 Task: Find connections with filter location Les Pavillons-sous-Bois with filter topic #mentorshipwith filter profile language Potuguese with filter current company Universal Robots with filter school Christ The King Engineering College with filter industry Education with filter service category Content Strategy with filter keywords title Credit Counselor
Action: Mouse moved to (555, 89)
Screenshot: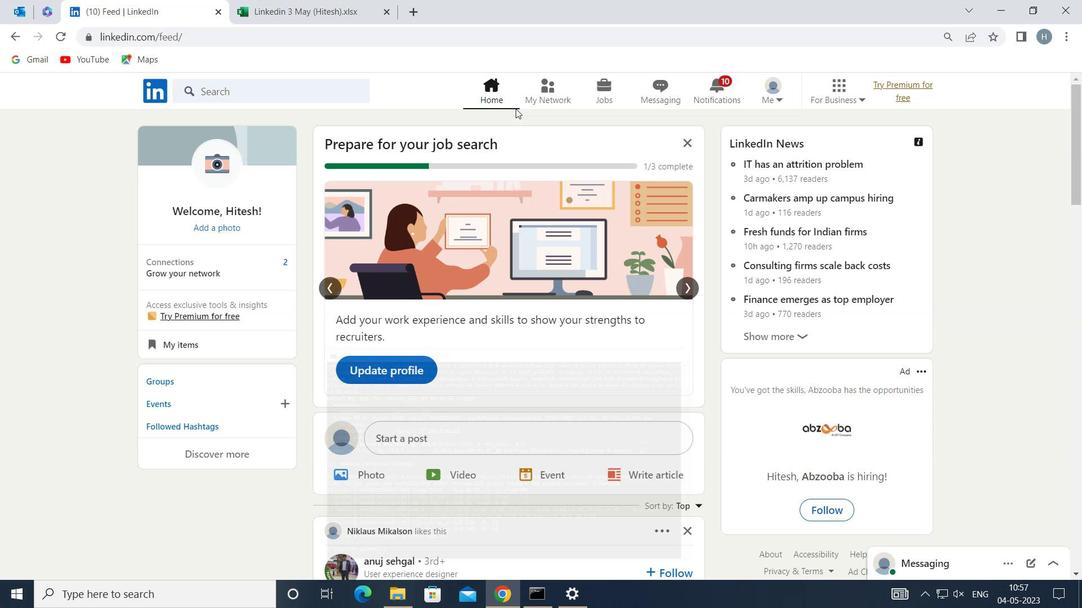
Action: Mouse pressed left at (555, 89)
Screenshot: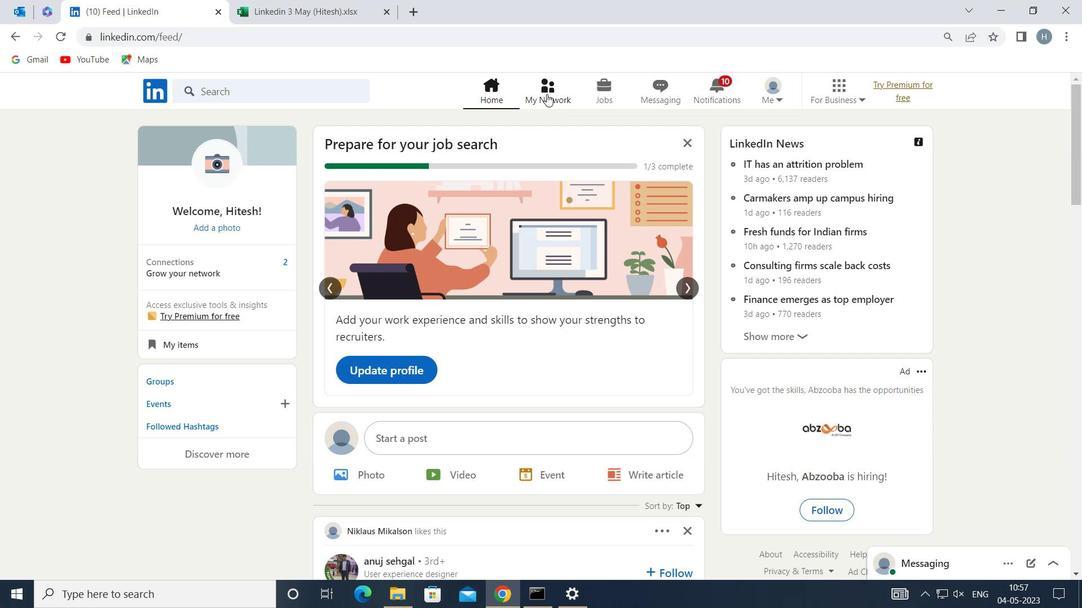 
Action: Mouse moved to (298, 169)
Screenshot: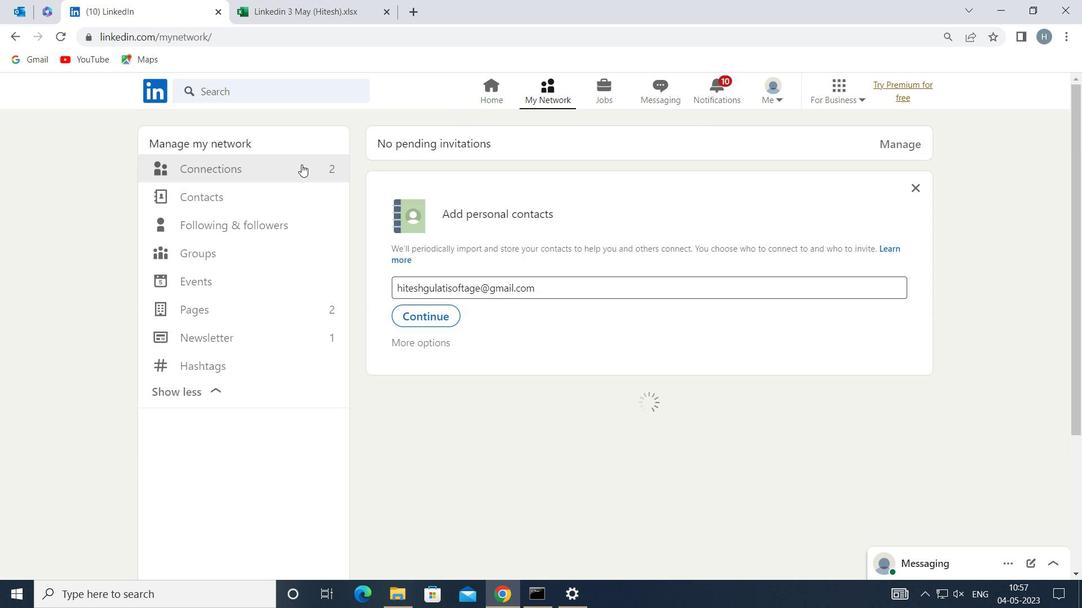 
Action: Mouse pressed left at (298, 169)
Screenshot: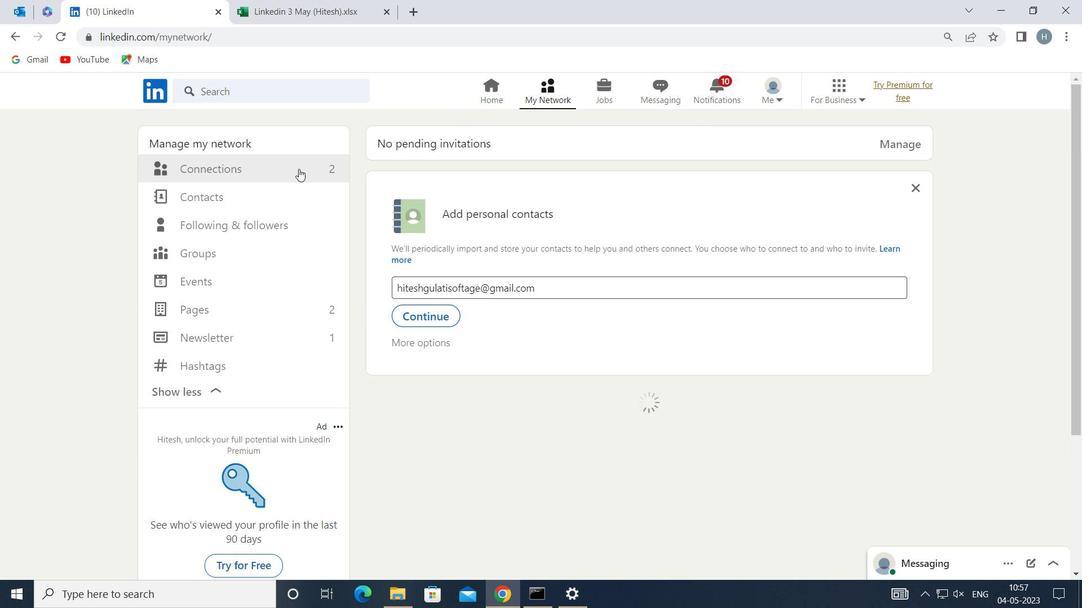 
Action: Mouse moved to (628, 166)
Screenshot: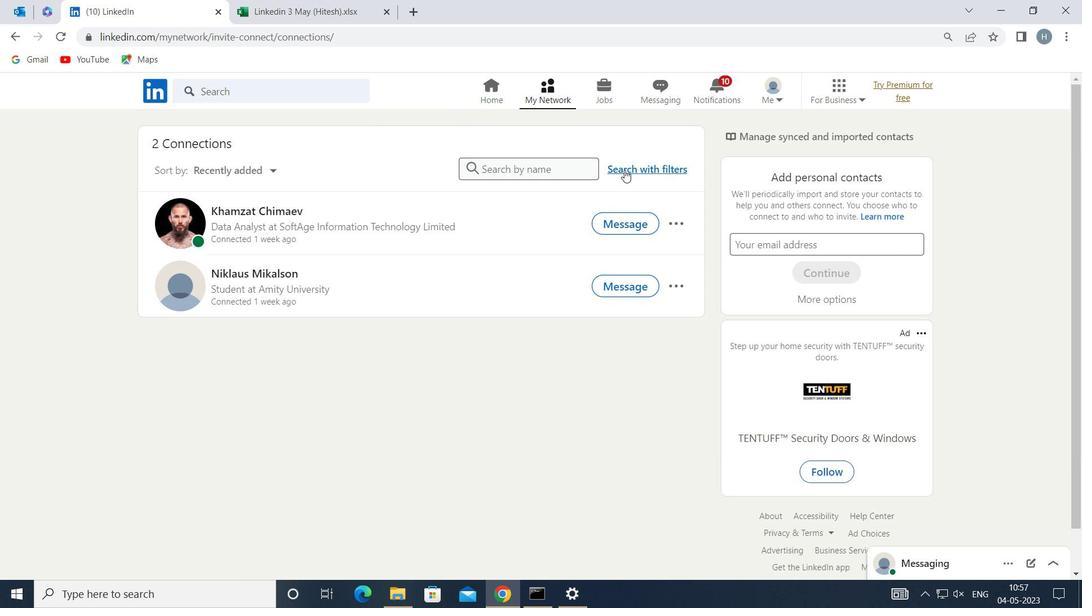 
Action: Mouse pressed left at (628, 166)
Screenshot: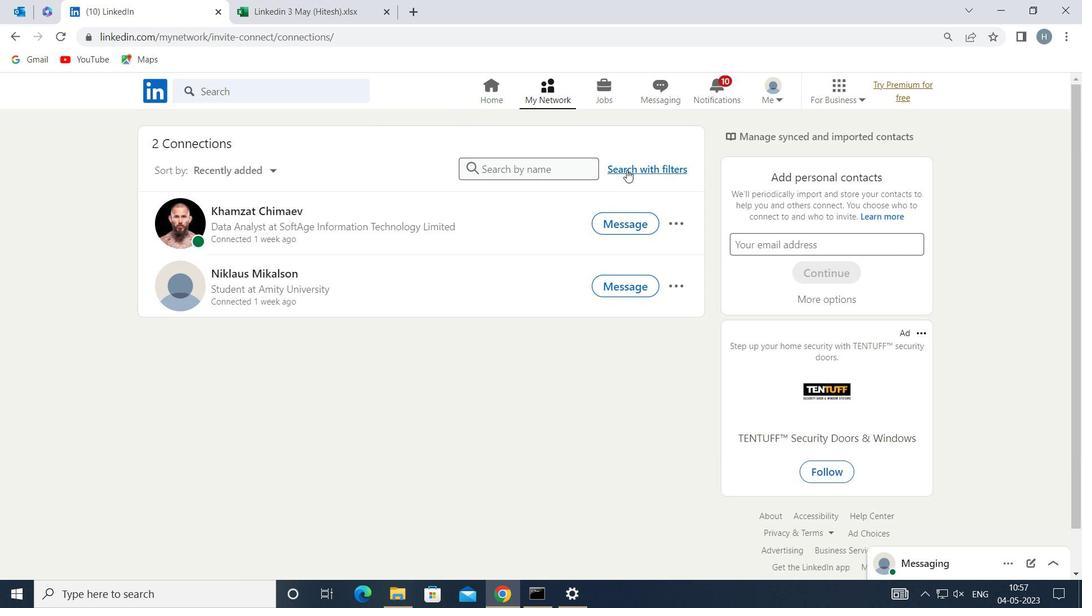 
Action: Mouse moved to (589, 129)
Screenshot: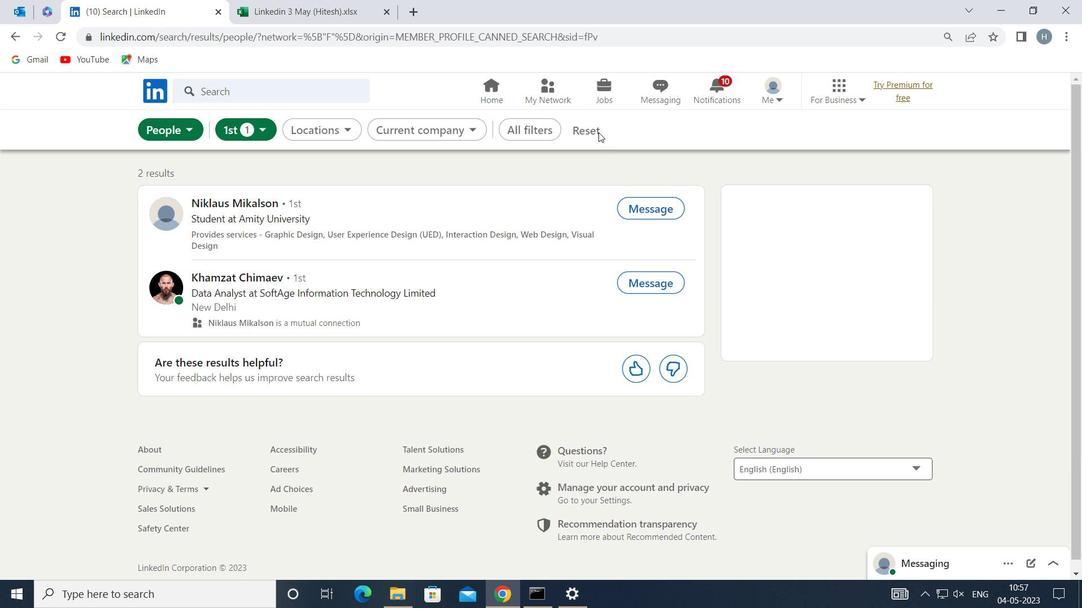 
Action: Mouse pressed left at (589, 129)
Screenshot: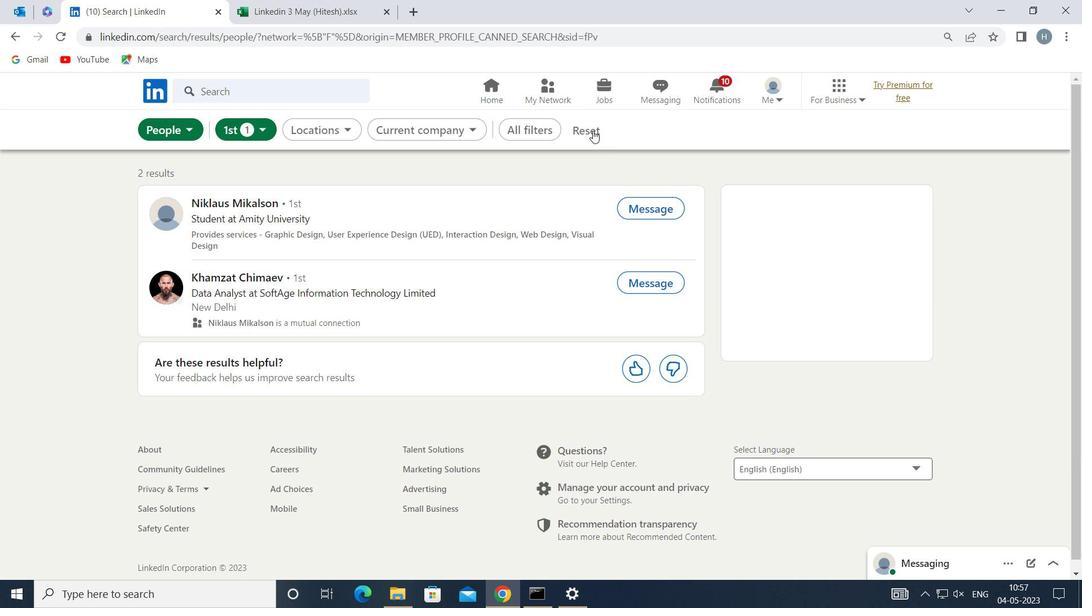
Action: Mouse moved to (542, 129)
Screenshot: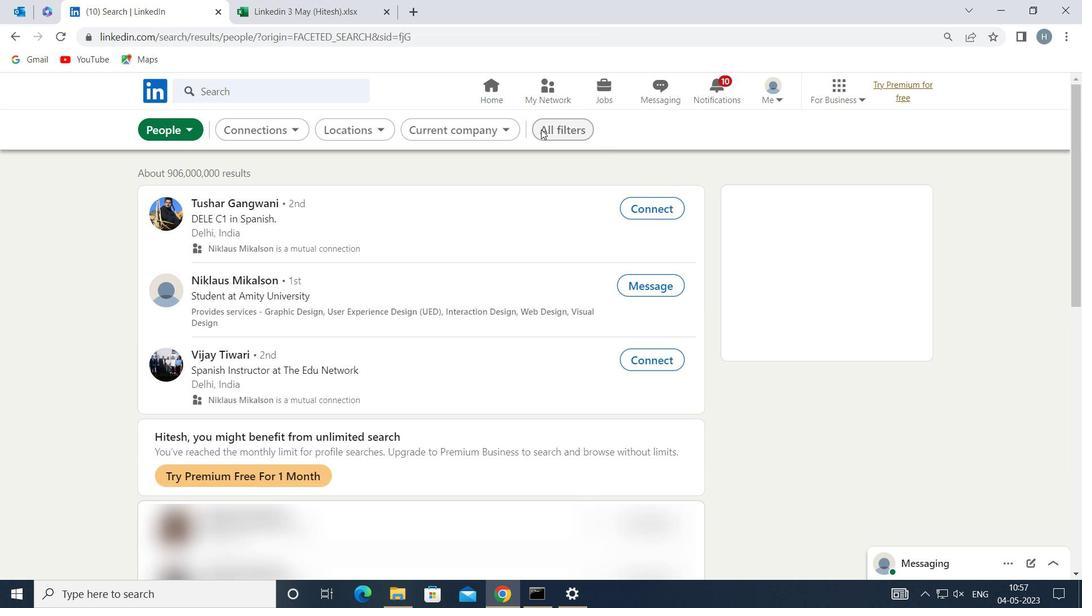 
Action: Mouse pressed left at (542, 129)
Screenshot: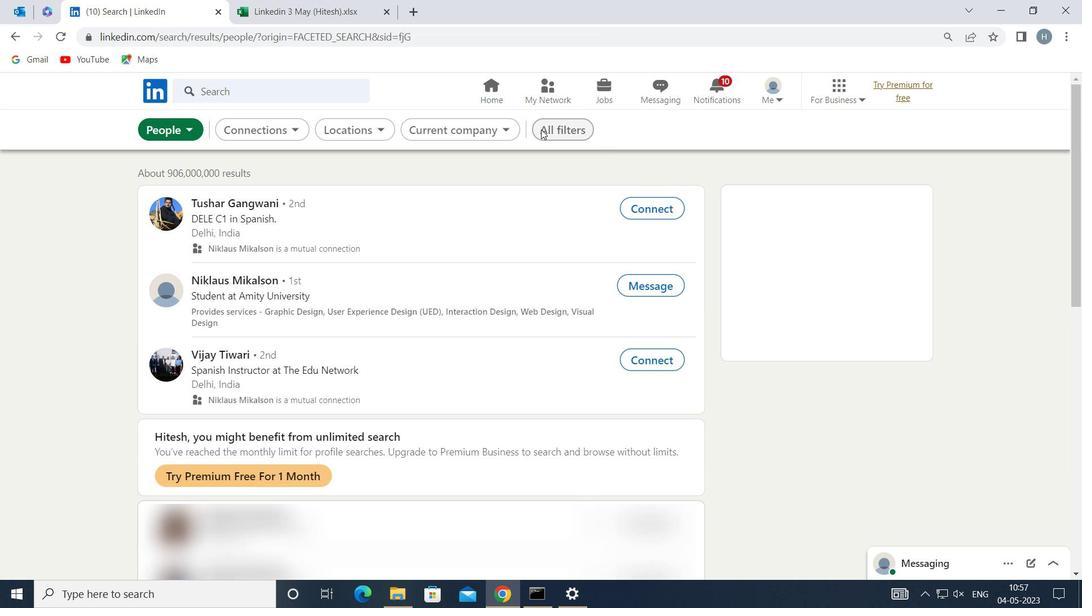 
Action: Mouse moved to (815, 249)
Screenshot: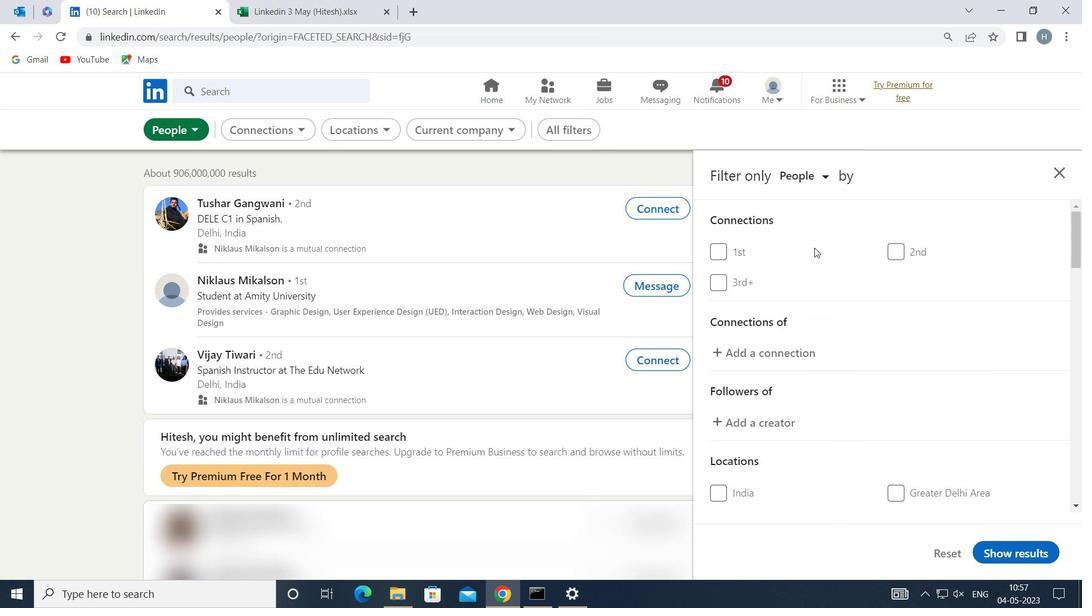 
Action: Mouse scrolled (815, 249) with delta (0, 0)
Screenshot: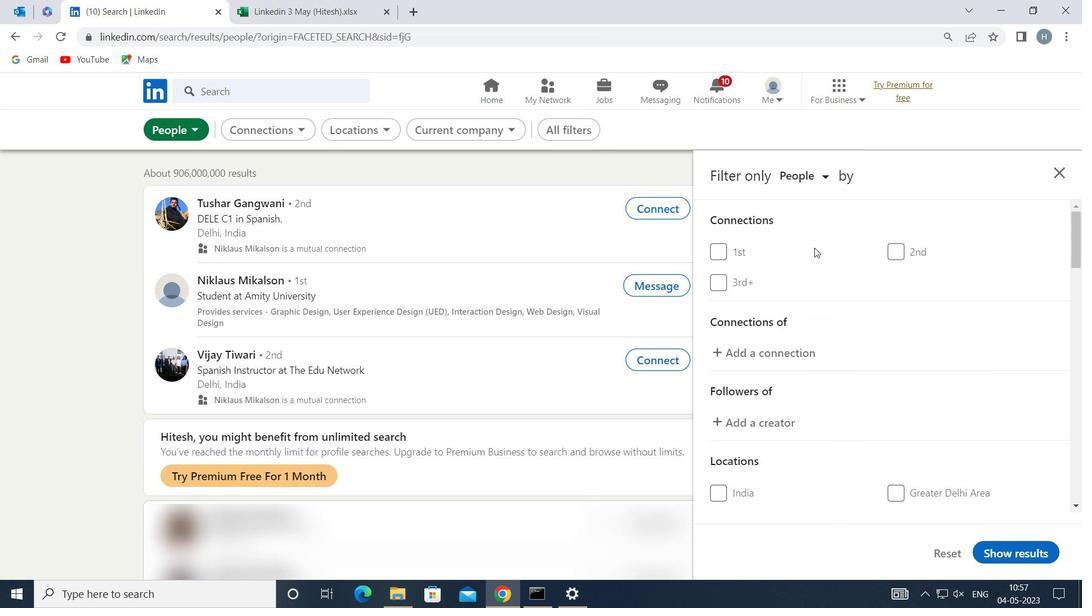 
Action: Mouse moved to (815, 251)
Screenshot: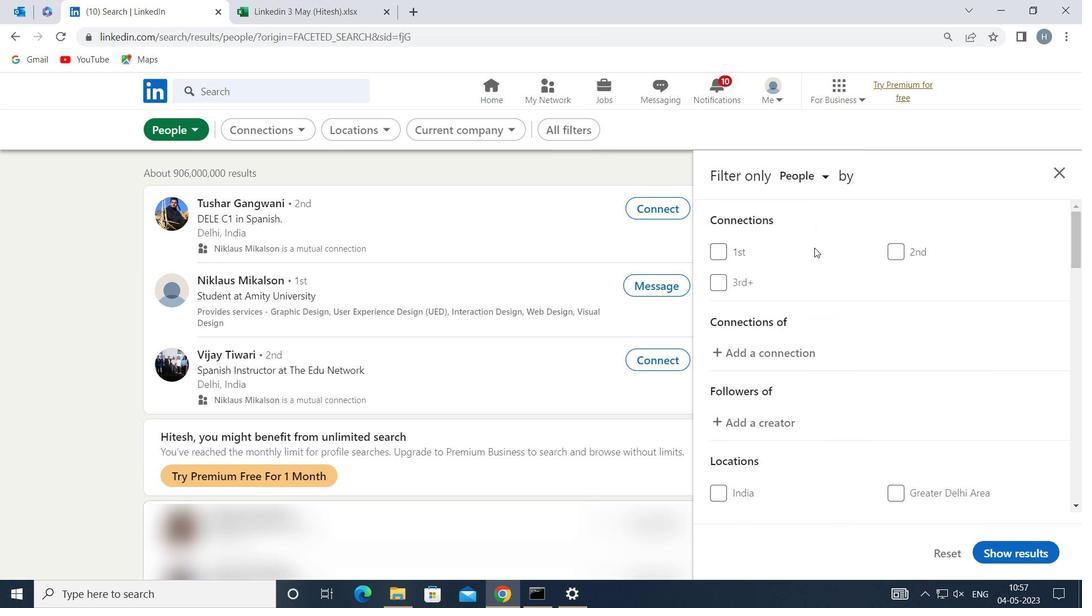 
Action: Mouse scrolled (815, 250) with delta (0, 0)
Screenshot: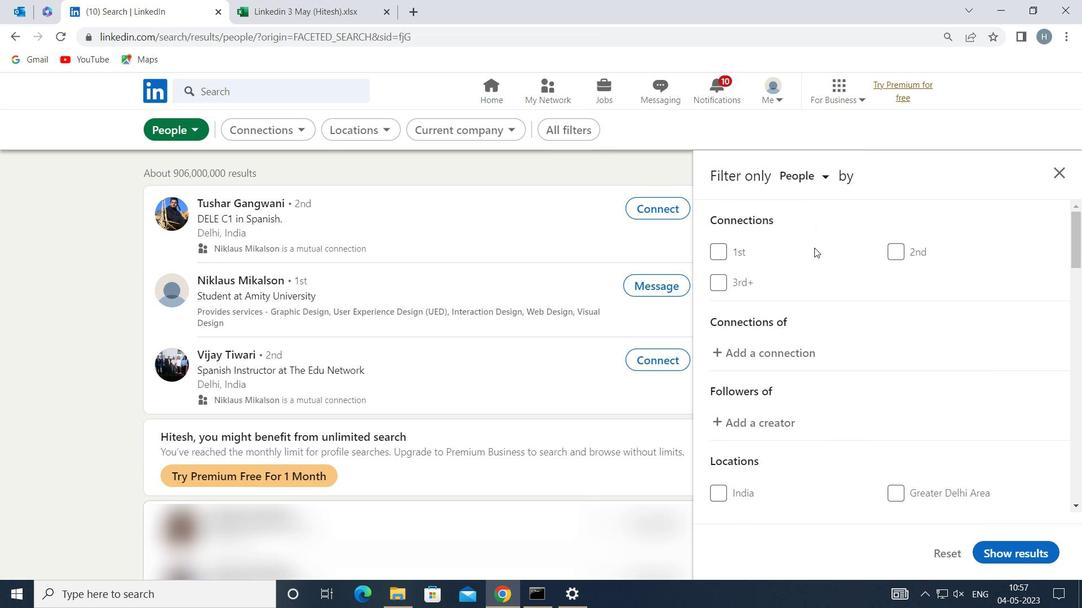 
Action: Mouse moved to (813, 273)
Screenshot: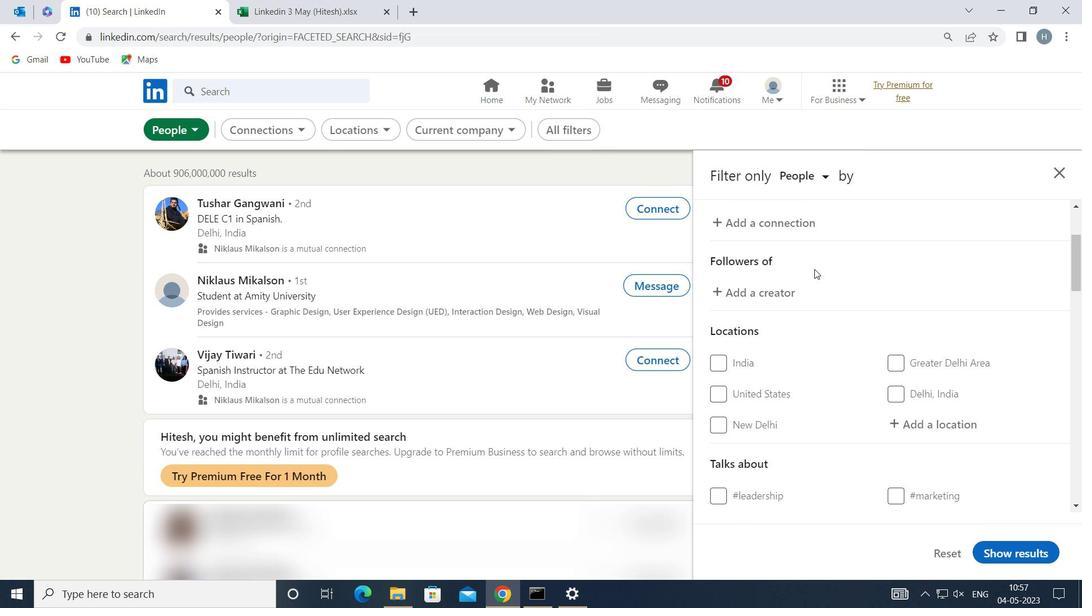 
Action: Mouse scrolled (813, 272) with delta (0, 0)
Screenshot: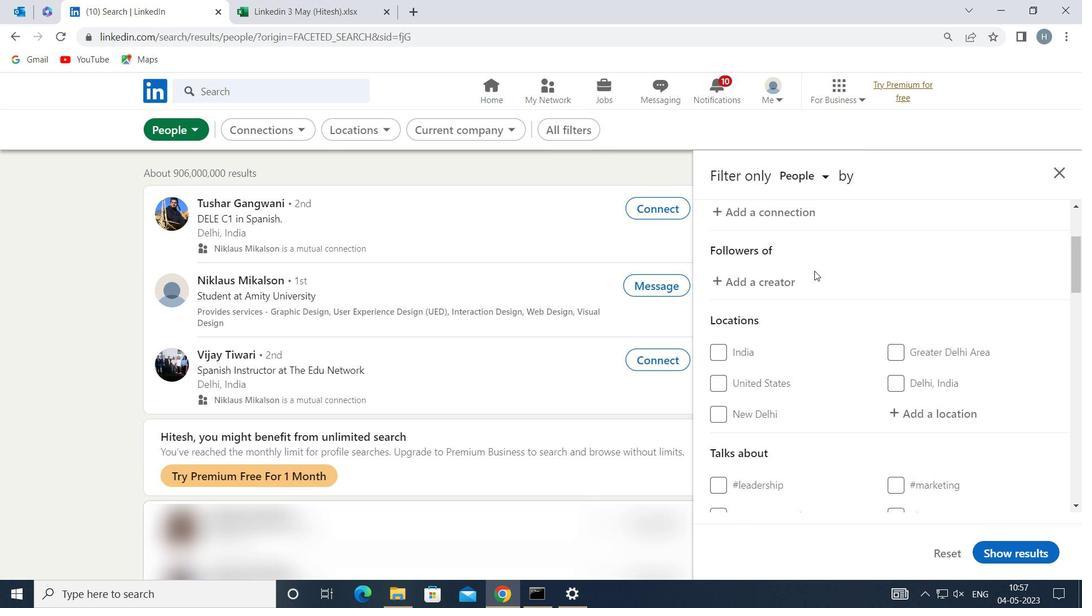 
Action: Mouse moved to (898, 345)
Screenshot: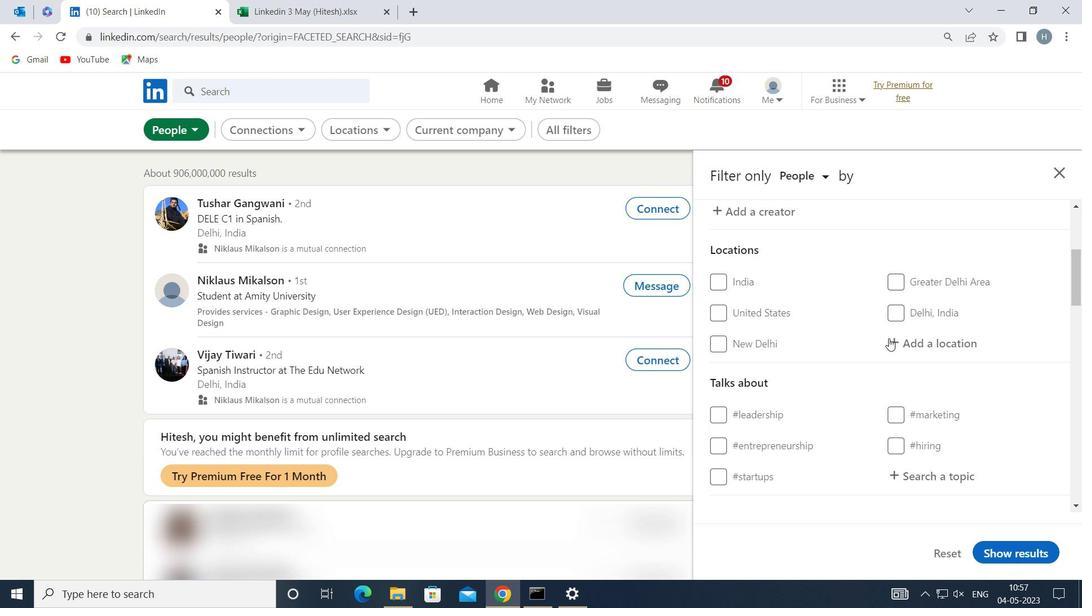 
Action: Mouse pressed left at (898, 345)
Screenshot: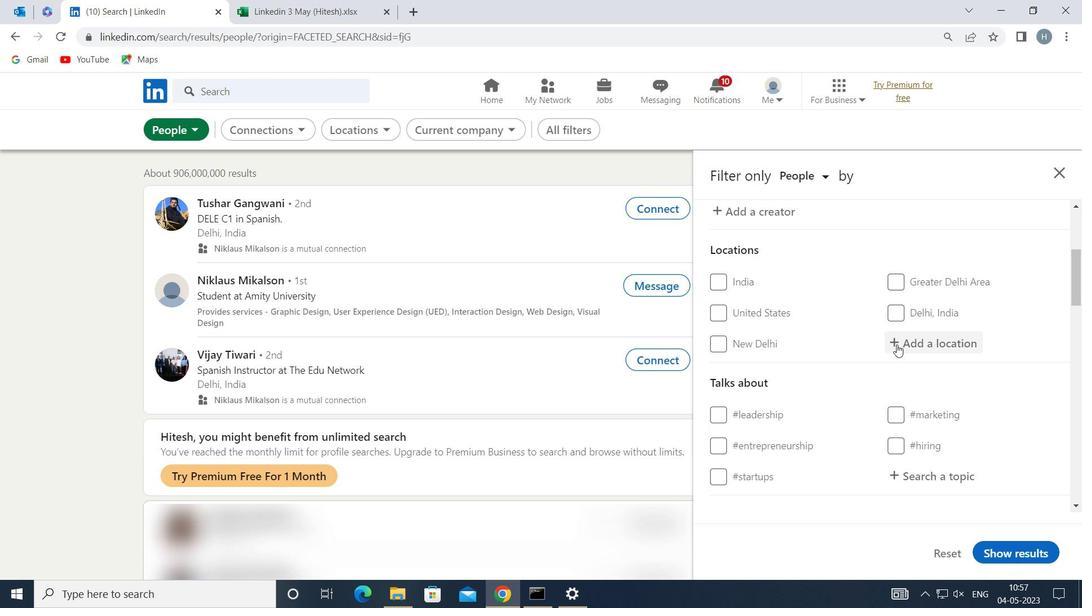 
Action: Mouse moved to (898, 345)
Screenshot: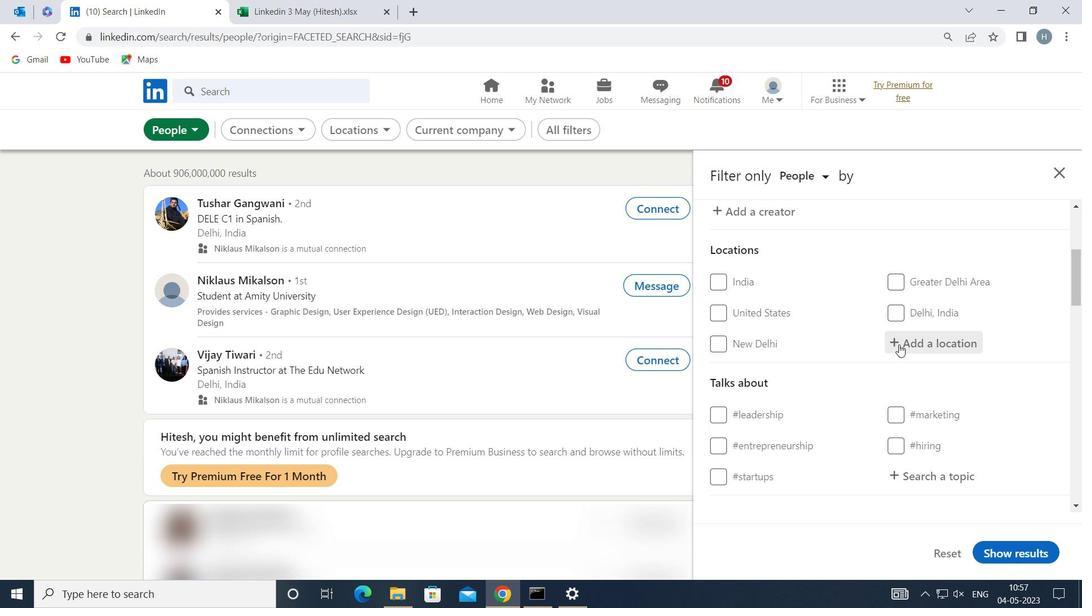 
Action: Key pressed <Key.shift>LES<Key.space><Key.shift>PAV
Screenshot: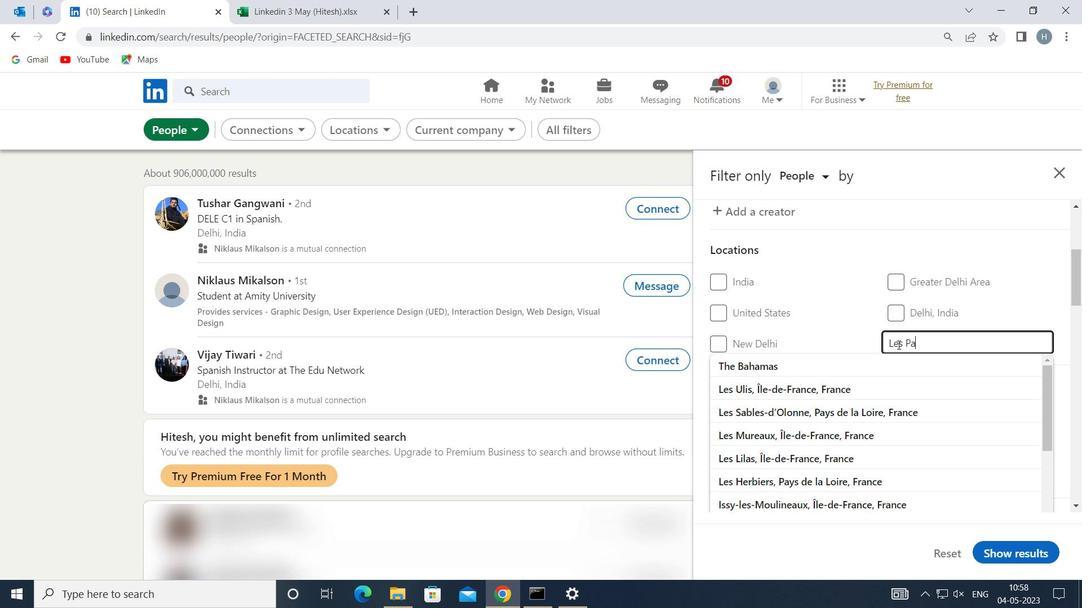 
Action: Mouse moved to (850, 364)
Screenshot: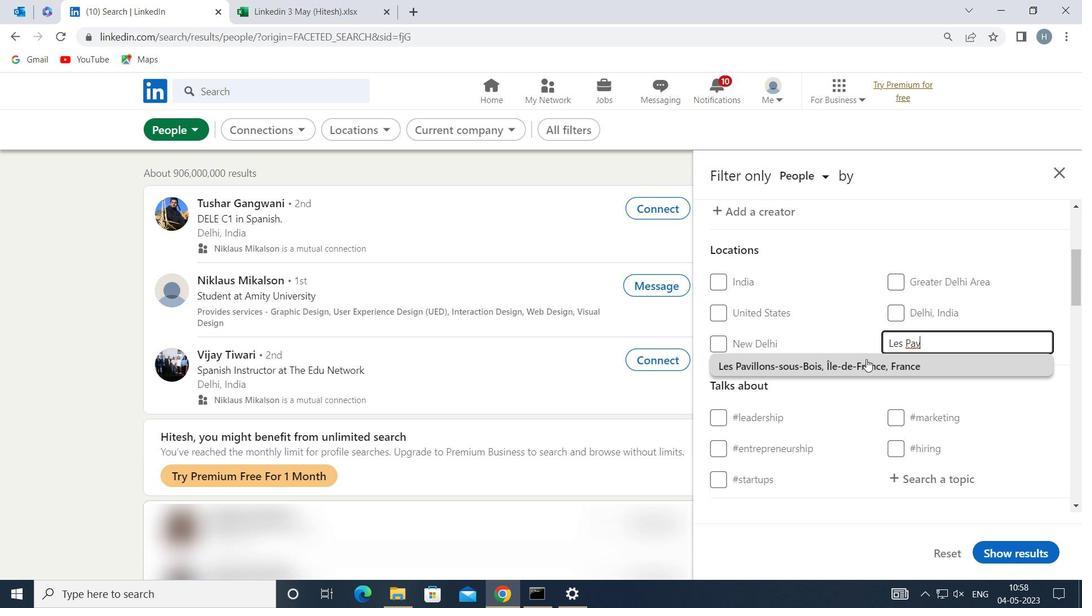 
Action: Mouse pressed left at (850, 364)
Screenshot: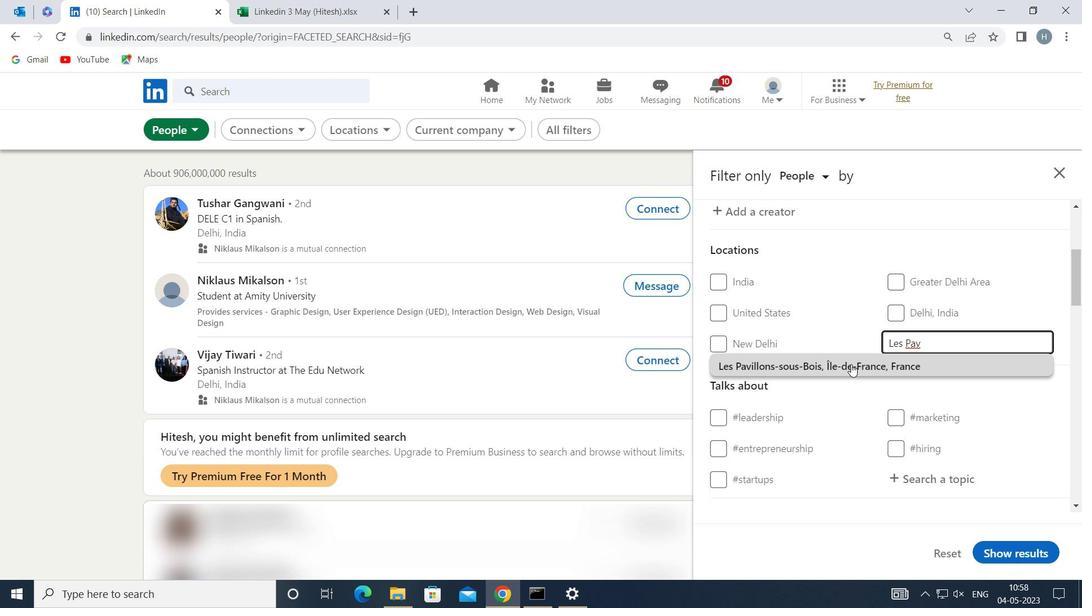 
Action: Mouse moved to (850, 365)
Screenshot: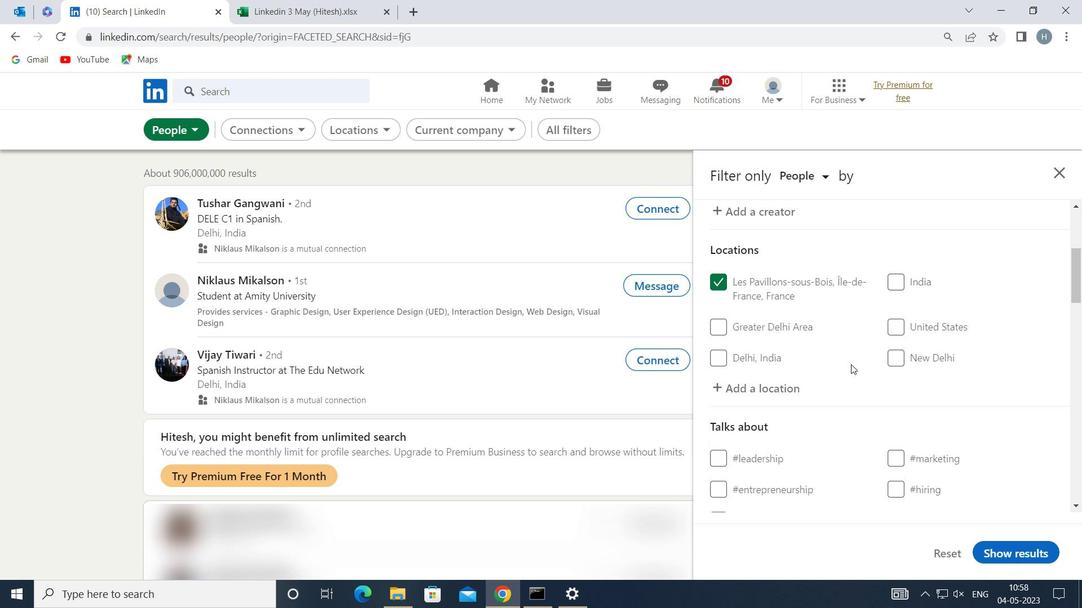 
Action: Mouse scrolled (850, 365) with delta (0, 0)
Screenshot: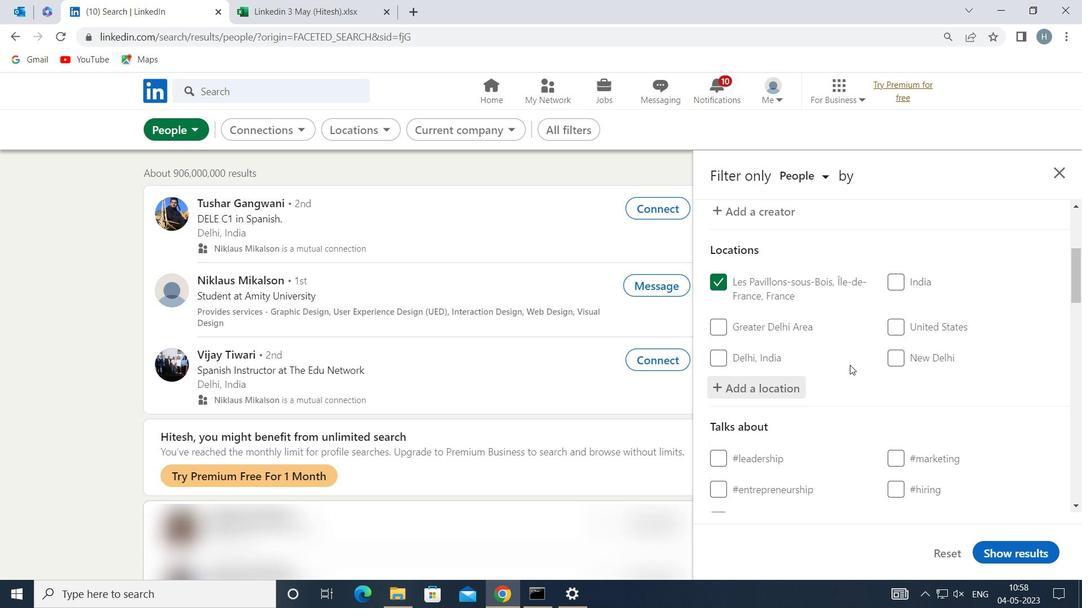 
Action: Mouse moved to (848, 364)
Screenshot: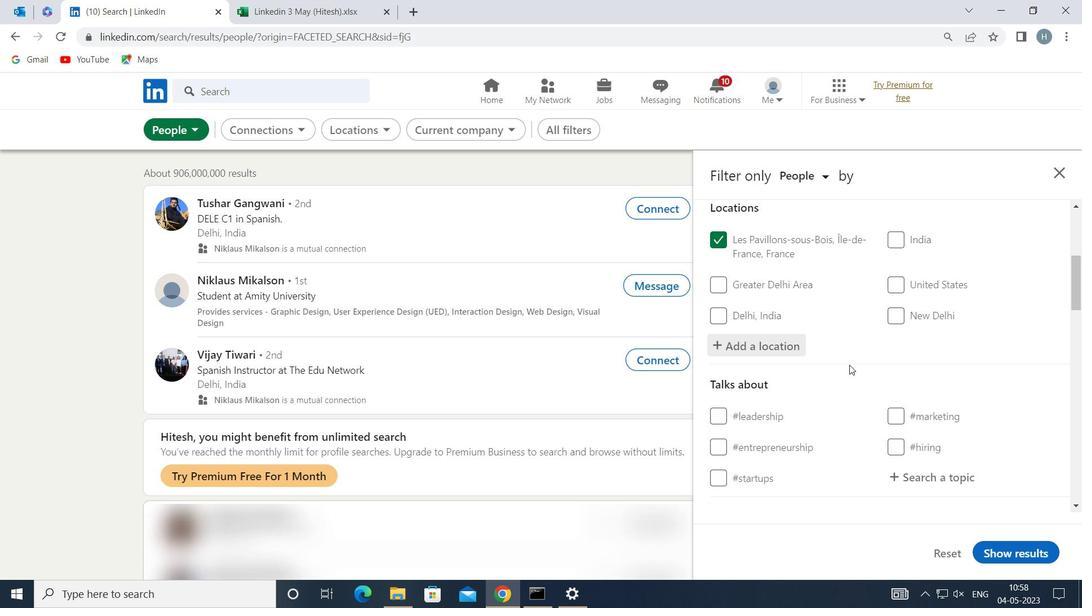 
Action: Mouse scrolled (848, 364) with delta (0, 0)
Screenshot: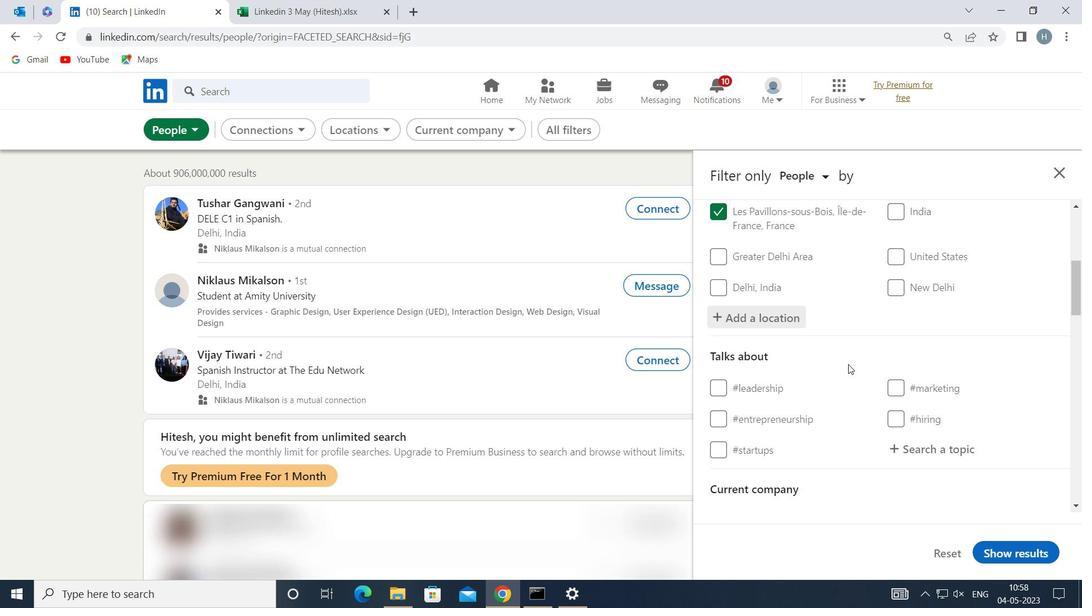 
Action: Mouse moved to (918, 373)
Screenshot: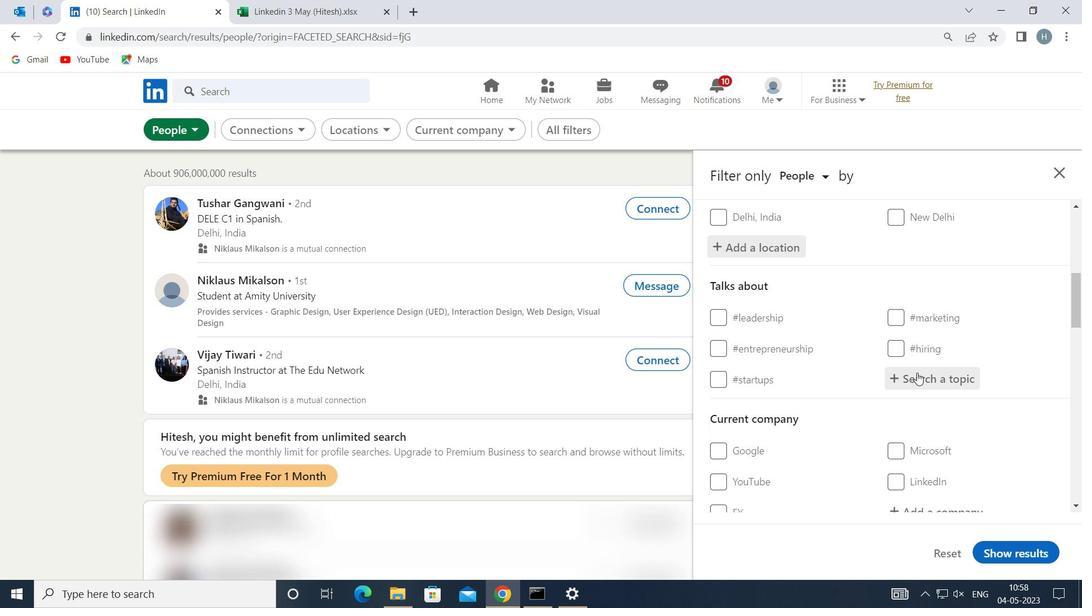 
Action: Mouse pressed left at (918, 373)
Screenshot: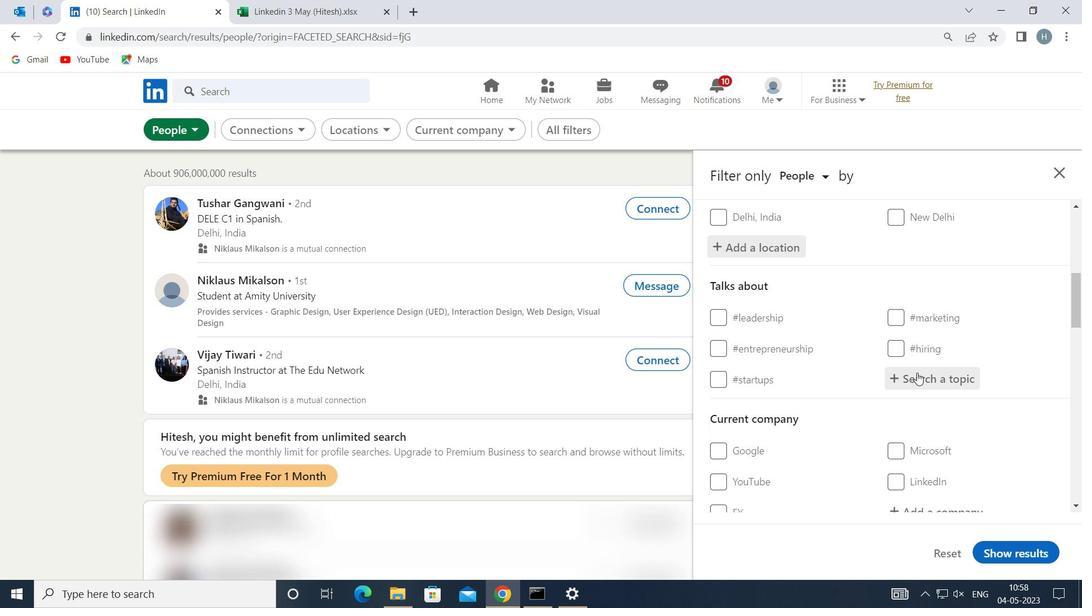
Action: Key pressed <Key.shift>MENTORSHIP
Screenshot: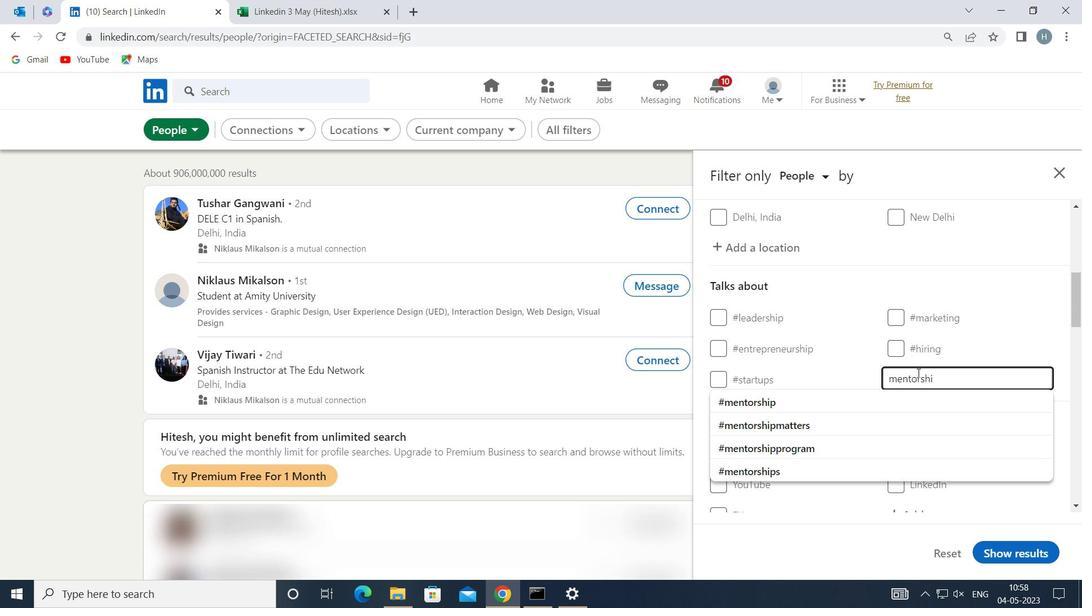 
Action: Mouse moved to (874, 397)
Screenshot: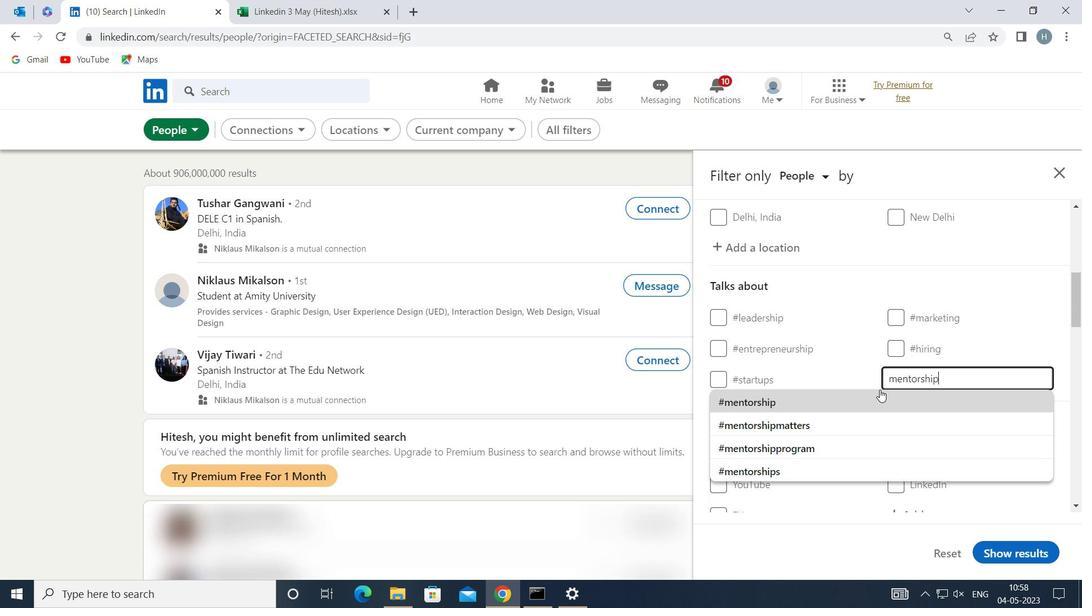 
Action: Mouse pressed left at (874, 397)
Screenshot: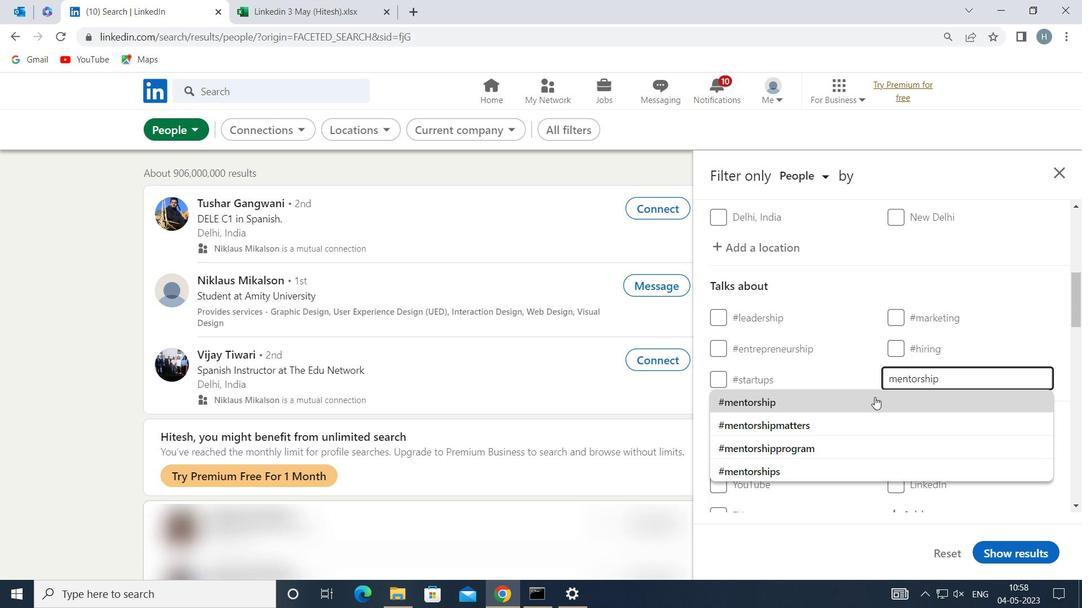 
Action: Mouse moved to (840, 371)
Screenshot: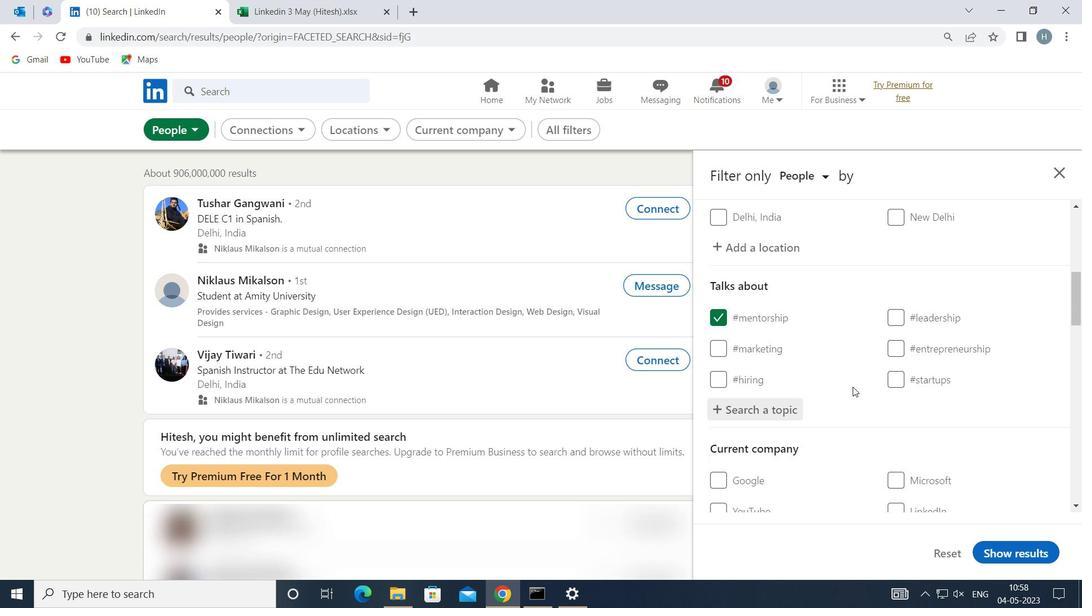 
Action: Mouse scrolled (840, 371) with delta (0, 0)
Screenshot: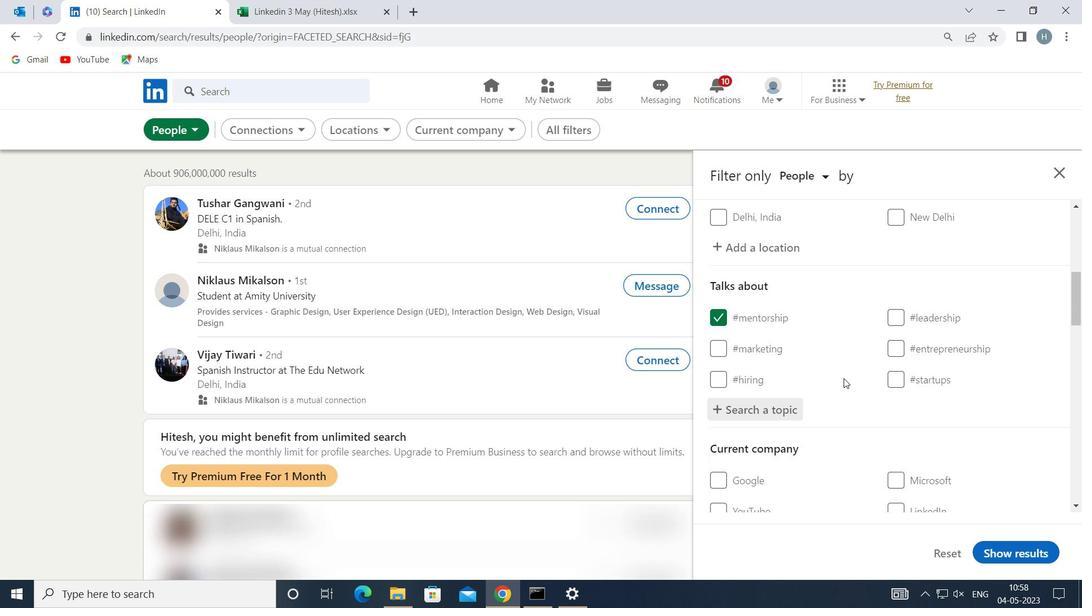 
Action: Mouse moved to (839, 370)
Screenshot: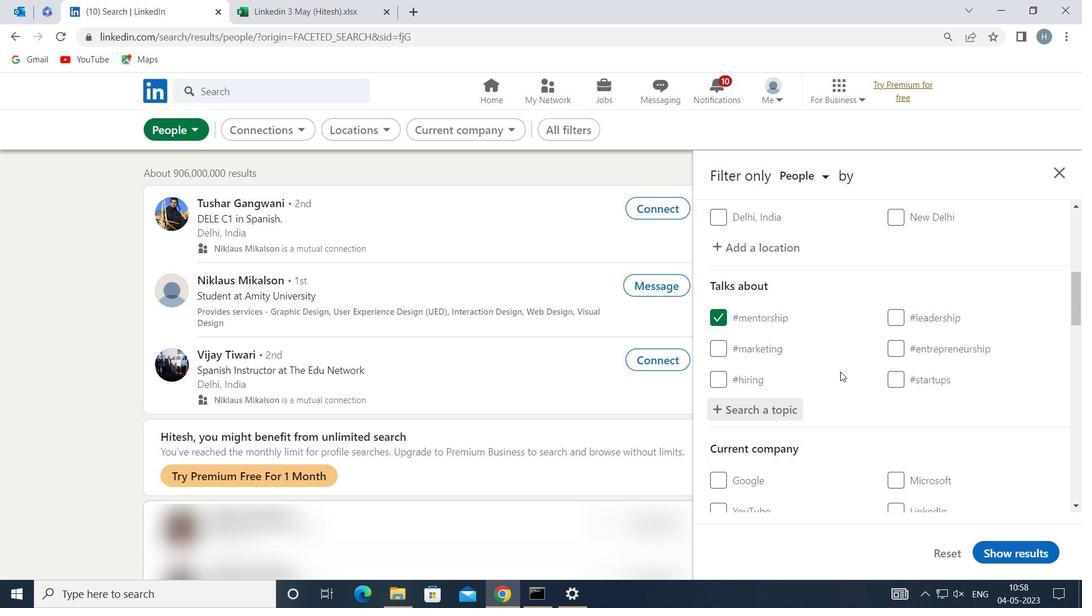 
Action: Mouse scrolled (839, 370) with delta (0, 0)
Screenshot: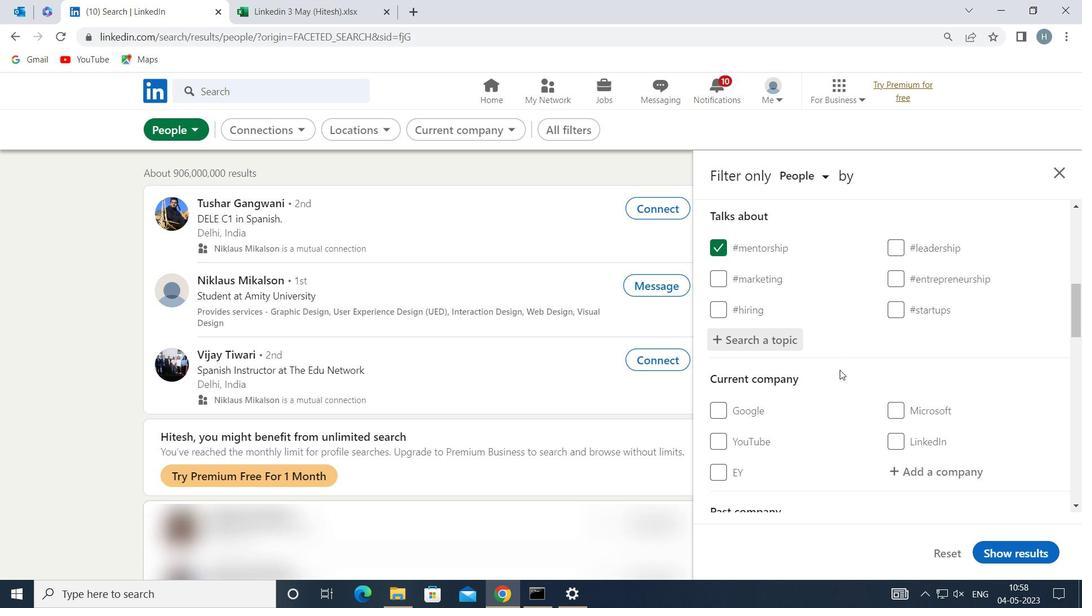 
Action: Mouse scrolled (839, 370) with delta (0, 0)
Screenshot: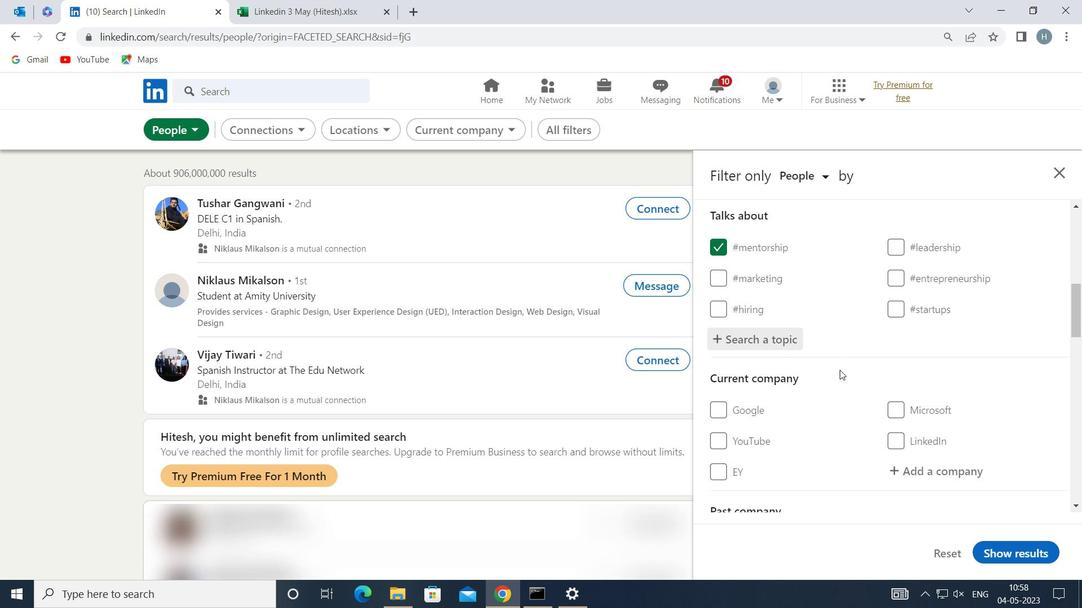 
Action: Mouse moved to (839, 370)
Screenshot: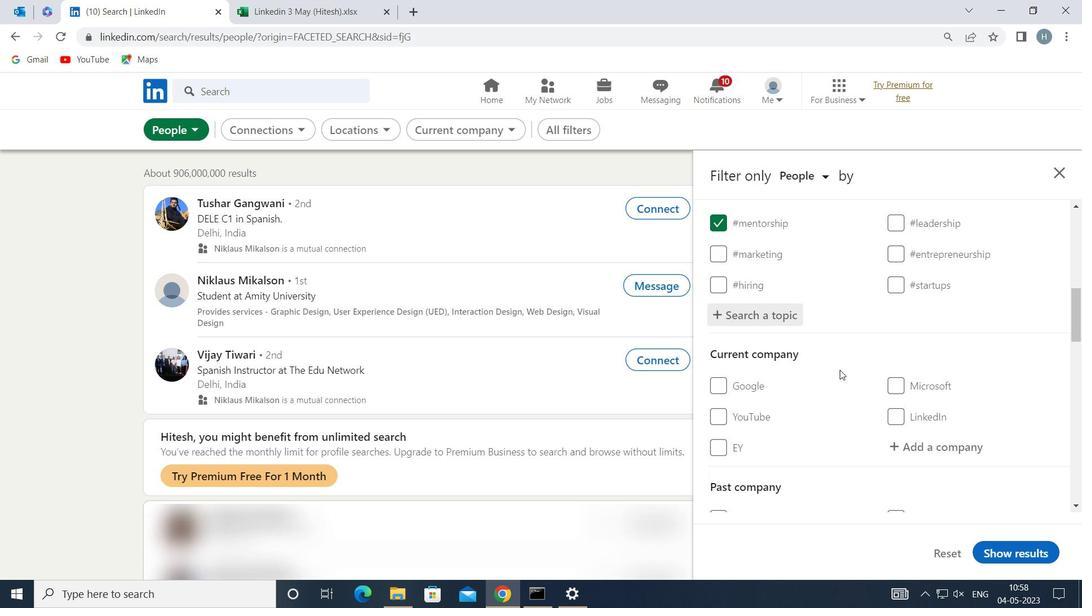 
Action: Mouse scrolled (839, 369) with delta (0, 0)
Screenshot: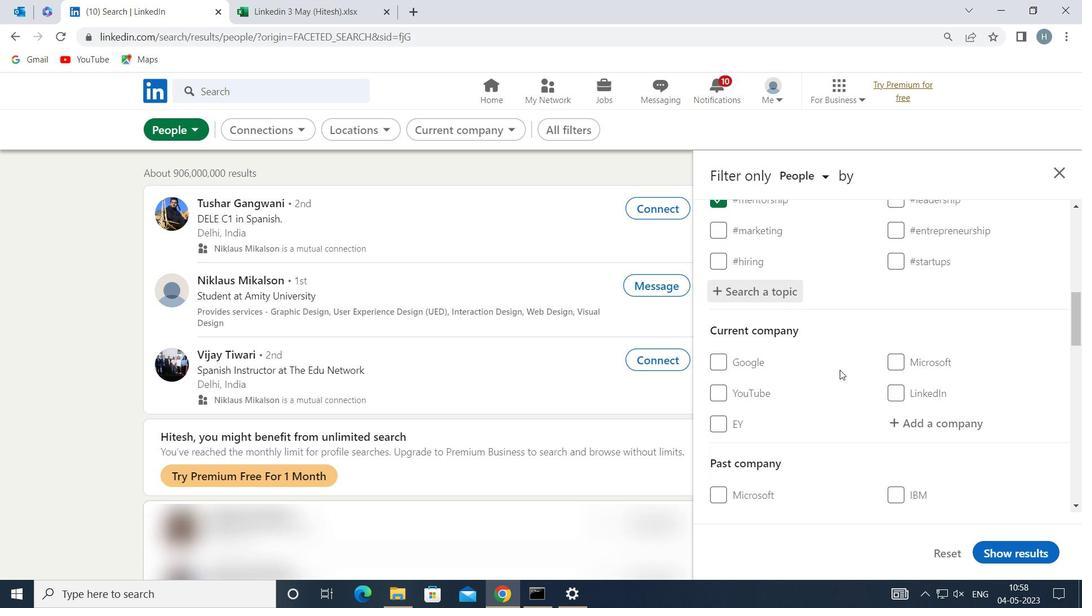 
Action: Mouse moved to (839, 369)
Screenshot: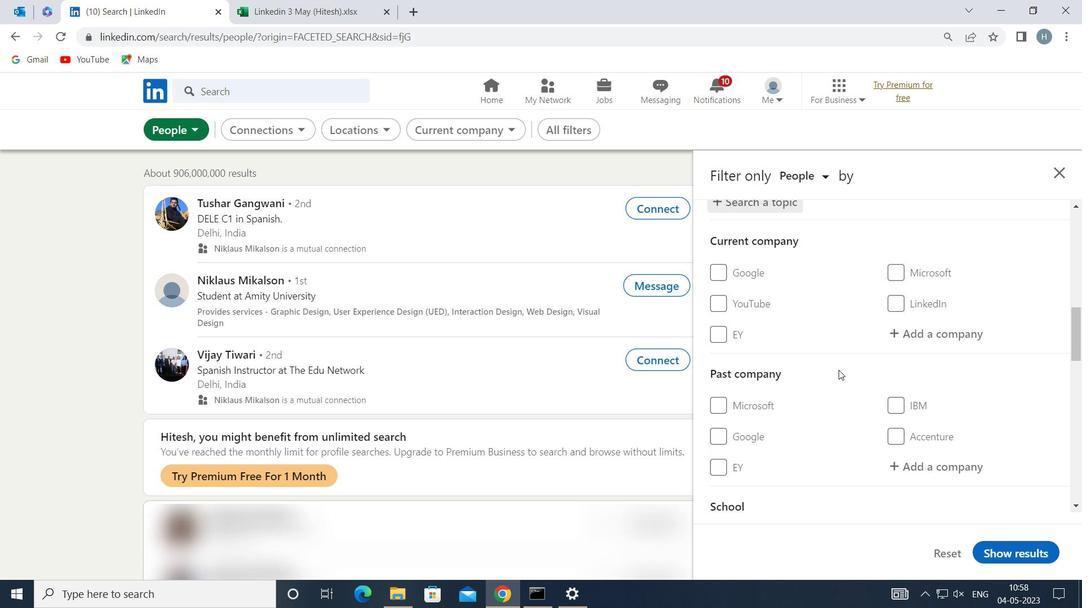 
Action: Mouse scrolled (839, 368) with delta (0, 0)
Screenshot: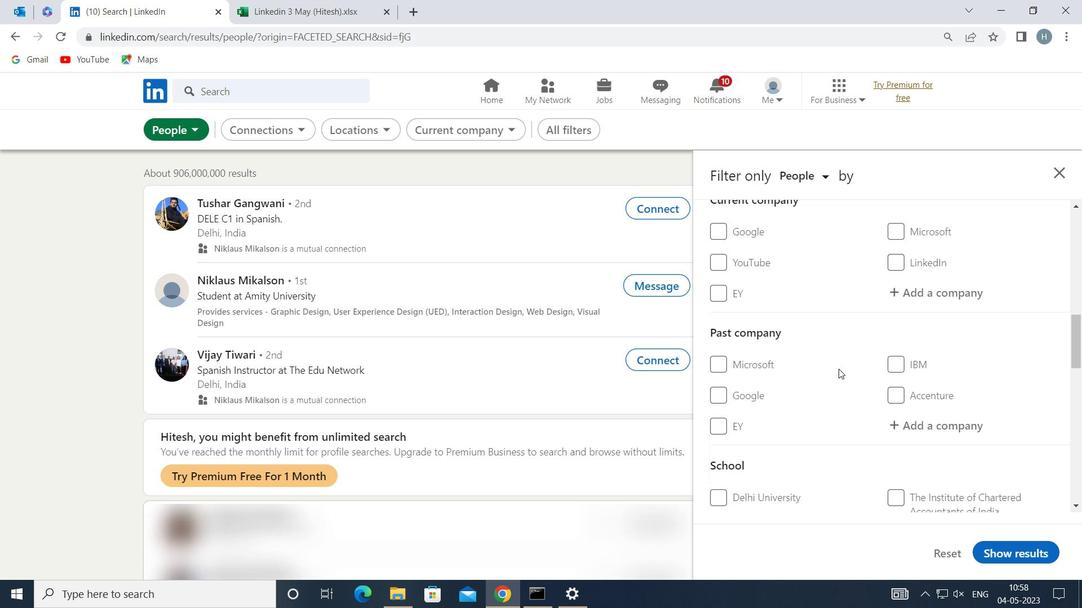 
Action: Mouse moved to (839, 368)
Screenshot: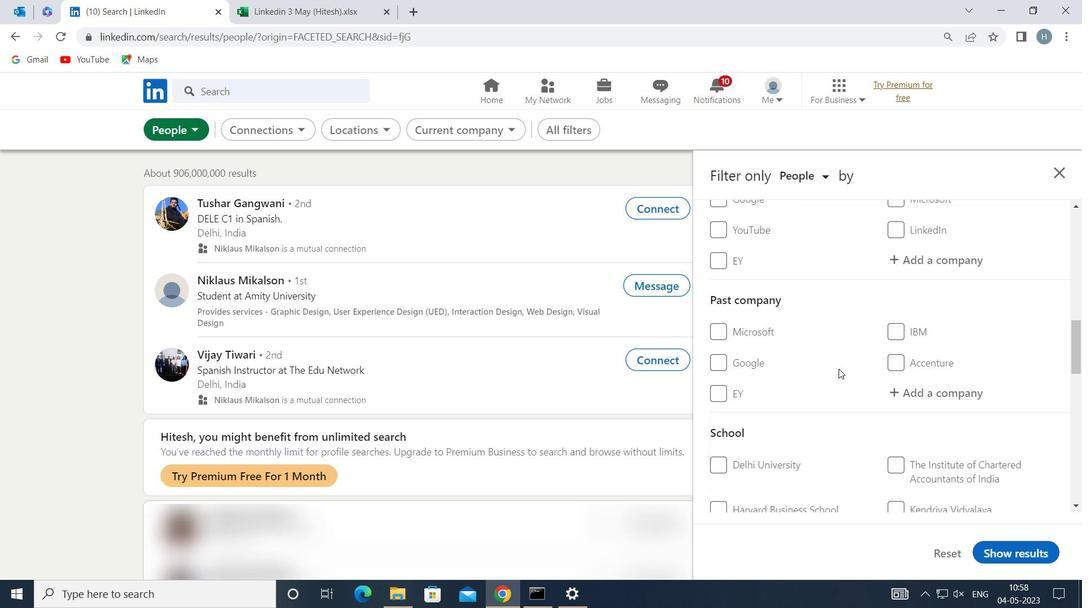 
Action: Mouse scrolled (839, 368) with delta (0, 0)
Screenshot: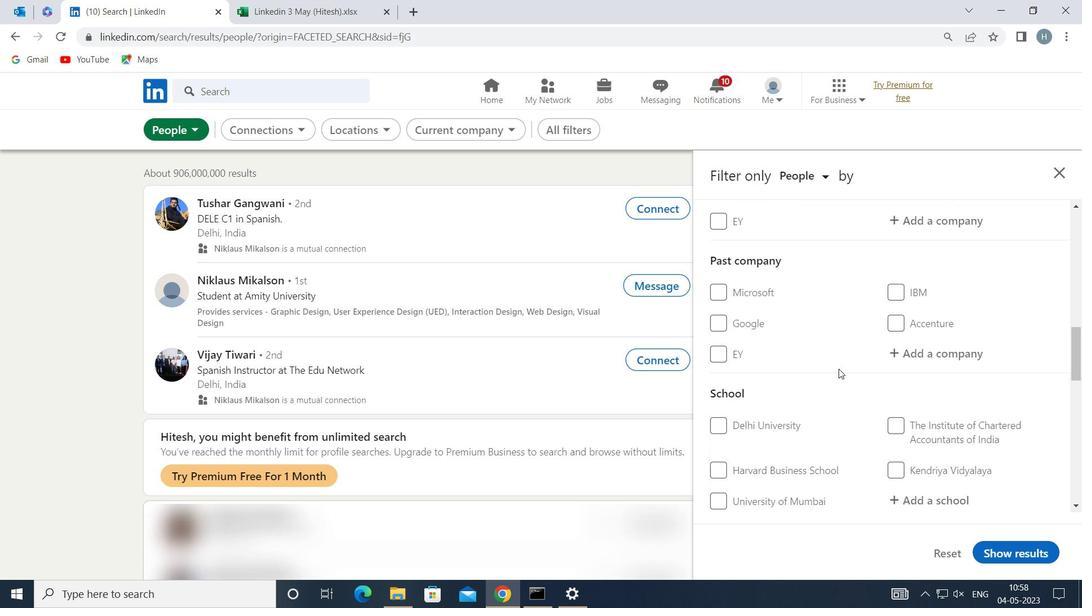
Action: Mouse scrolled (839, 368) with delta (0, 0)
Screenshot: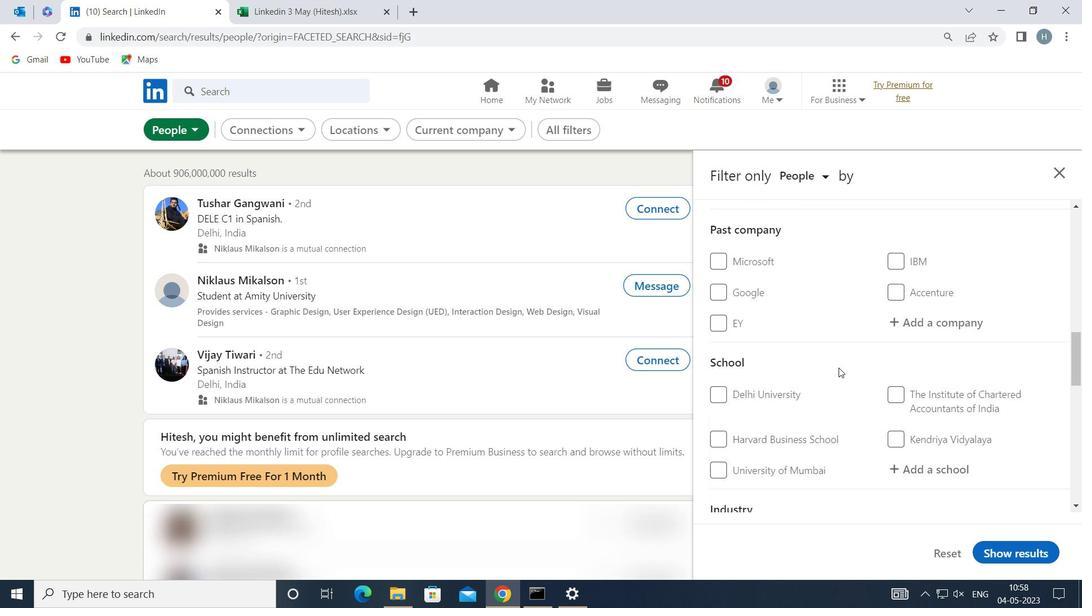 
Action: Mouse scrolled (839, 368) with delta (0, 0)
Screenshot: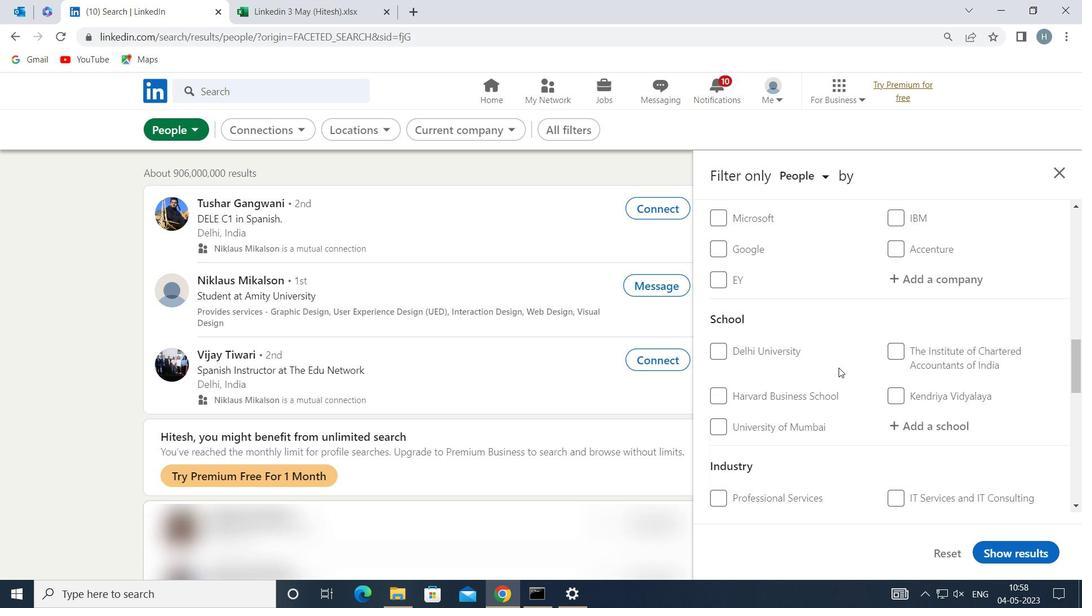 
Action: Mouse scrolled (839, 368) with delta (0, 0)
Screenshot: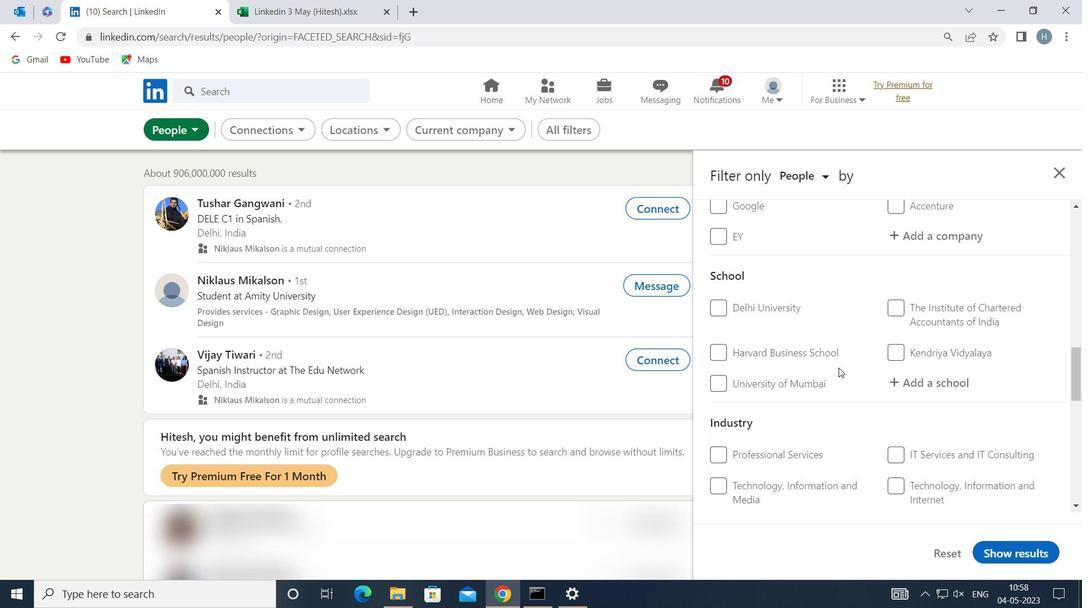 
Action: Mouse scrolled (839, 368) with delta (0, 0)
Screenshot: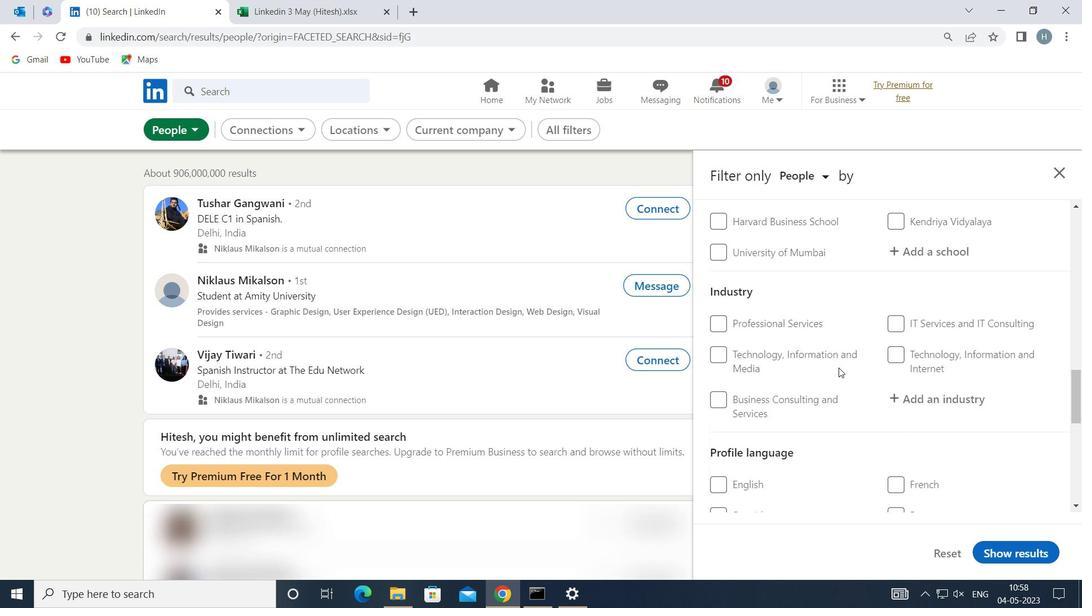 
Action: Mouse moved to (904, 372)
Screenshot: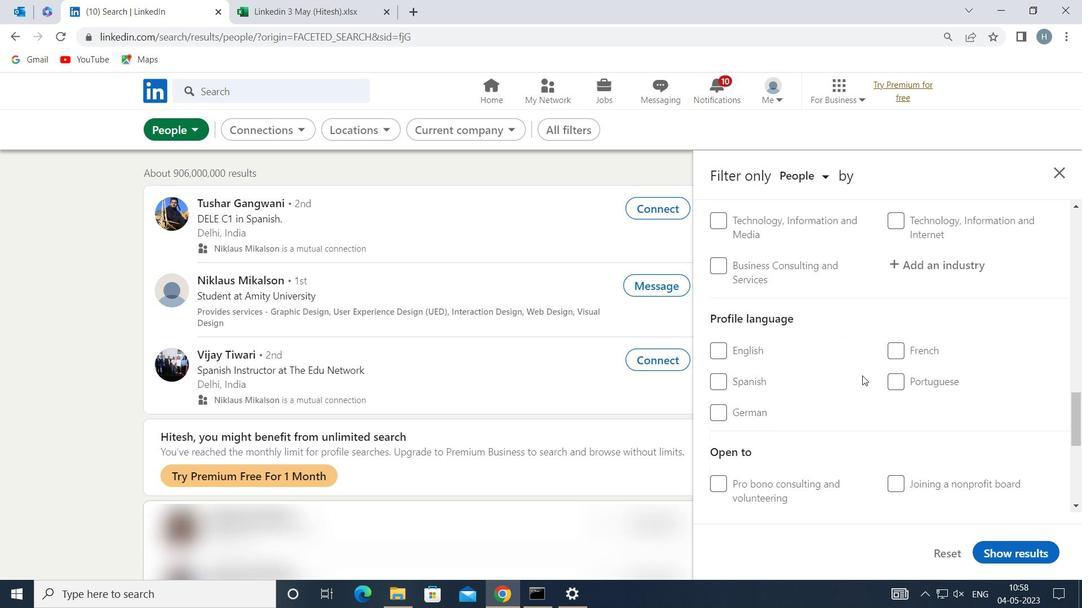 
Action: Mouse pressed left at (904, 372)
Screenshot: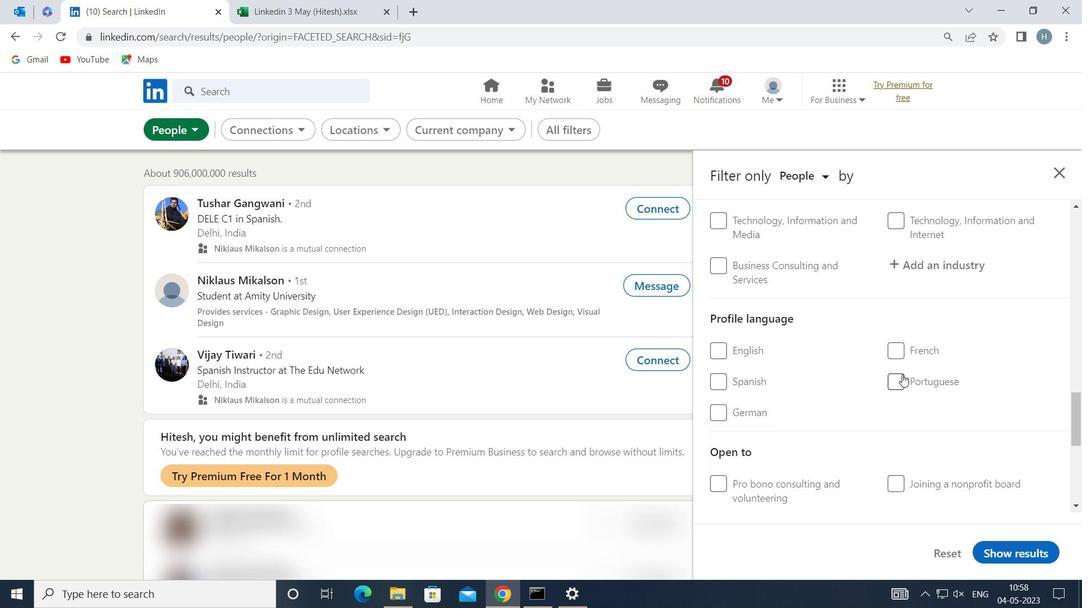
Action: Mouse moved to (896, 377)
Screenshot: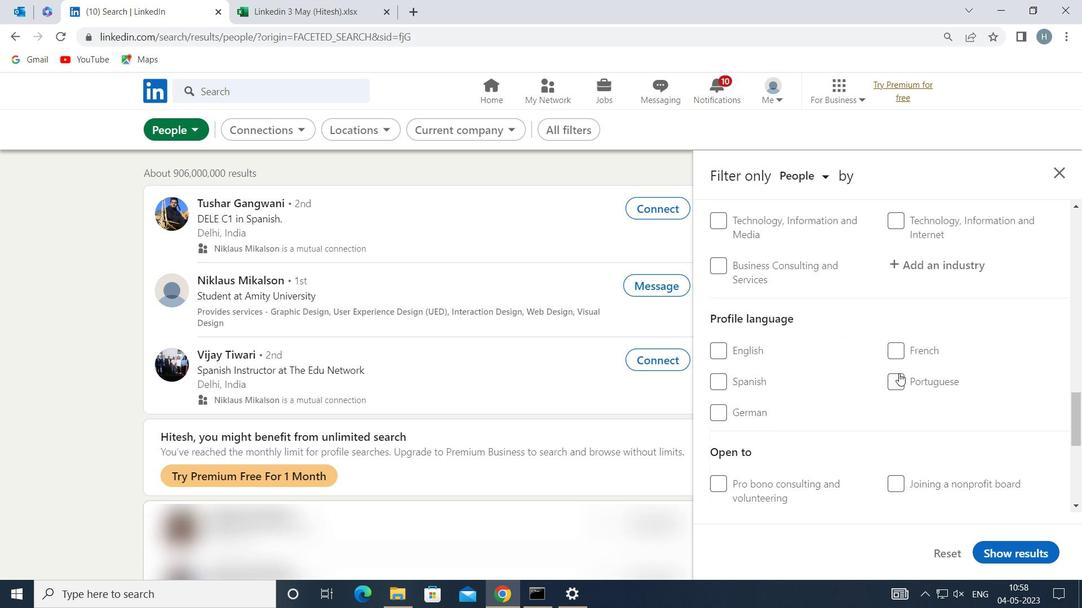 
Action: Mouse pressed left at (896, 377)
Screenshot: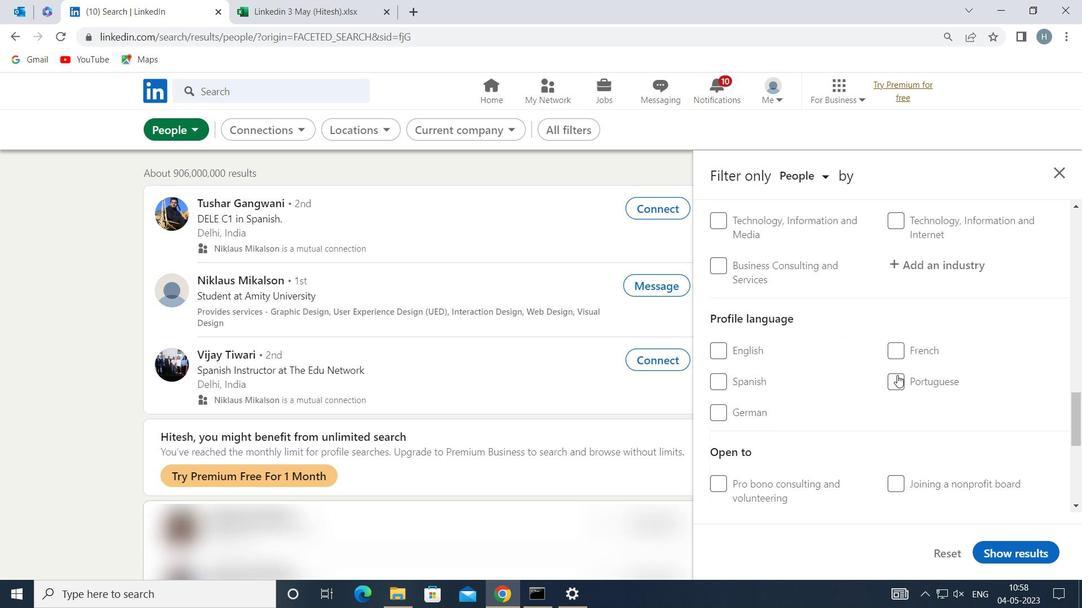 
Action: Mouse moved to (868, 383)
Screenshot: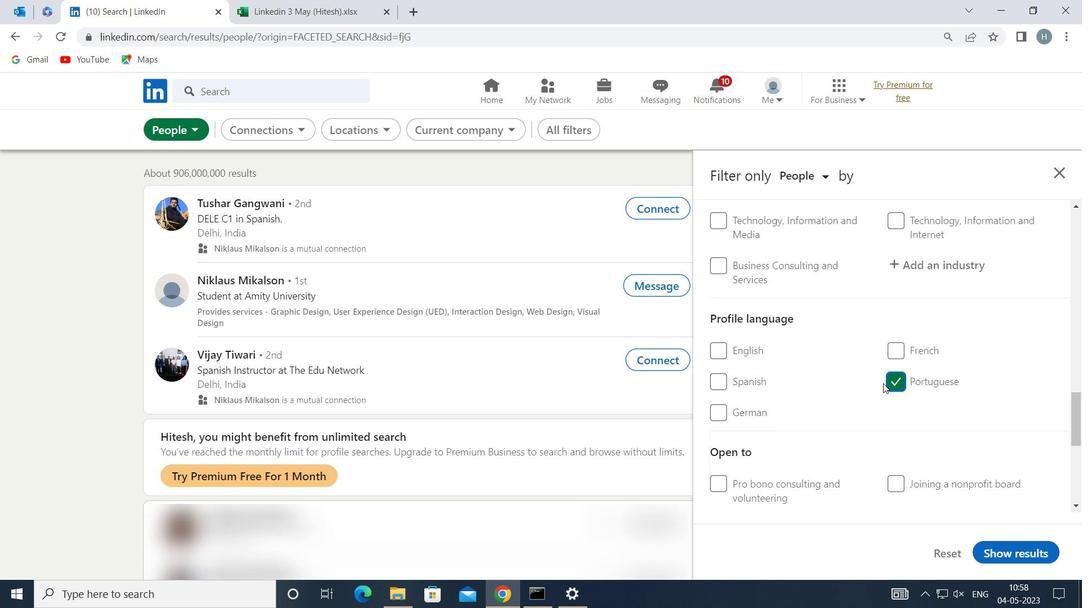 
Action: Mouse scrolled (868, 384) with delta (0, 0)
Screenshot: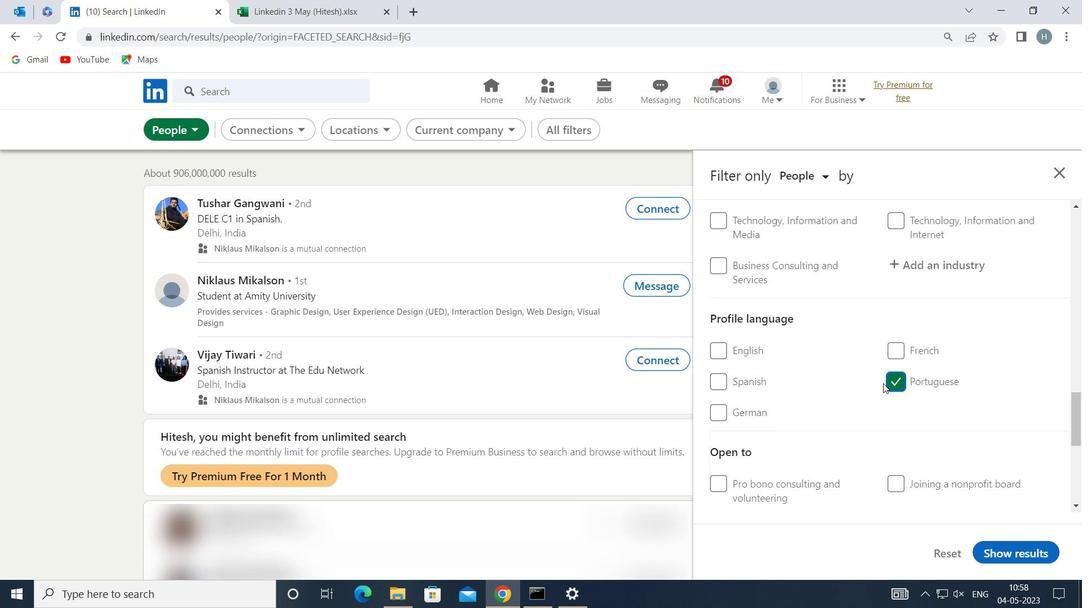 
Action: Mouse scrolled (868, 384) with delta (0, 0)
Screenshot: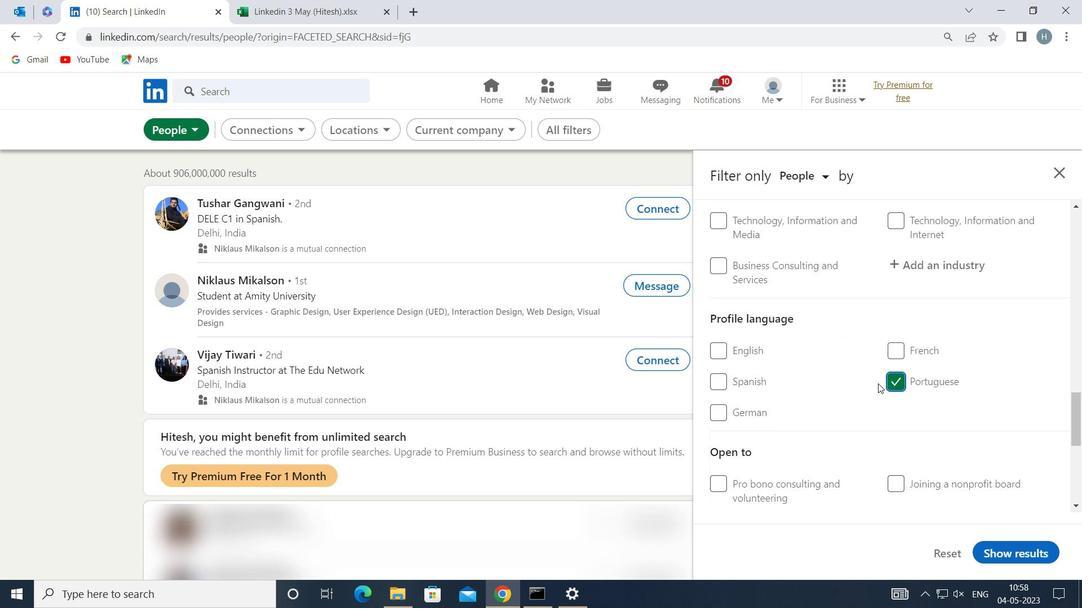 
Action: Mouse moved to (865, 381)
Screenshot: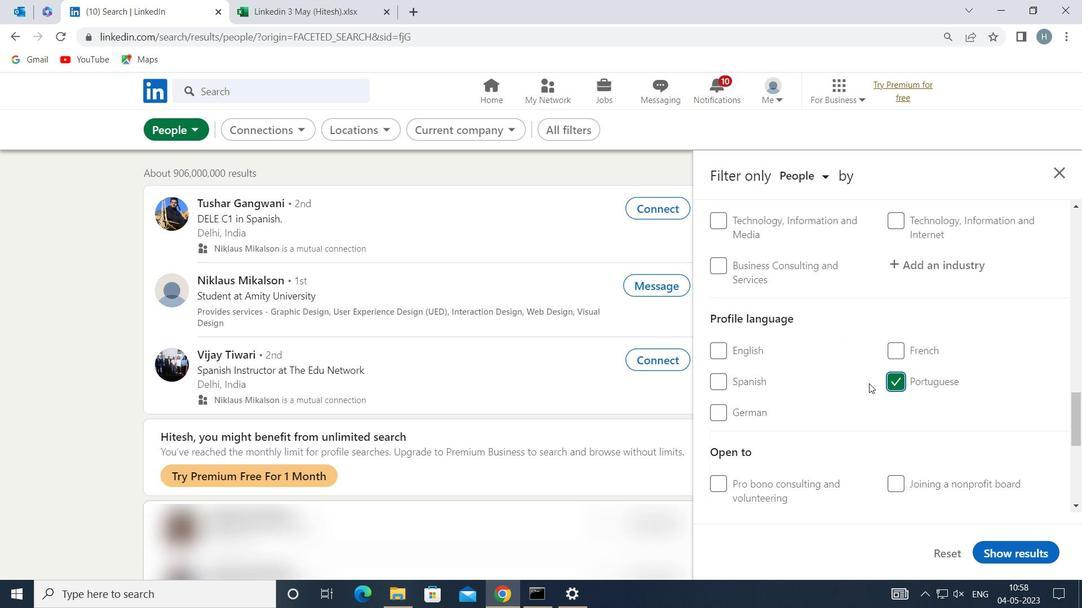 
Action: Mouse scrolled (865, 382) with delta (0, 0)
Screenshot: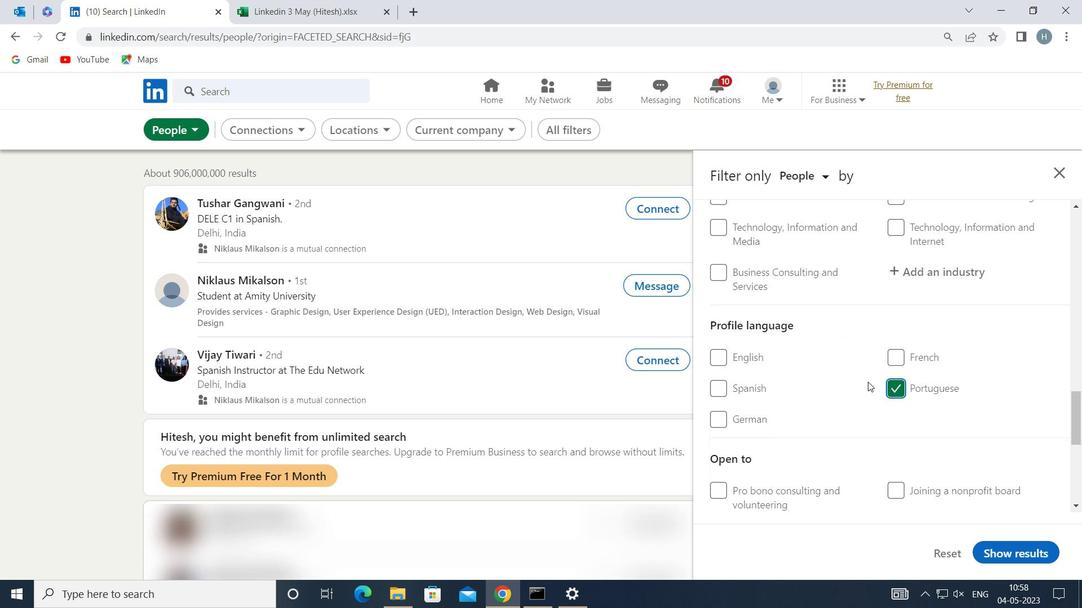 
Action: Mouse scrolled (865, 382) with delta (0, 0)
Screenshot: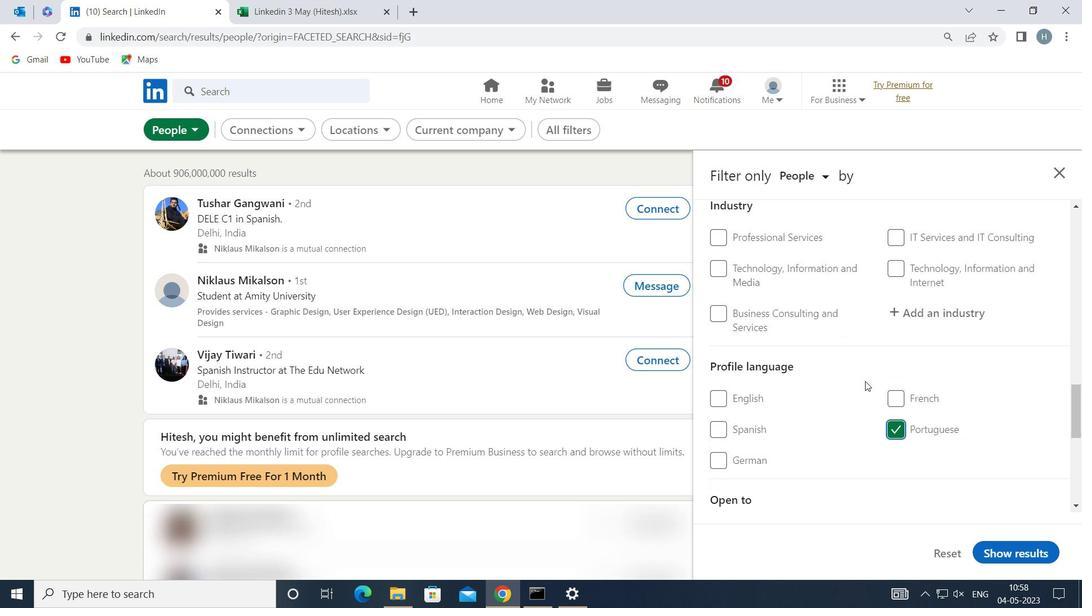 
Action: Mouse scrolled (865, 382) with delta (0, 0)
Screenshot: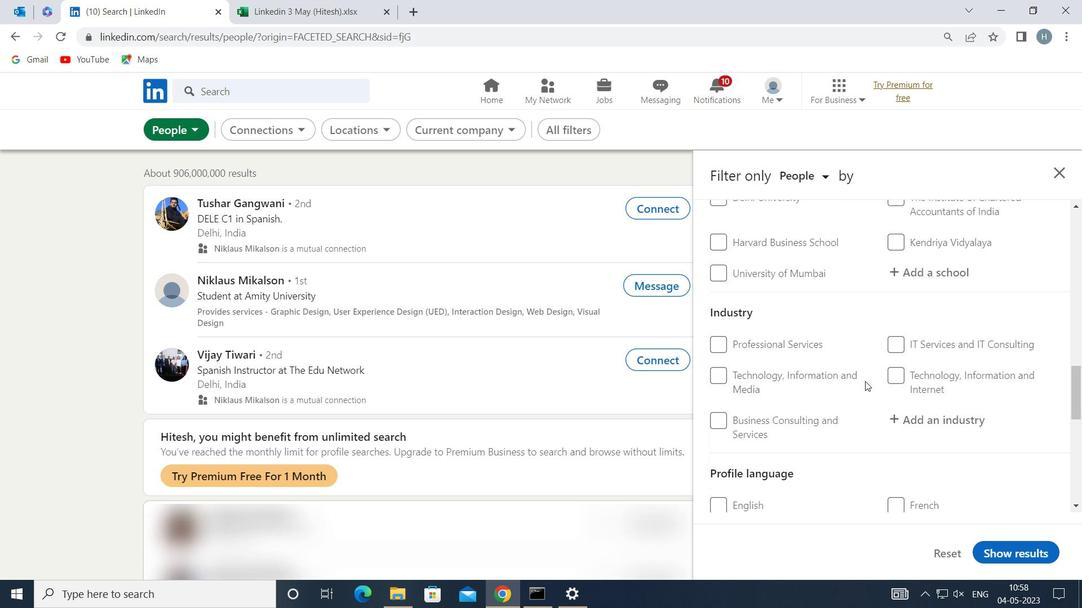 
Action: Mouse scrolled (865, 382) with delta (0, 0)
Screenshot: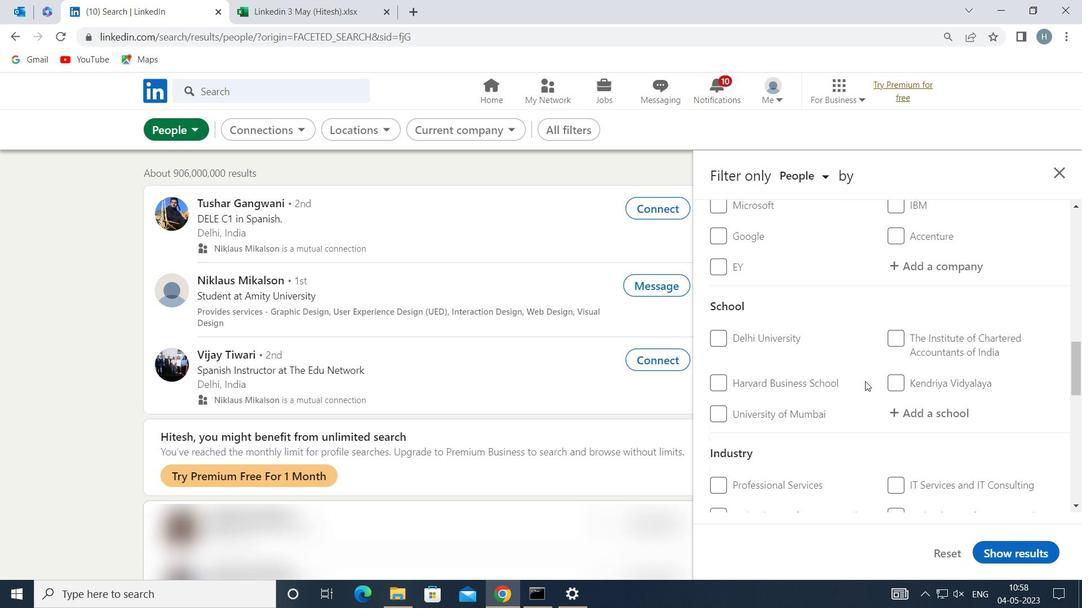 
Action: Mouse scrolled (865, 382) with delta (0, 0)
Screenshot: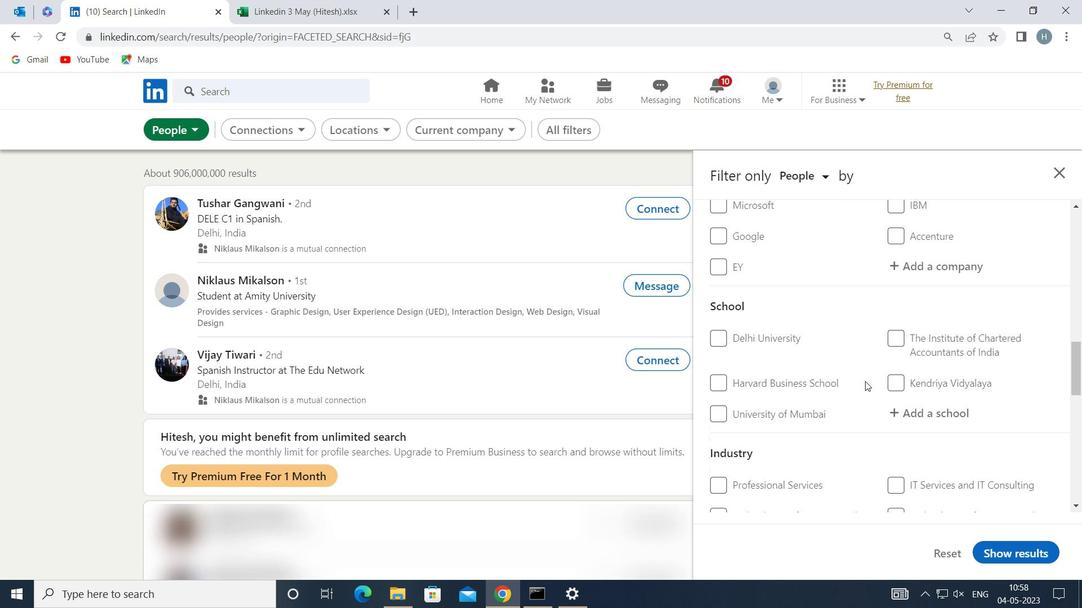 
Action: Mouse moved to (933, 326)
Screenshot: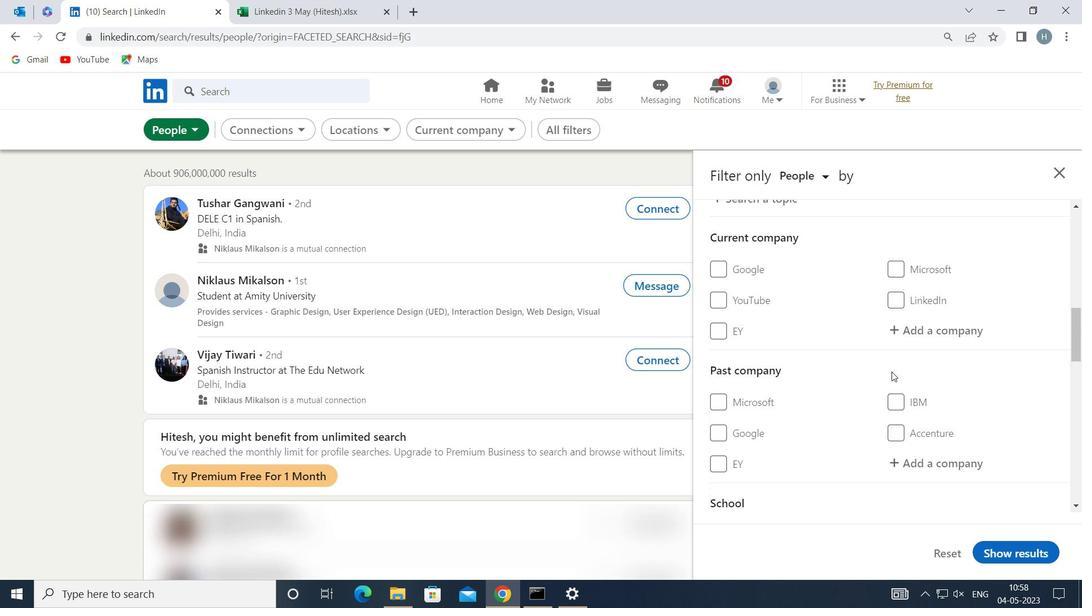 
Action: Mouse pressed left at (933, 326)
Screenshot: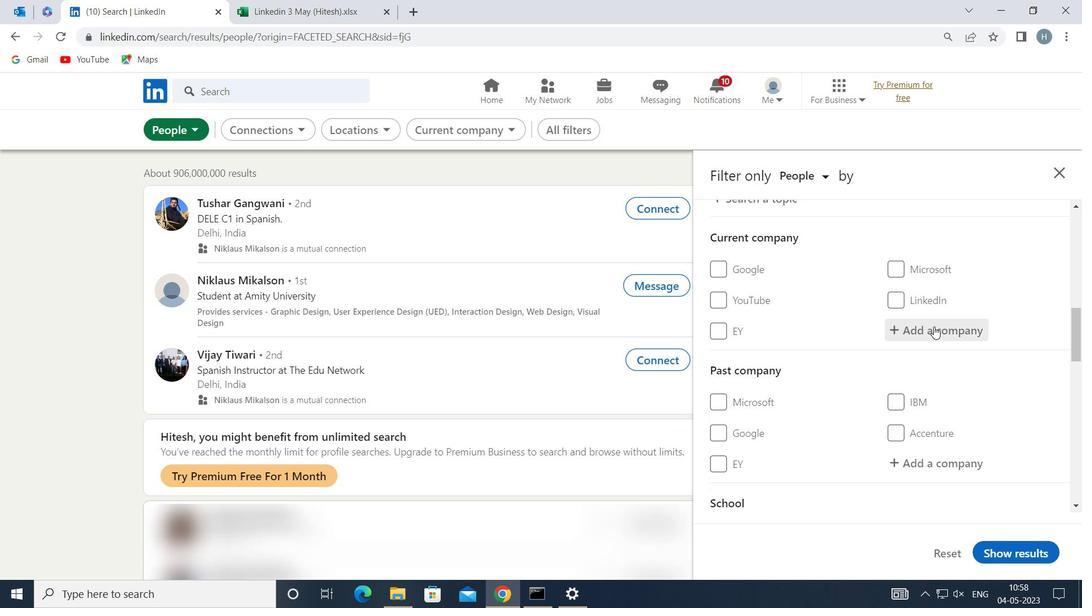 
Action: Mouse moved to (934, 326)
Screenshot: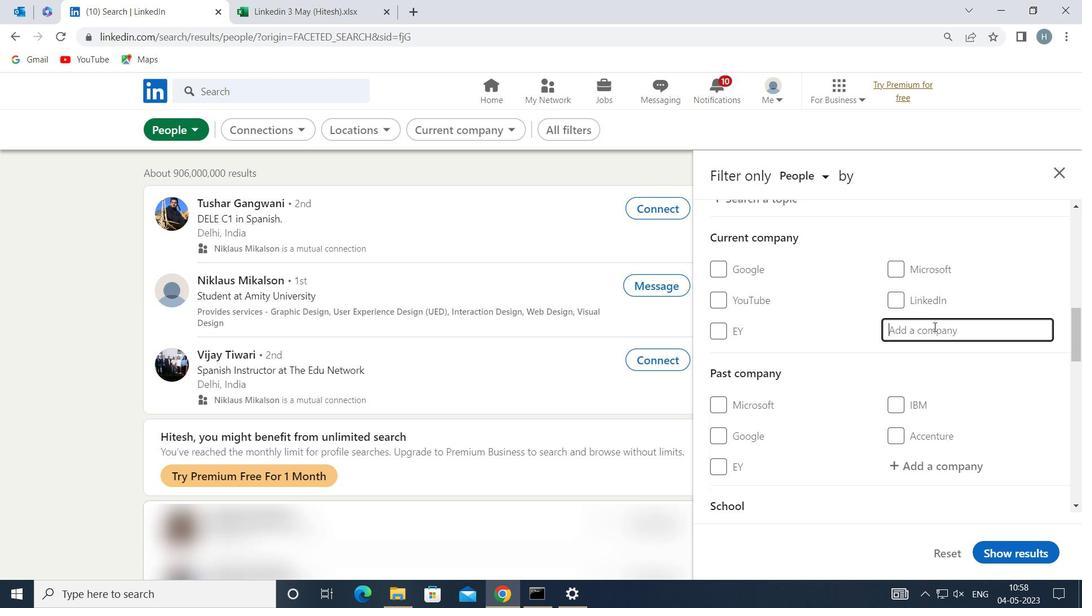 
Action: Key pressed <Key.shift>UNIVERSAL<Key.space><Key.shift><Key.shift><Key.shift><Key.shift><Key.shift><Key.shift><Key.shift><Key.shift>ROBOTS
Screenshot: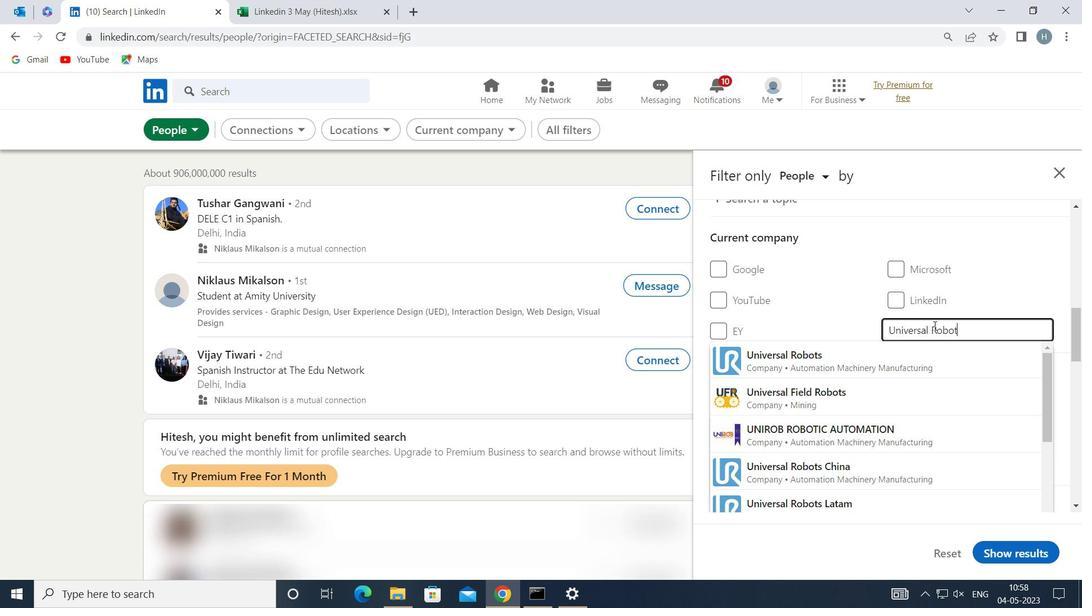 
Action: Mouse moved to (886, 354)
Screenshot: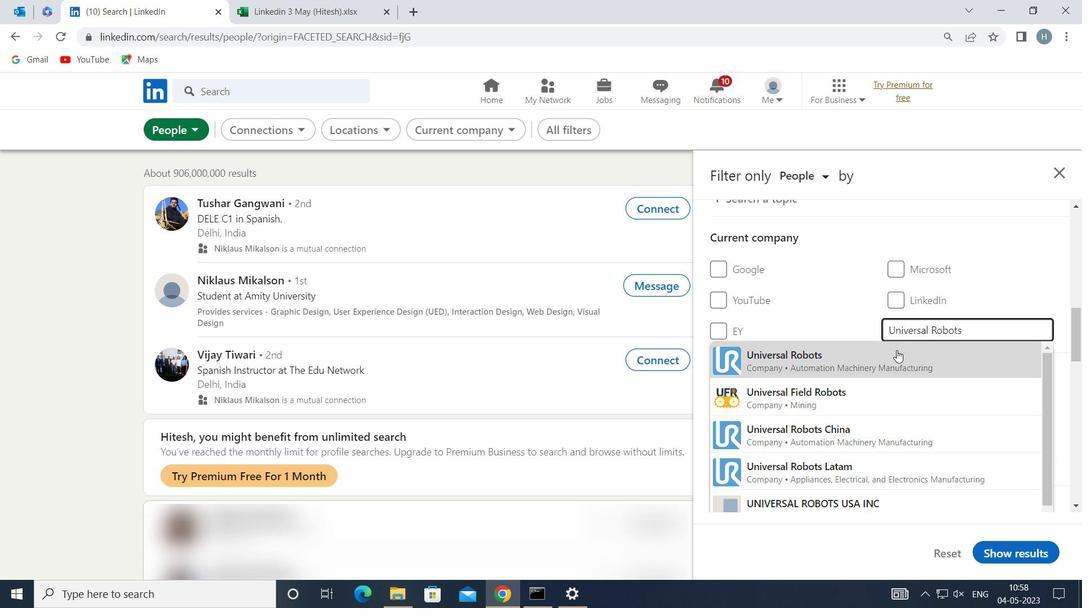 
Action: Mouse pressed left at (886, 354)
Screenshot: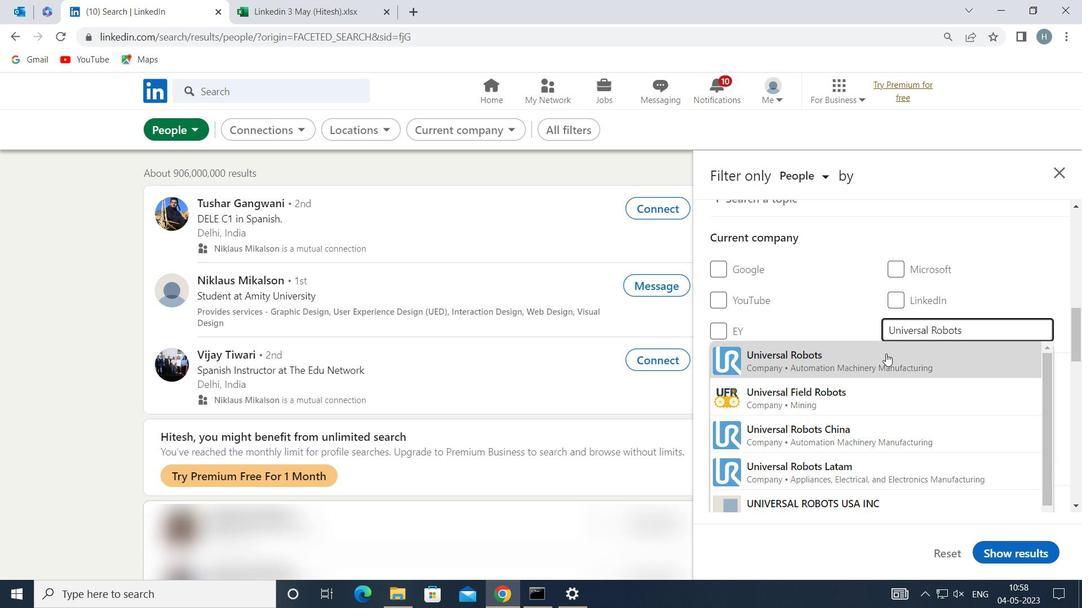 
Action: Mouse moved to (865, 352)
Screenshot: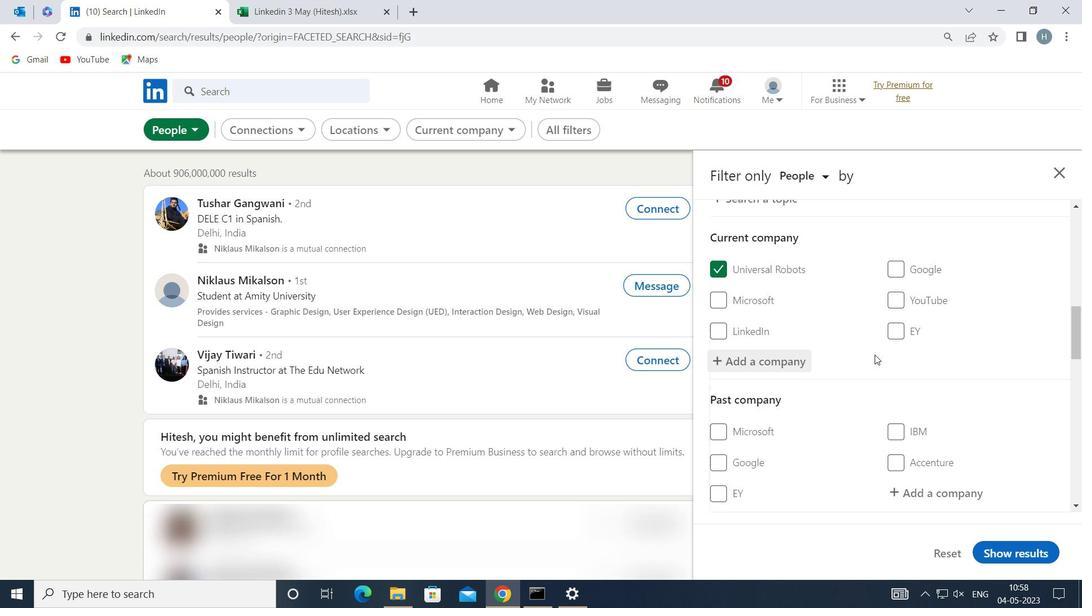 
Action: Mouse scrolled (865, 351) with delta (0, 0)
Screenshot: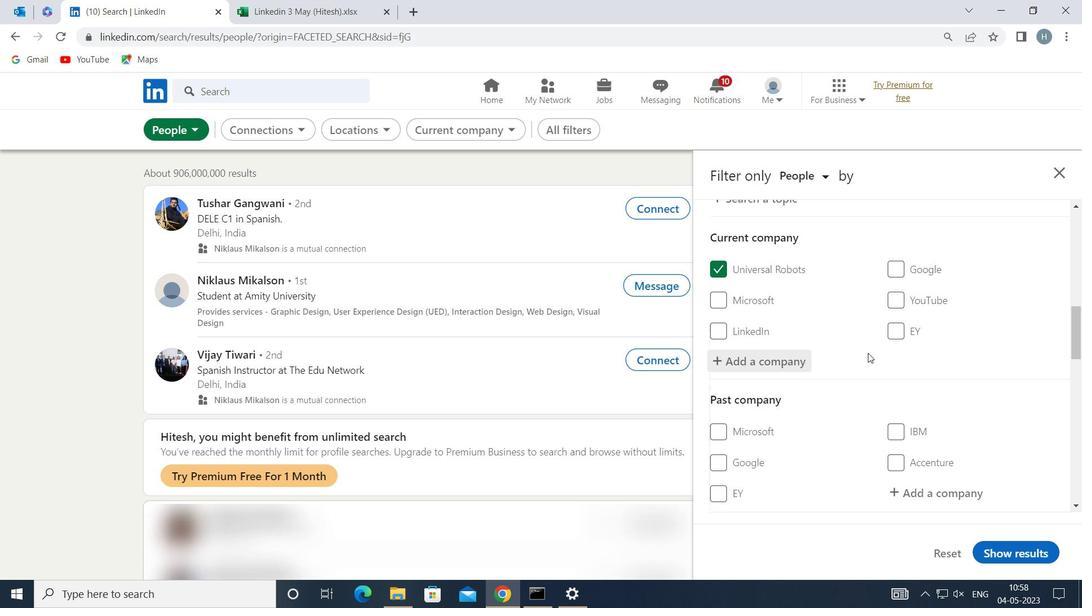 
Action: Mouse moved to (863, 351)
Screenshot: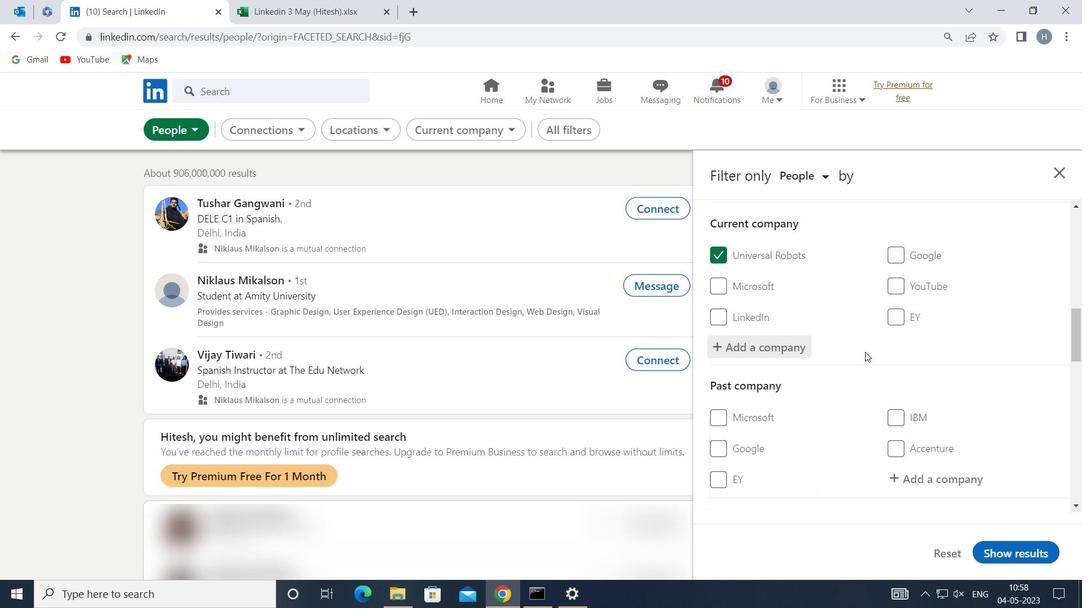 
Action: Mouse scrolled (863, 350) with delta (0, 0)
Screenshot: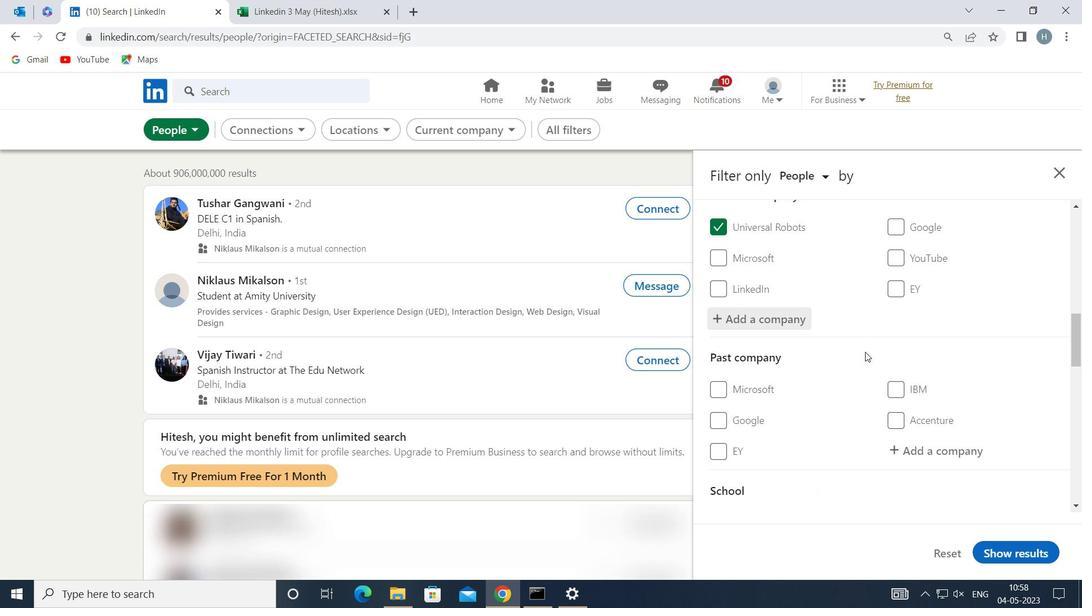 
Action: Mouse scrolled (863, 350) with delta (0, 0)
Screenshot: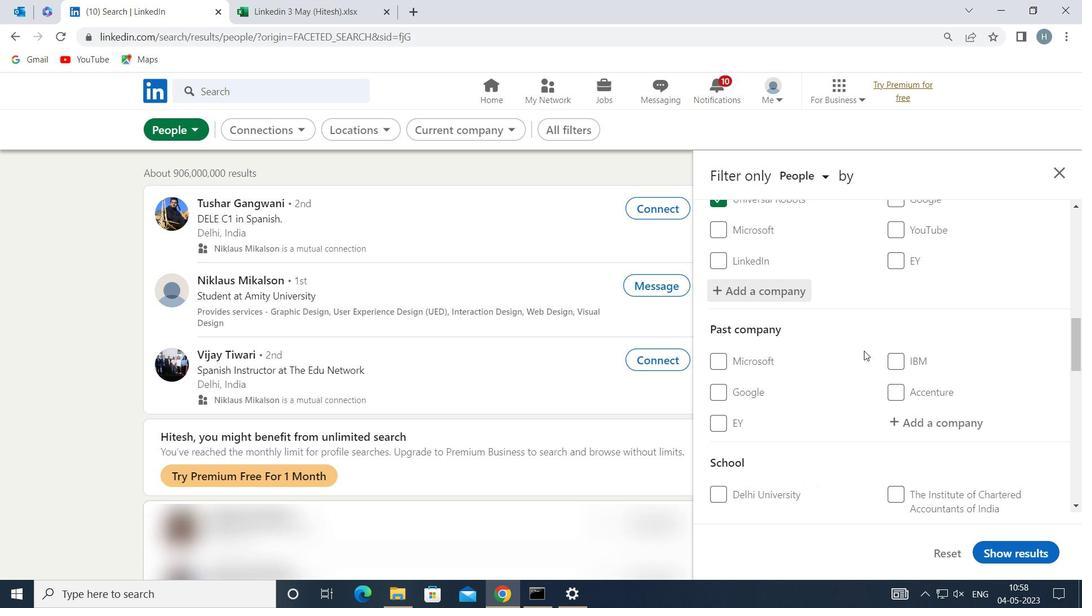 
Action: Mouse moved to (863, 350)
Screenshot: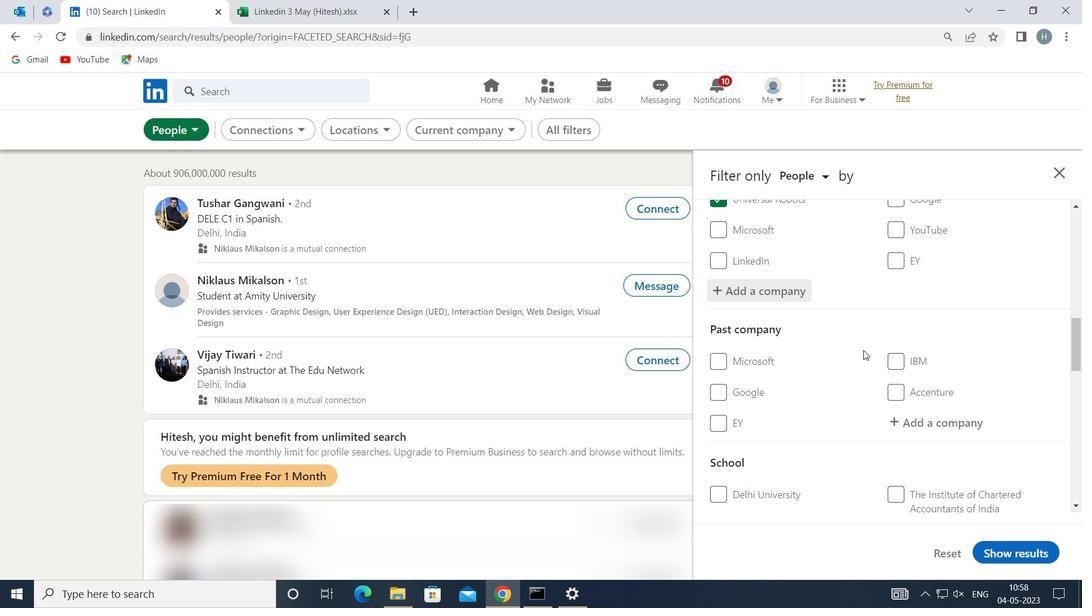 
Action: Mouse scrolled (863, 349) with delta (0, 0)
Screenshot: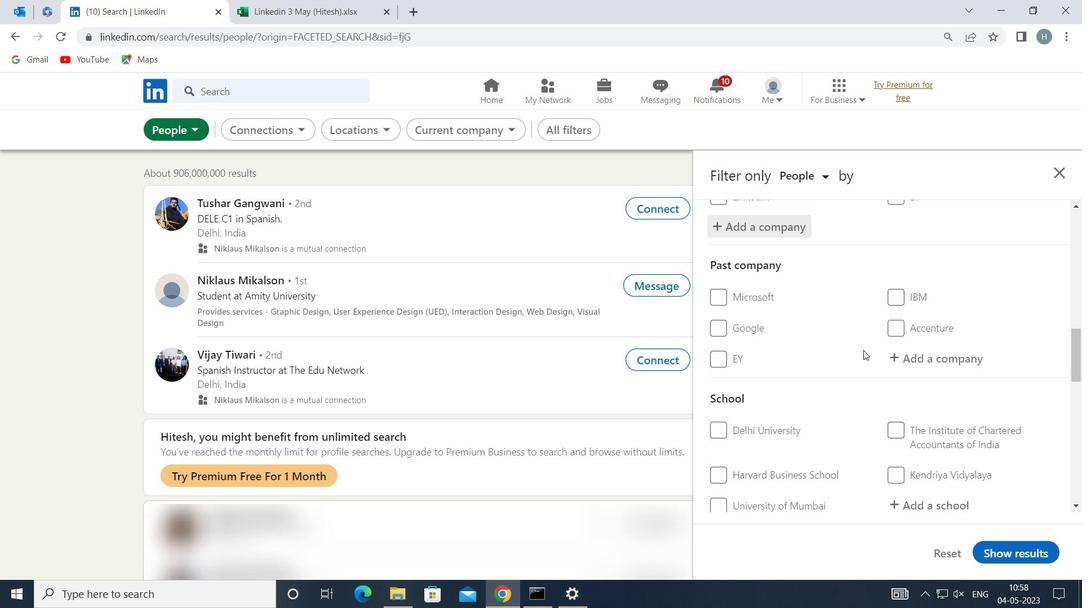 
Action: Mouse moved to (896, 353)
Screenshot: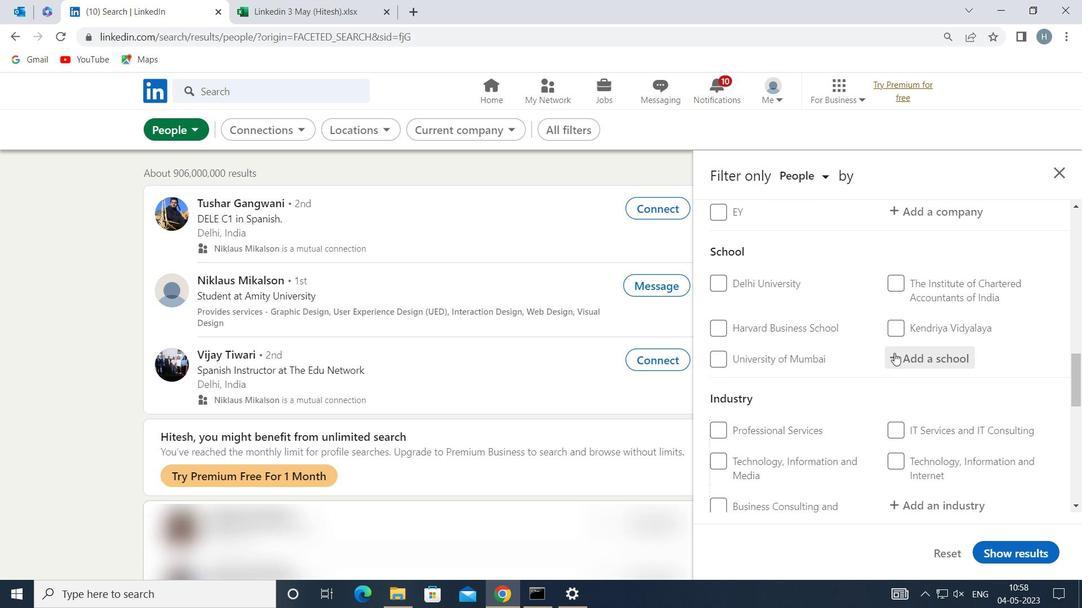 
Action: Mouse pressed left at (896, 353)
Screenshot: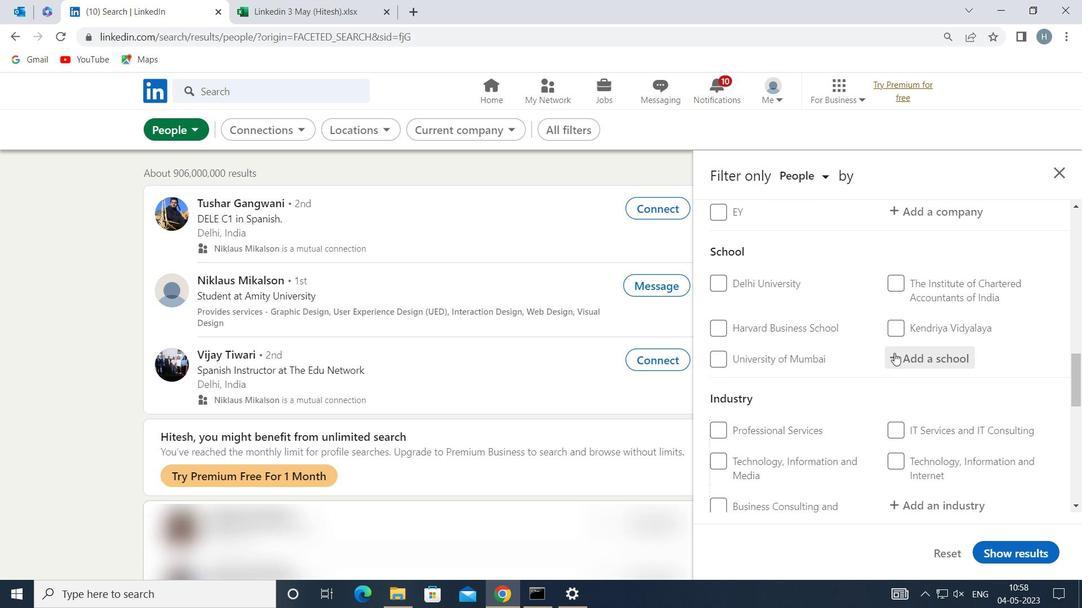 
Action: Key pressed <Key.shift>CHRIST
Screenshot: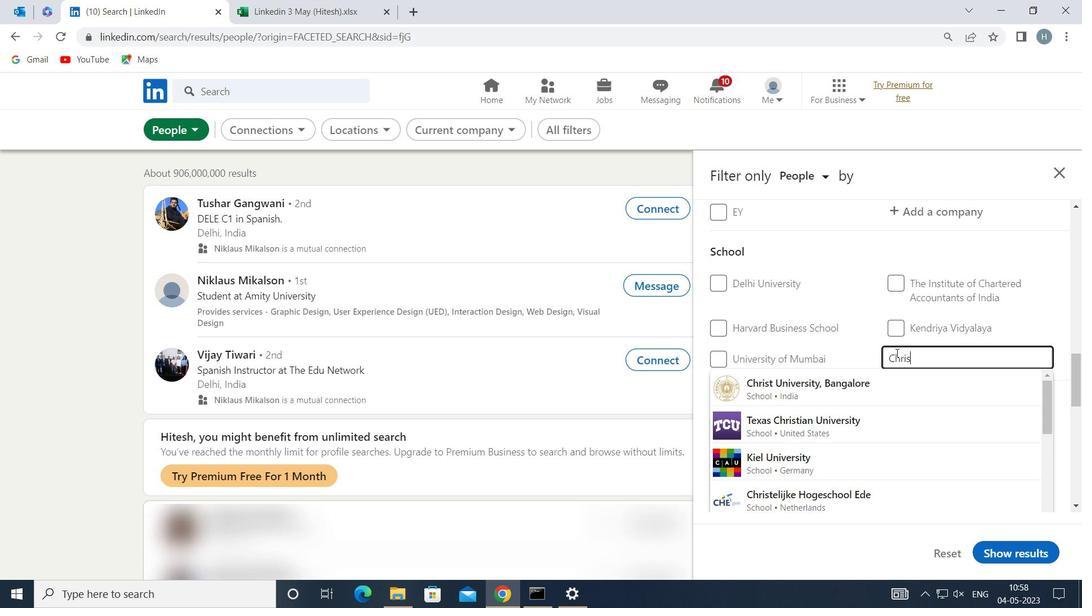 
Action: Mouse moved to (894, 353)
Screenshot: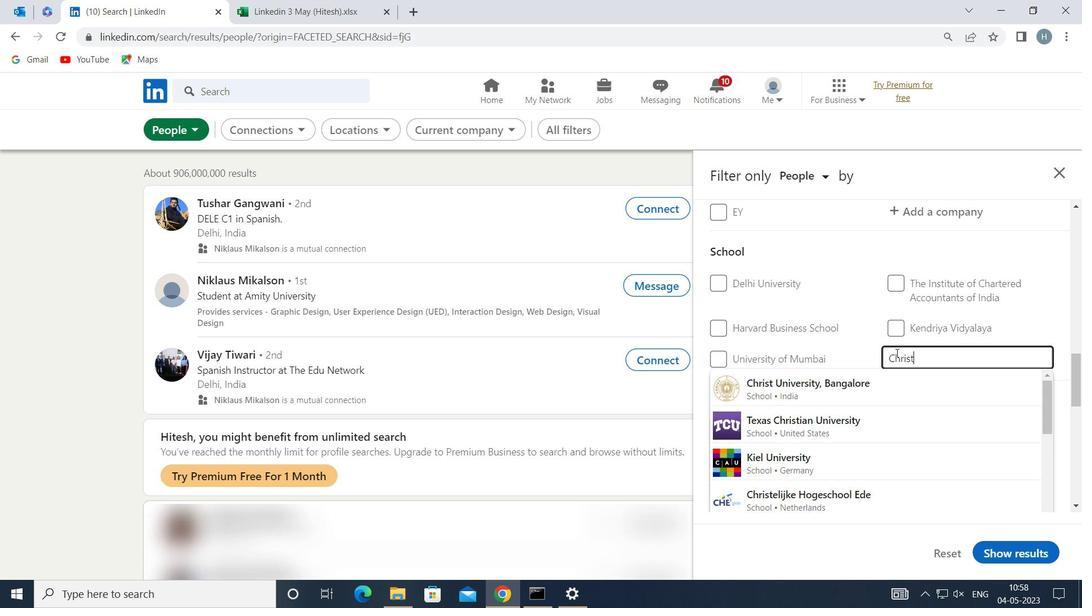 
Action: Key pressed <Key.space><Key.shift>THE<Key.space><Key.shift>KING<Key.space><Key.shift>EN
Screenshot: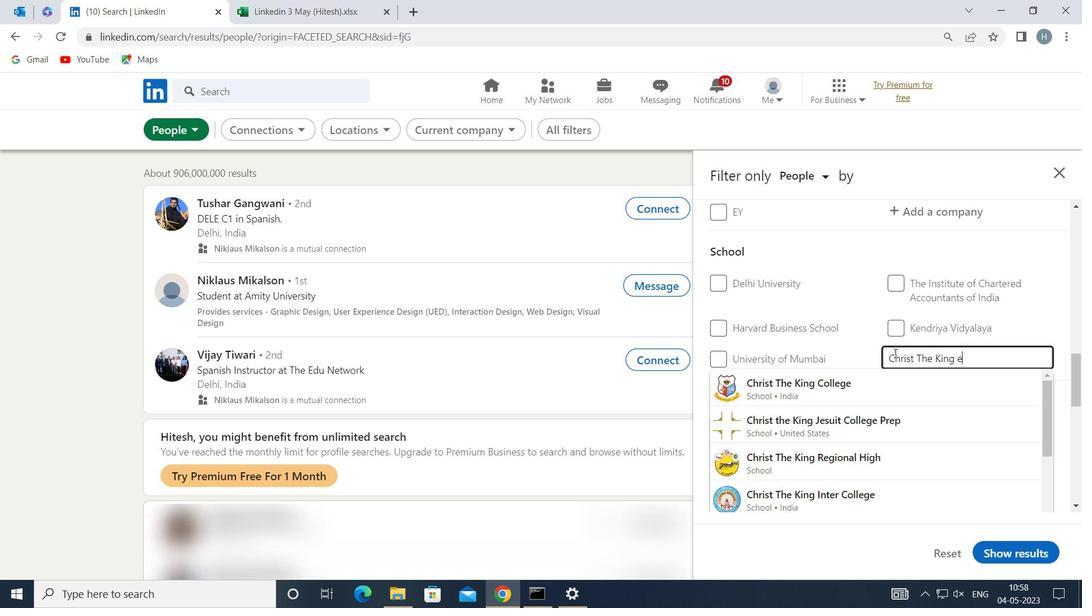 
Action: Mouse moved to (901, 410)
Screenshot: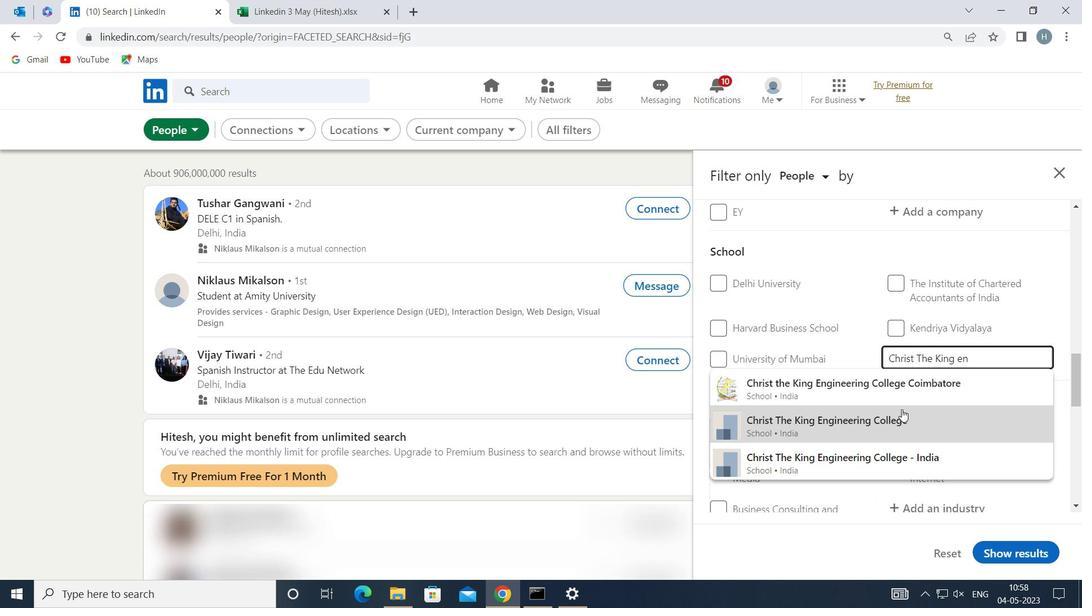 
Action: Mouse pressed left at (901, 410)
Screenshot: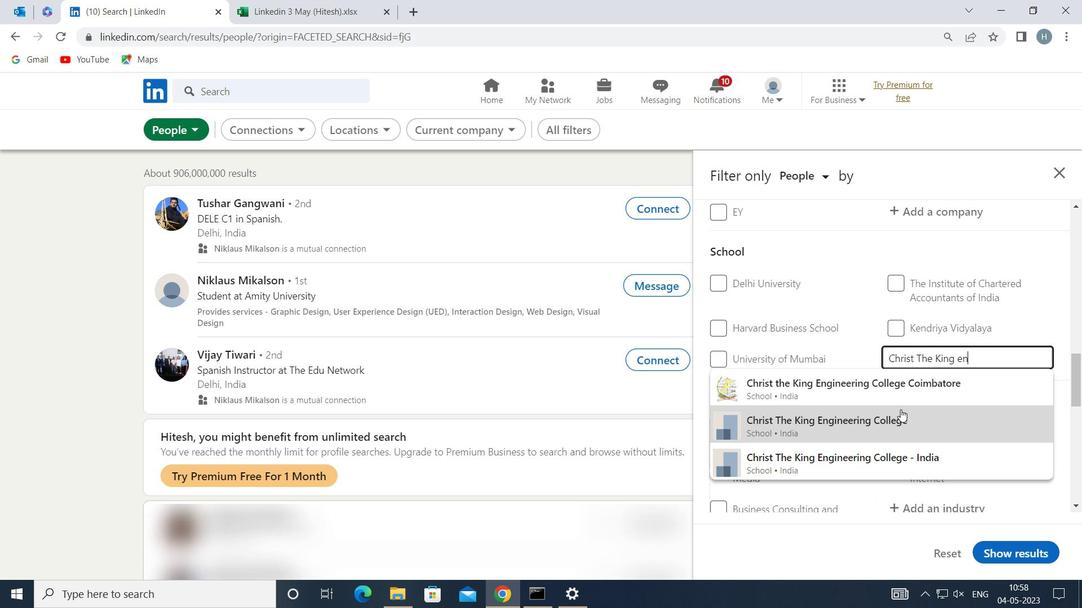 
Action: Mouse moved to (845, 356)
Screenshot: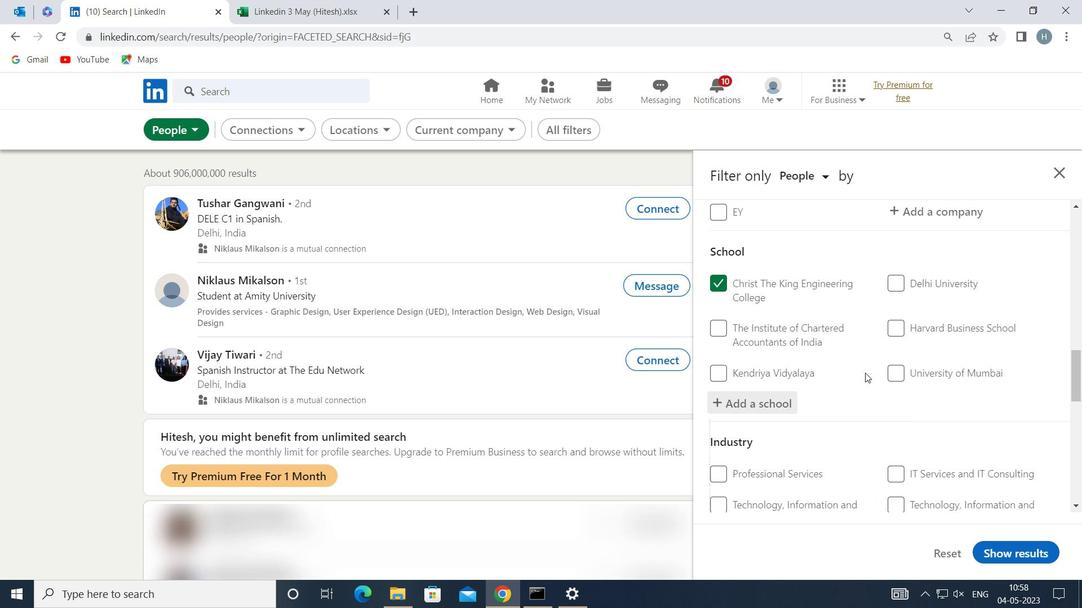 
Action: Mouse scrolled (845, 355) with delta (0, 0)
Screenshot: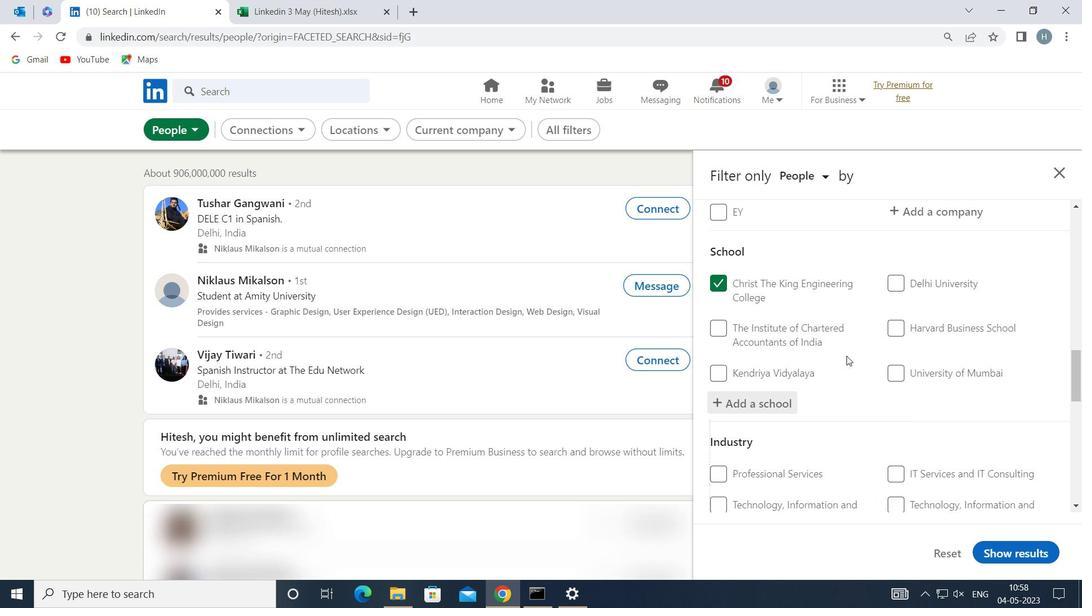 
Action: Mouse scrolled (845, 355) with delta (0, 0)
Screenshot: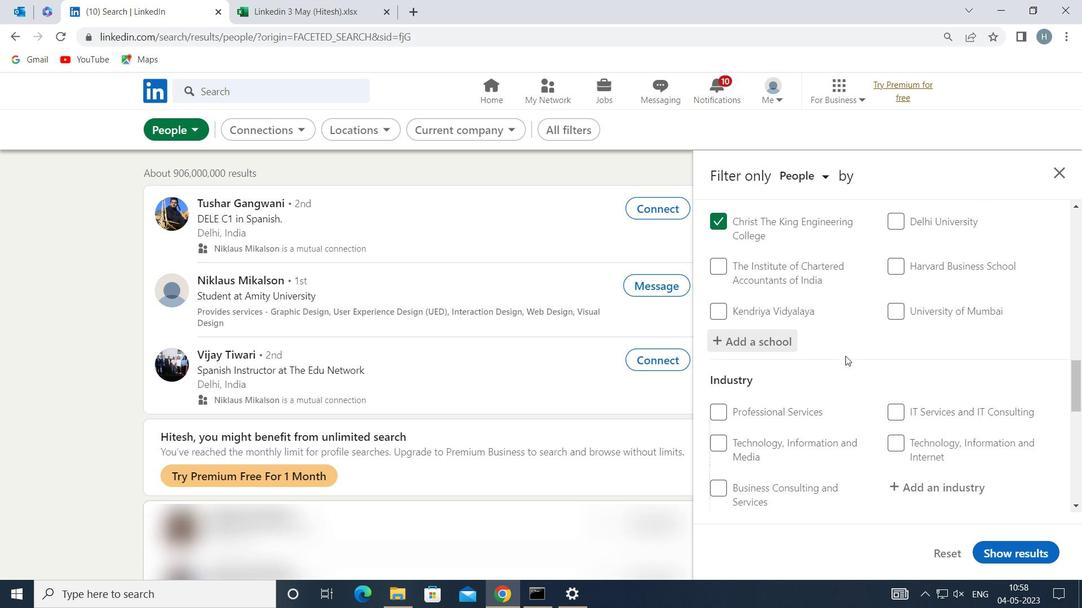 
Action: Mouse moved to (939, 406)
Screenshot: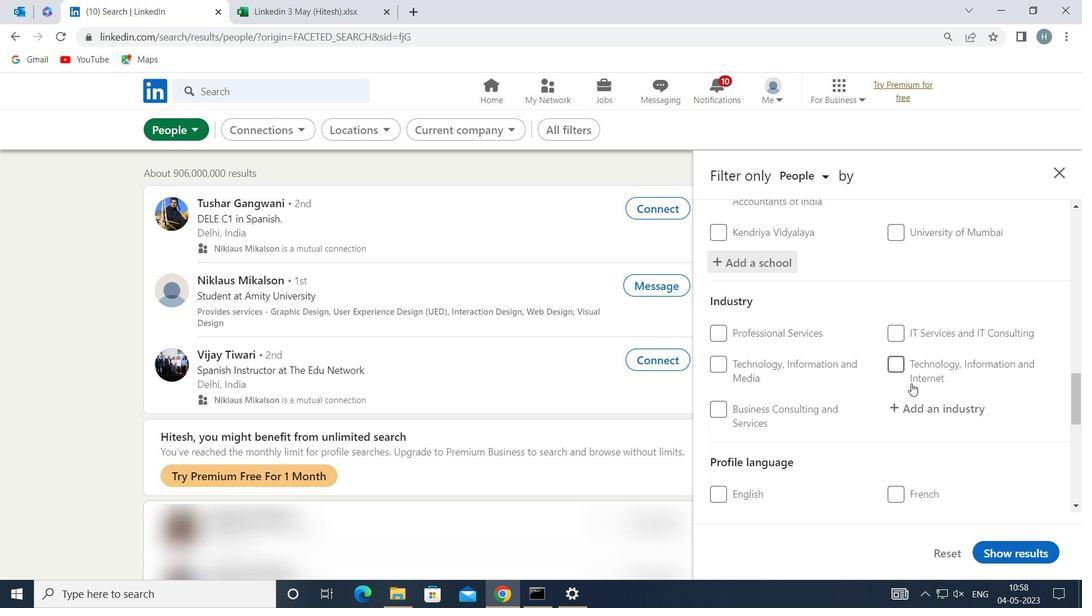 
Action: Mouse pressed left at (939, 406)
Screenshot: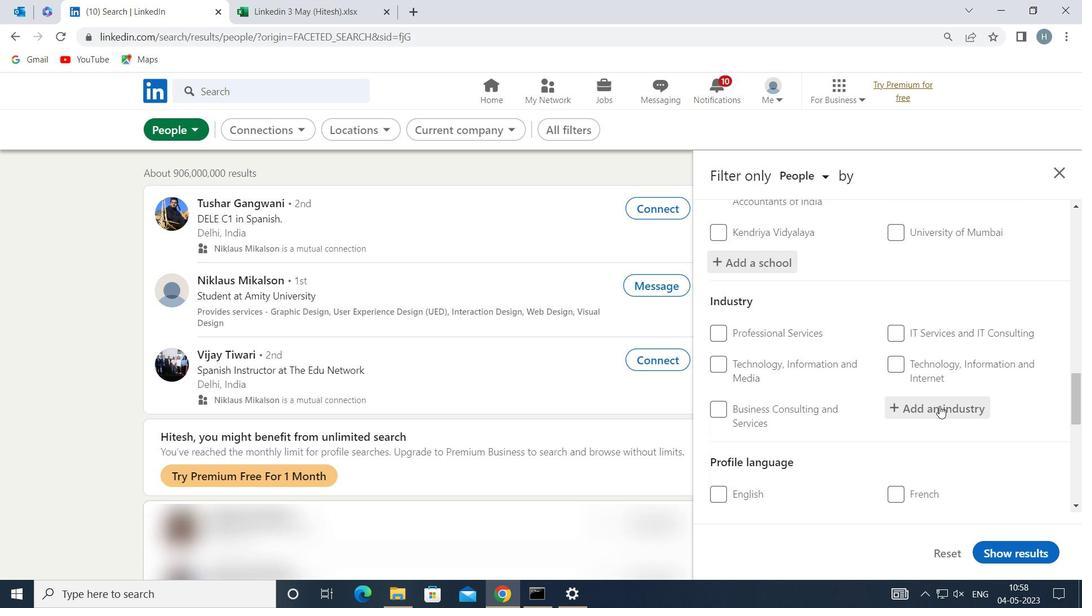 
Action: Mouse moved to (938, 406)
Screenshot: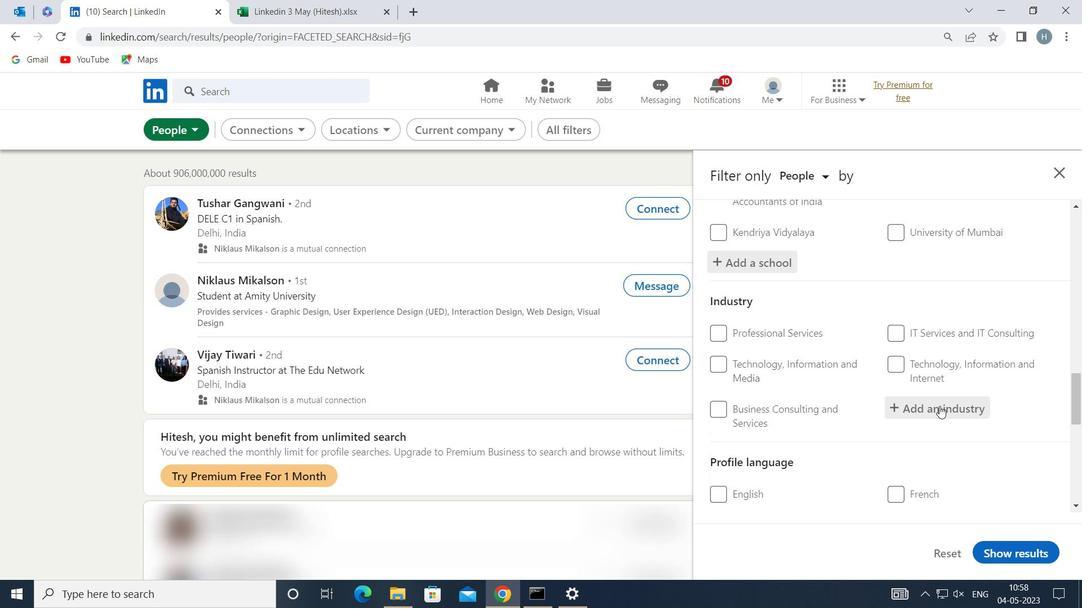
Action: Key pressed <Key.shift>EDUCATION
Screenshot: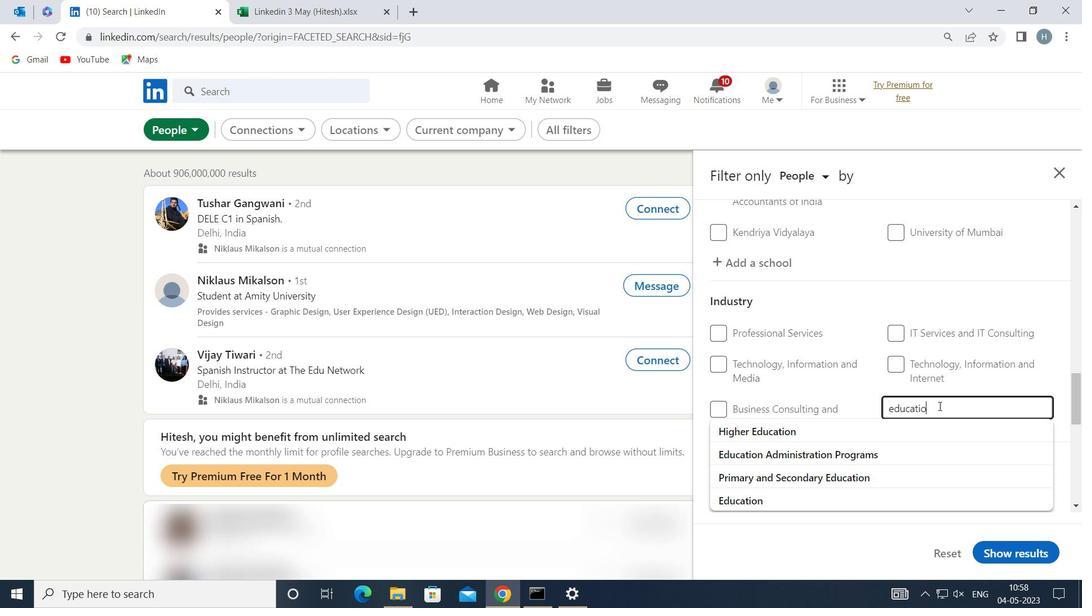 
Action: Mouse moved to (797, 497)
Screenshot: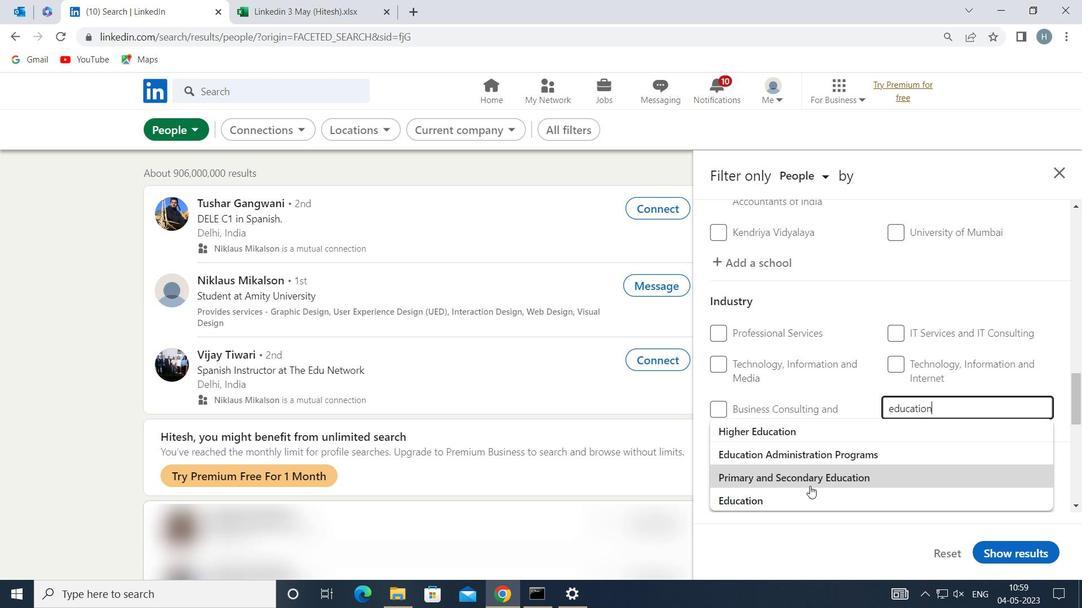 
Action: Mouse pressed left at (797, 497)
Screenshot: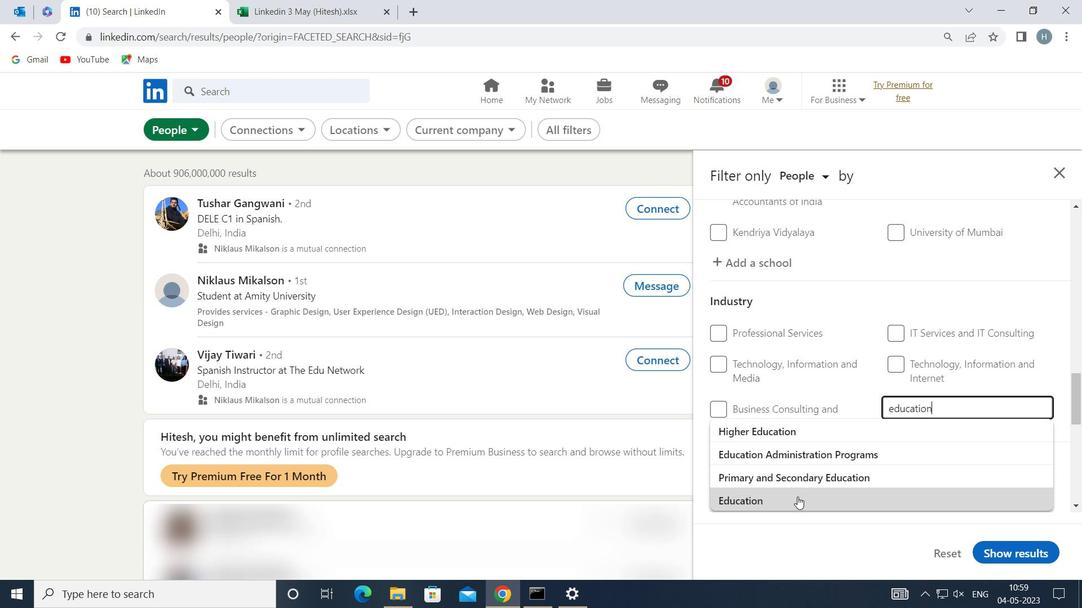 
Action: Mouse moved to (821, 436)
Screenshot: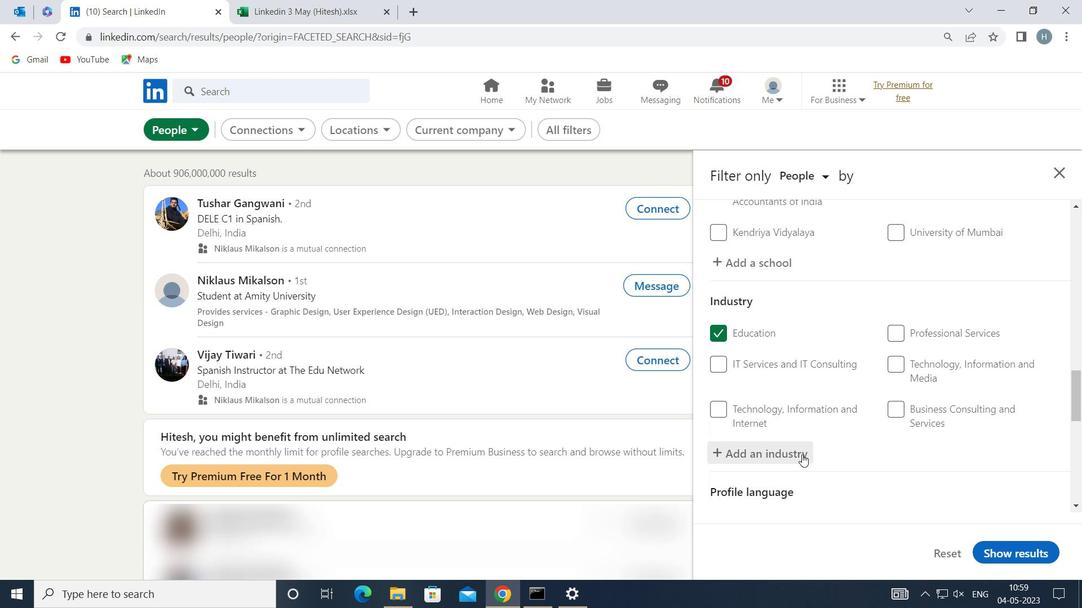 
Action: Mouse scrolled (821, 435) with delta (0, 0)
Screenshot: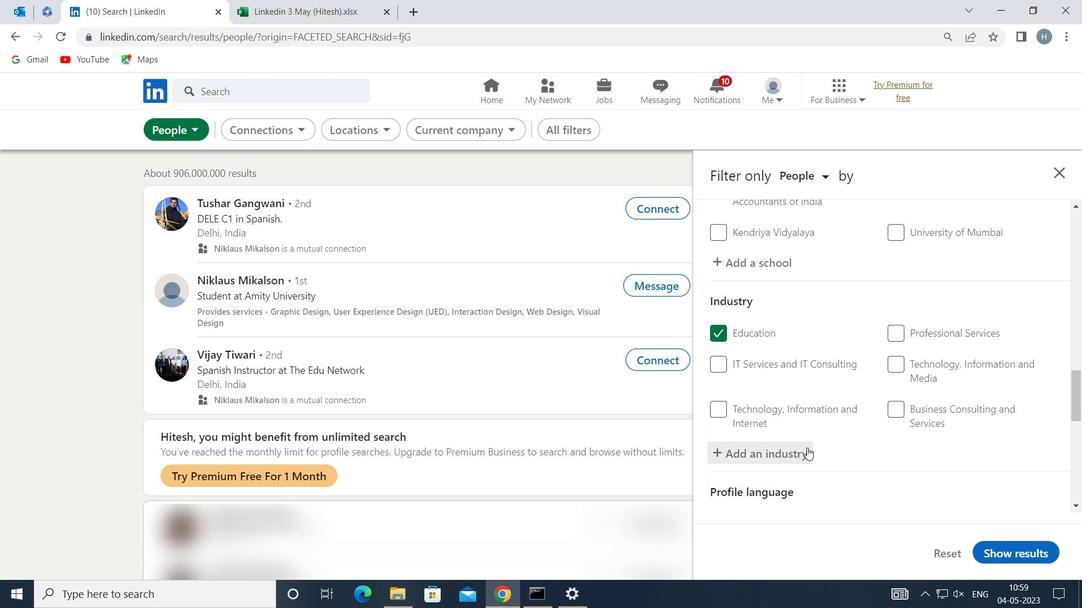 
Action: Mouse moved to (836, 422)
Screenshot: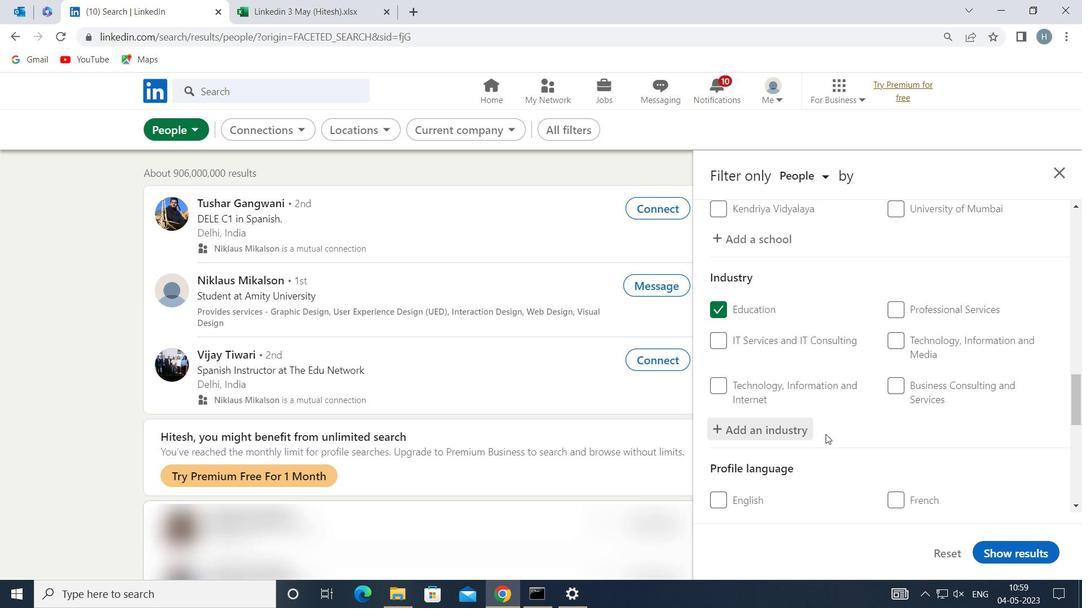 
Action: Mouse scrolled (836, 421) with delta (0, 0)
Screenshot: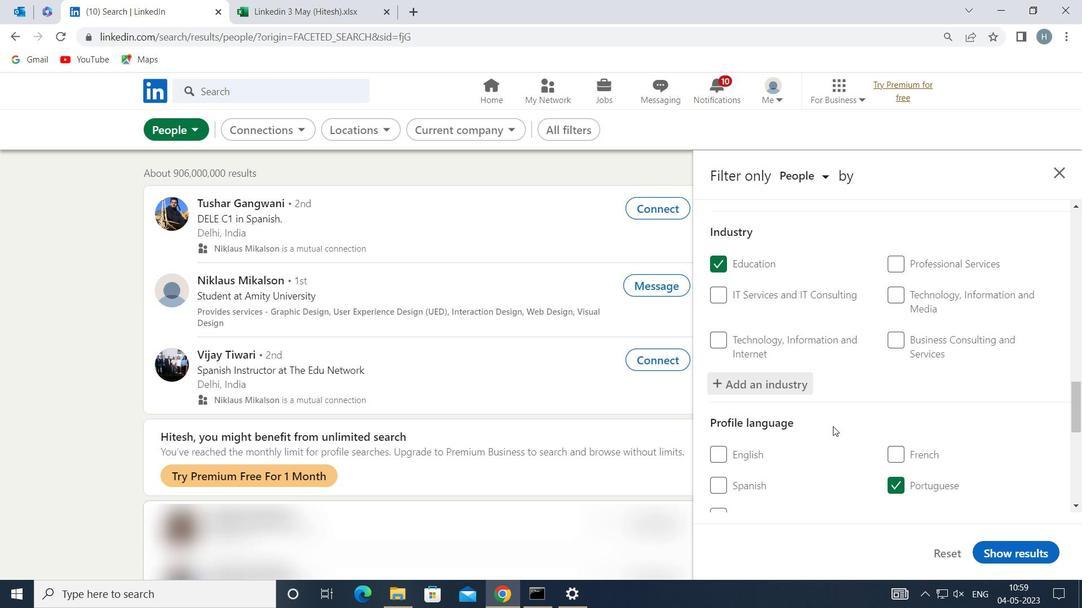 
Action: Mouse scrolled (836, 421) with delta (0, 0)
Screenshot: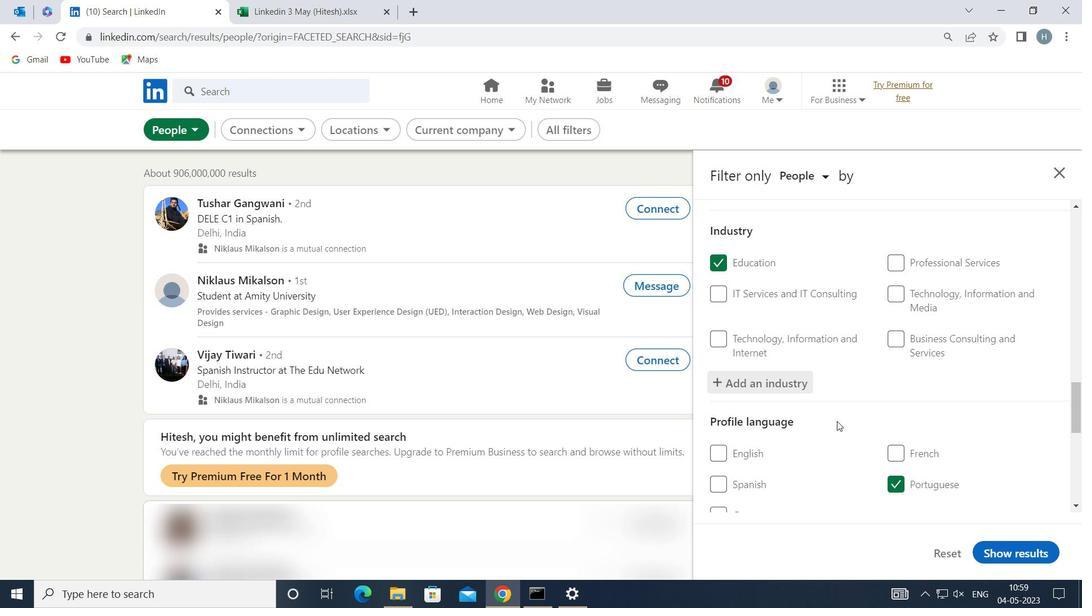 
Action: Mouse moved to (838, 420)
Screenshot: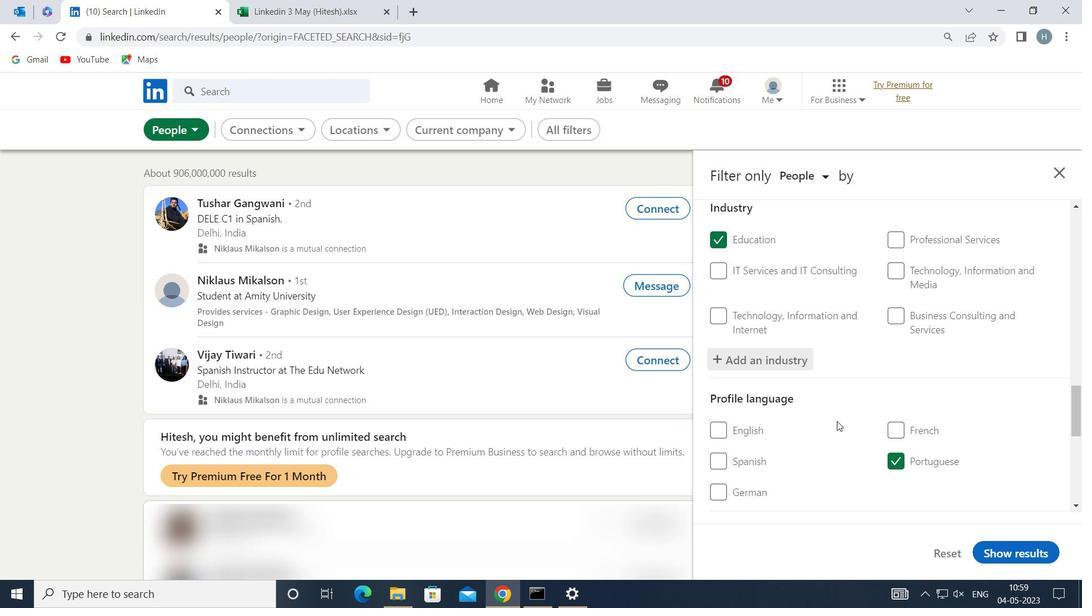 
Action: Mouse scrolled (838, 420) with delta (0, 0)
Screenshot: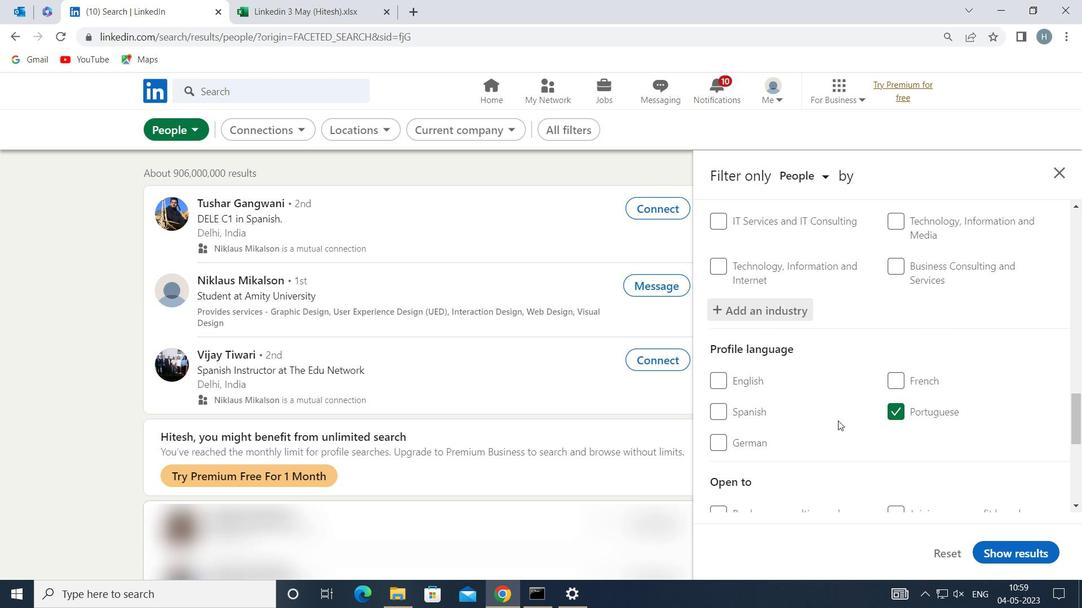 
Action: Mouse moved to (839, 417)
Screenshot: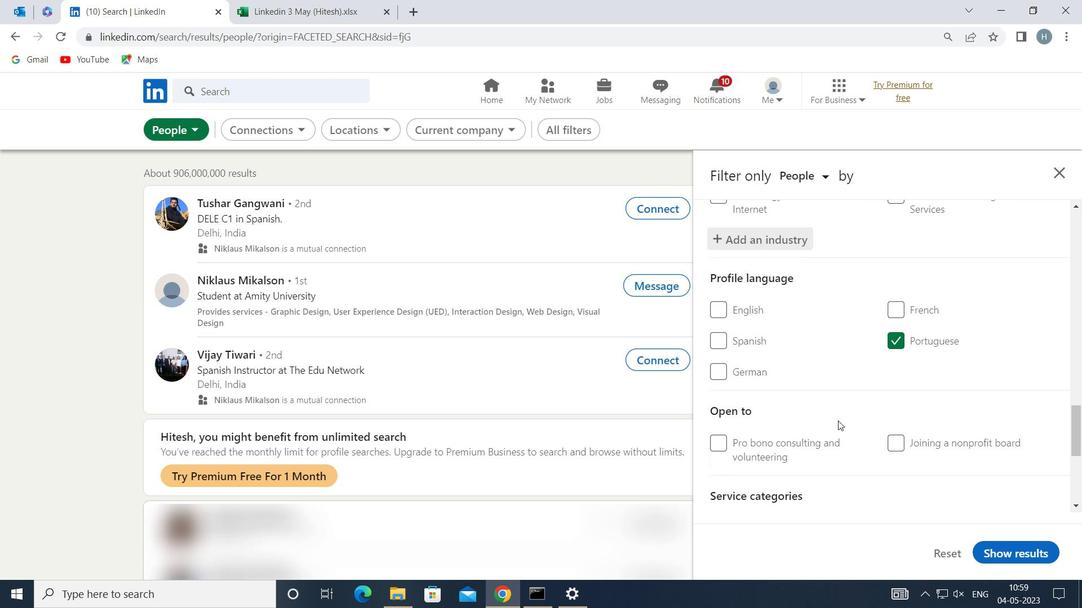 
Action: Mouse scrolled (839, 417) with delta (0, 0)
Screenshot: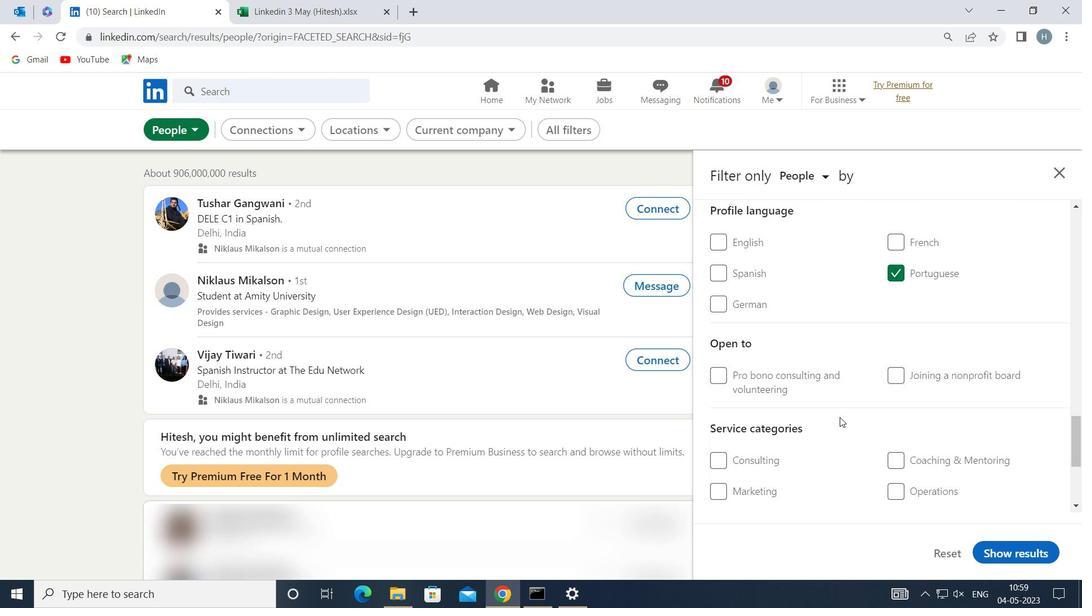 
Action: Mouse moved to (839, 417)
Screenshot: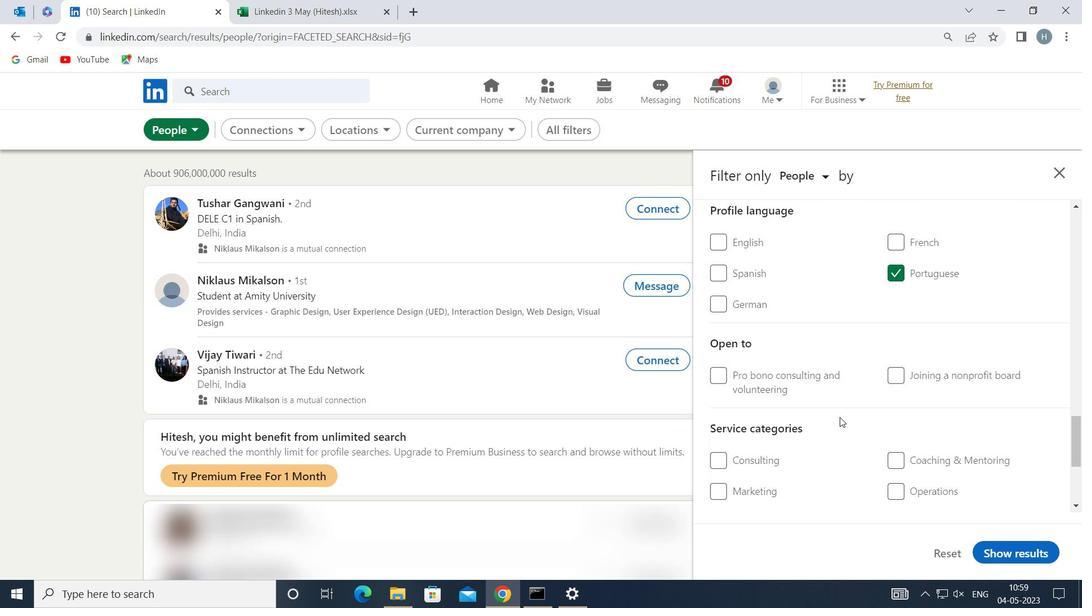 
Action: Mouse scrolled (839, 417) with delta (0, 0)
Screenshot: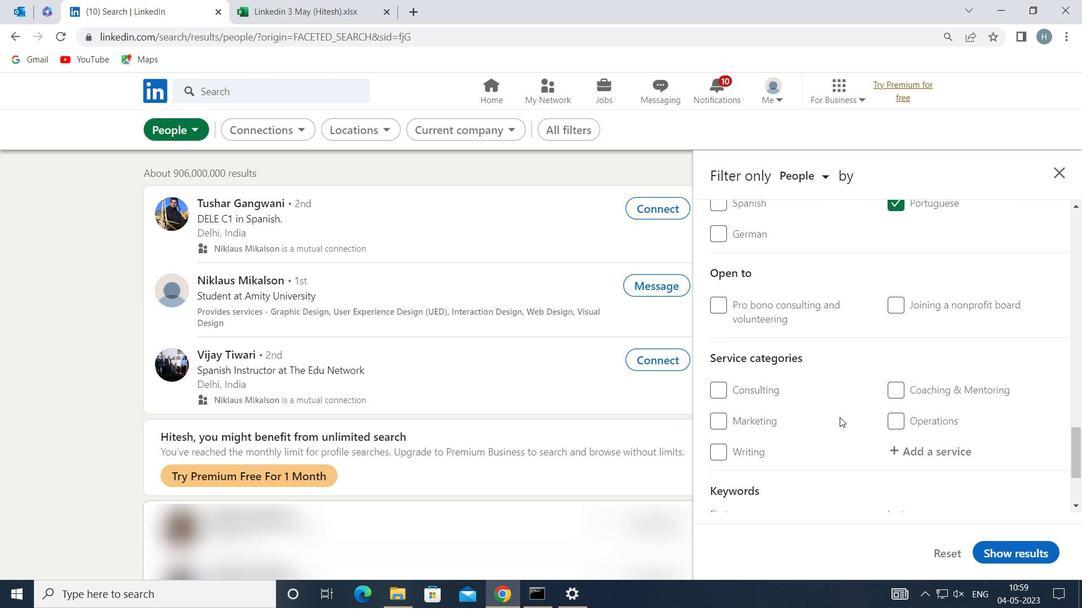 
Action: Mouse moved to (949, 383)
Screenshot: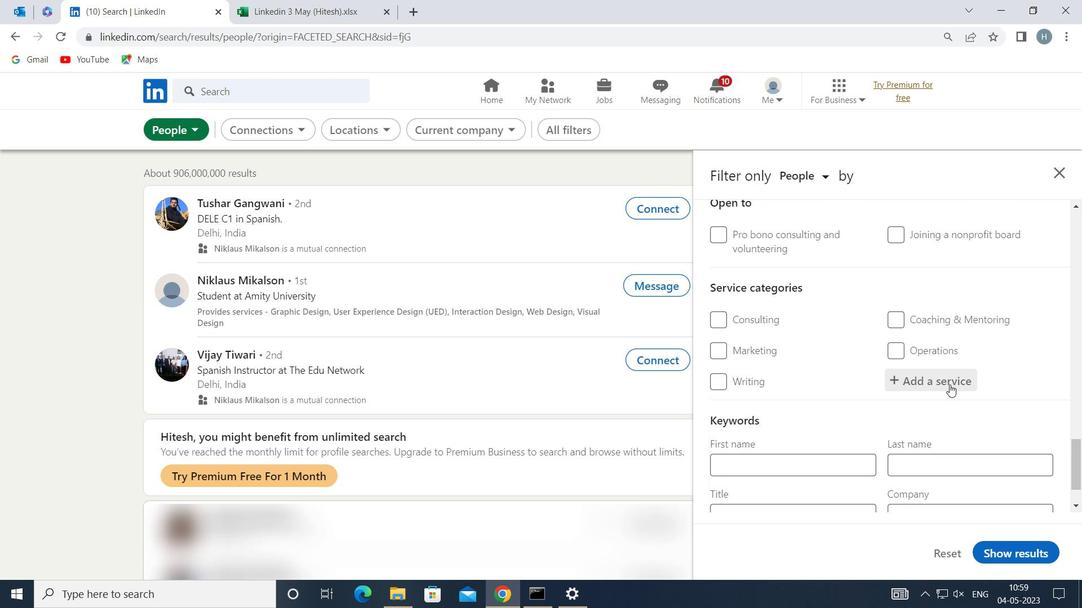 
Action: Mouse pressed left at (949, 383)
Screenshot: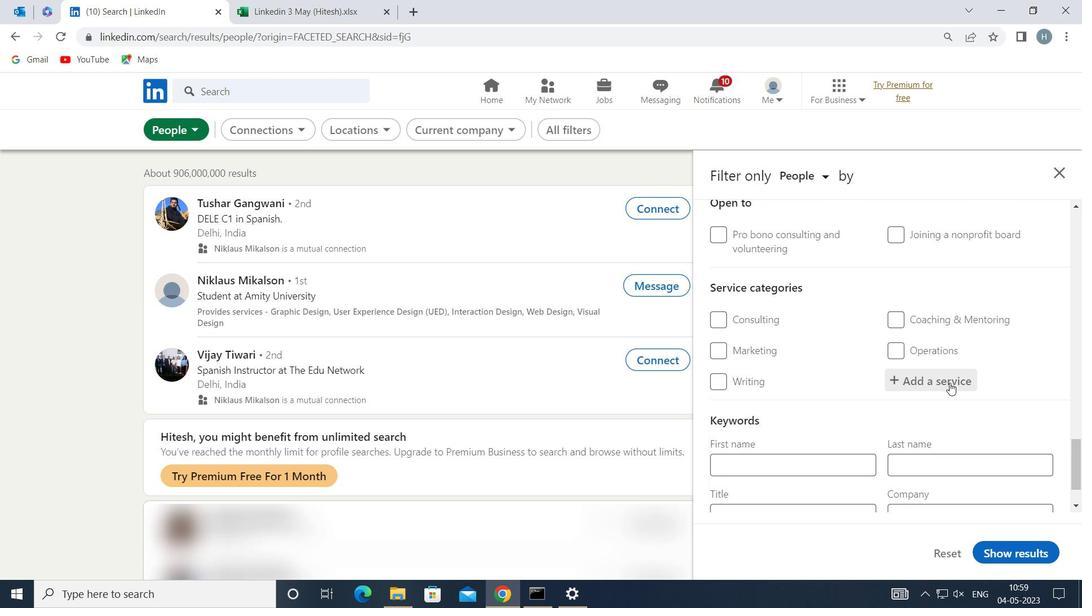 
Action: Key pressed <Key.shift>CONTENT<Key.space><Key.shift>ST
Screenshot: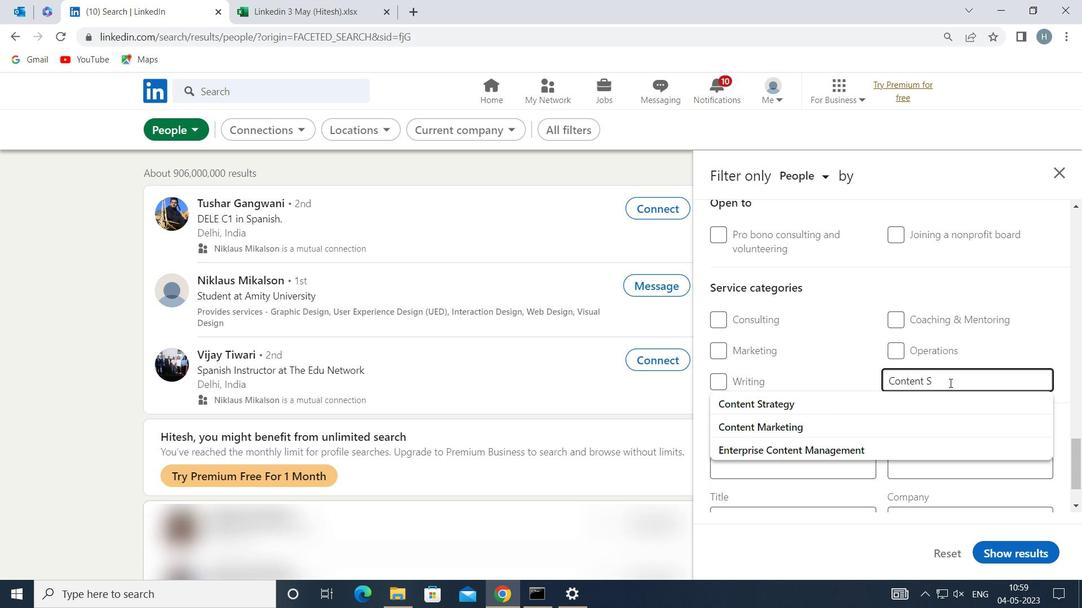 
Action: Mouse moved to (830, 403)
Screenshot: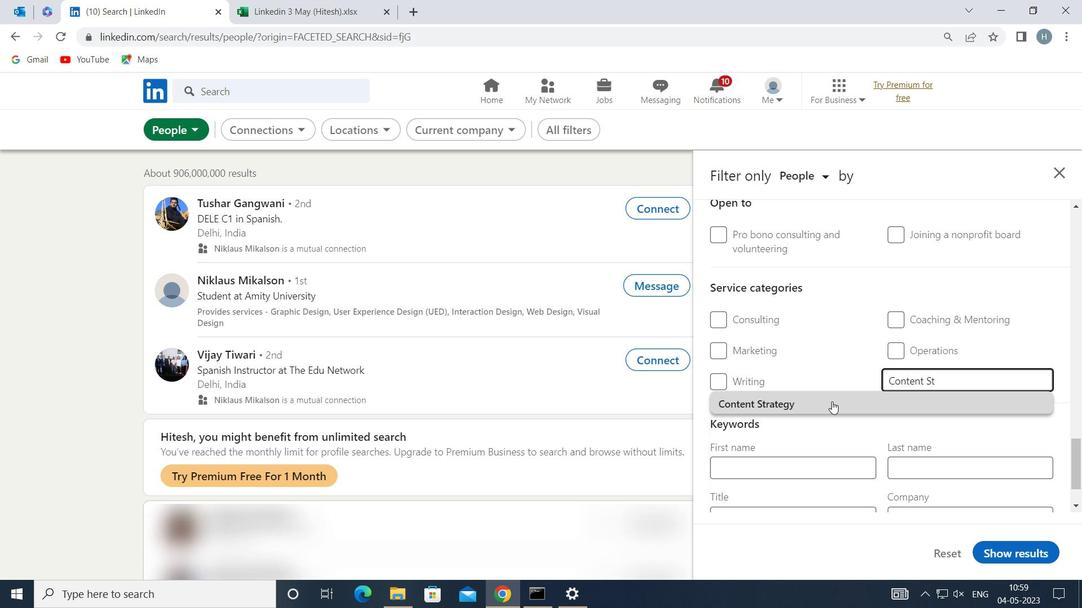 
Action: Mouse pressed left at (830, 403)
Screenshot: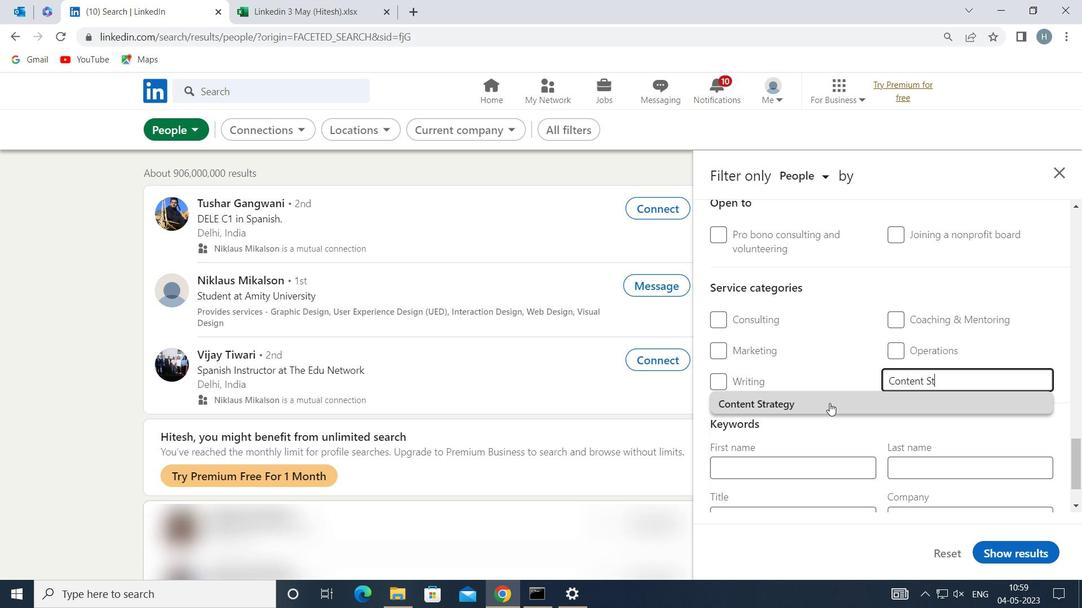 
Action: Mouse moved to (841, 395)
Screenshot: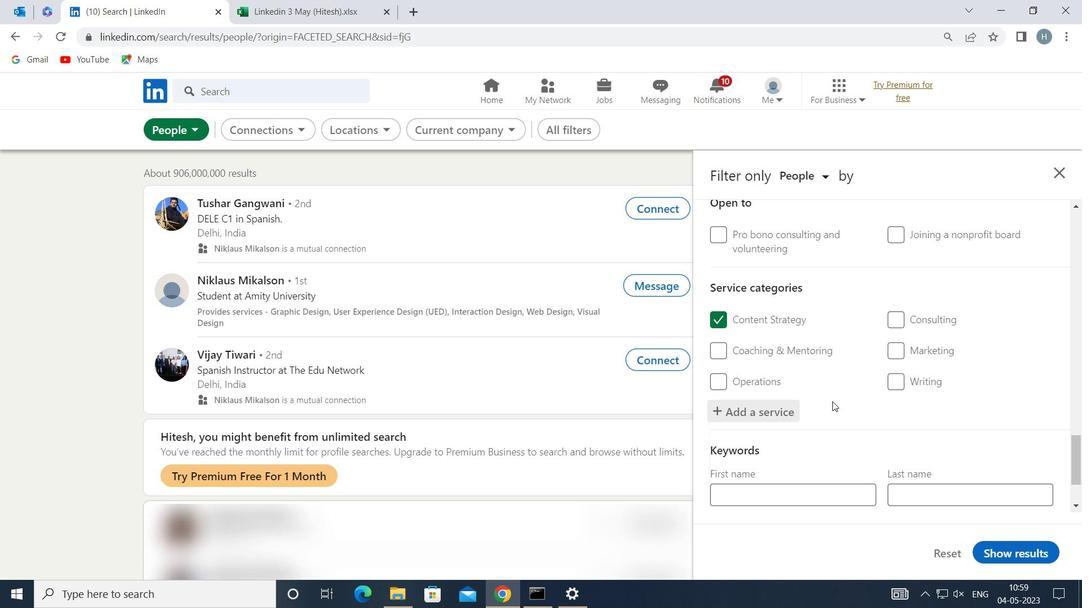 
Action: Mouse scrolled (841, 394) with delta (0, 0)
Screenshot: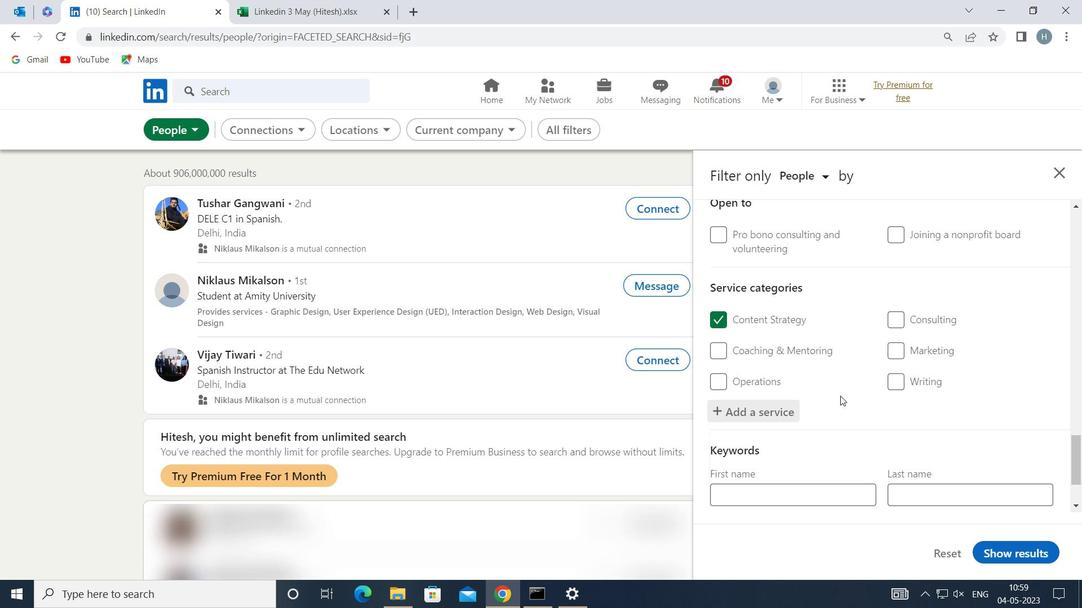 
Action: Mouse scrolled (841, 394) with delta (0, 0)
Screenshot: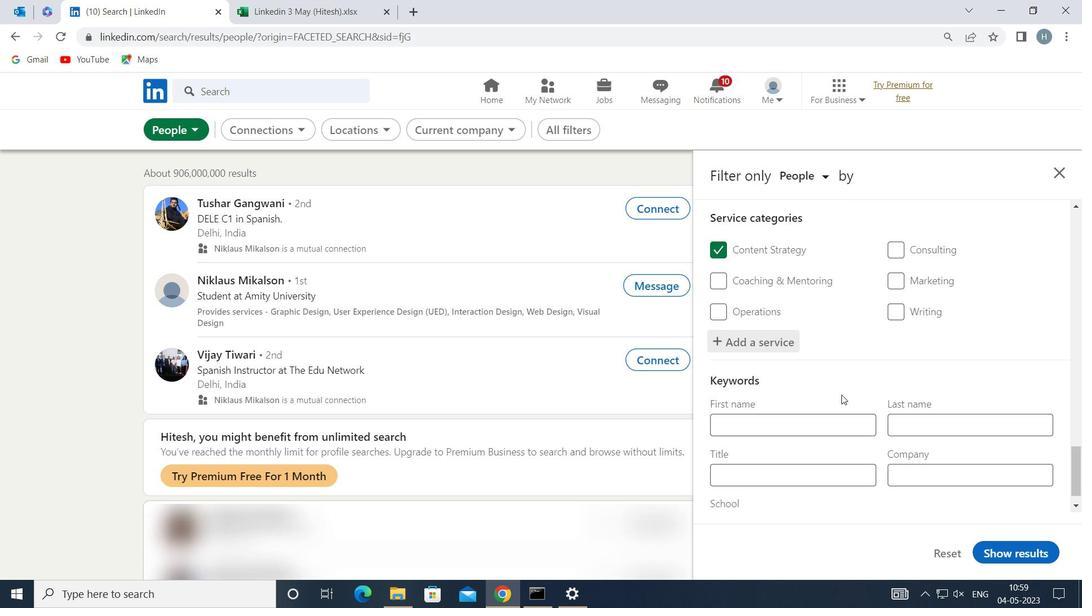 
Action: Mouse scrolled (841, 394) with delta (0, 0)
Screenshot: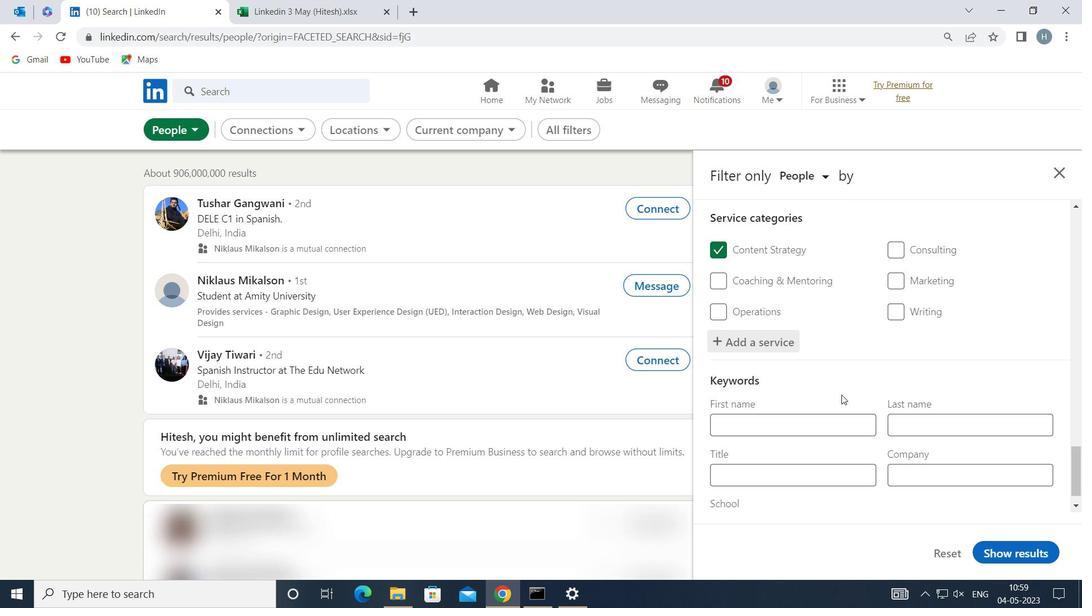 
Action: Mouse moved to (838, 444)
Screenshot: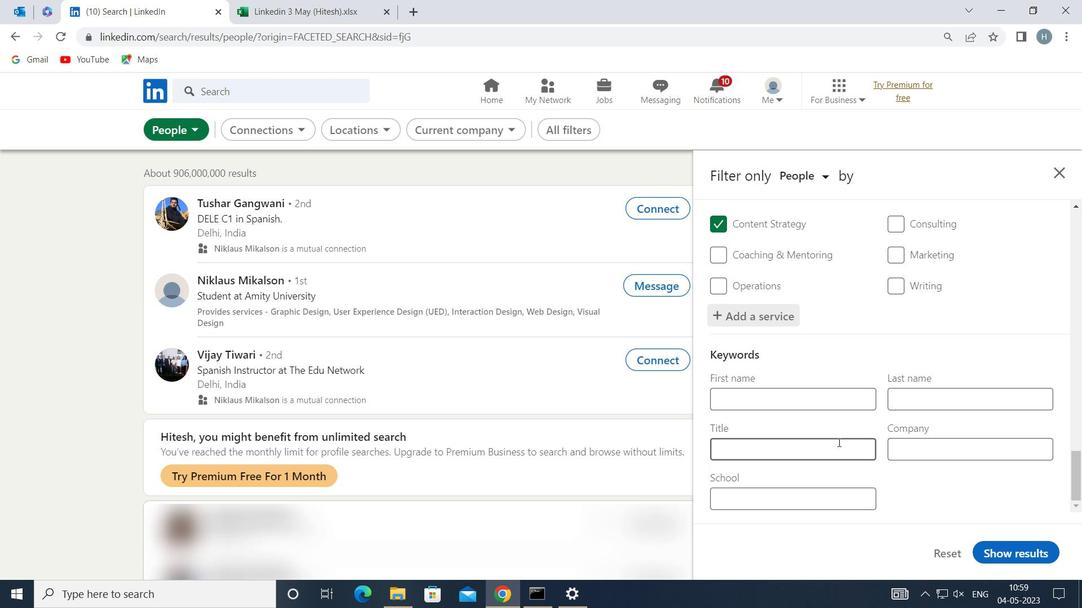 
Action: Mouse pressed left at (838, 444)
Screenshot: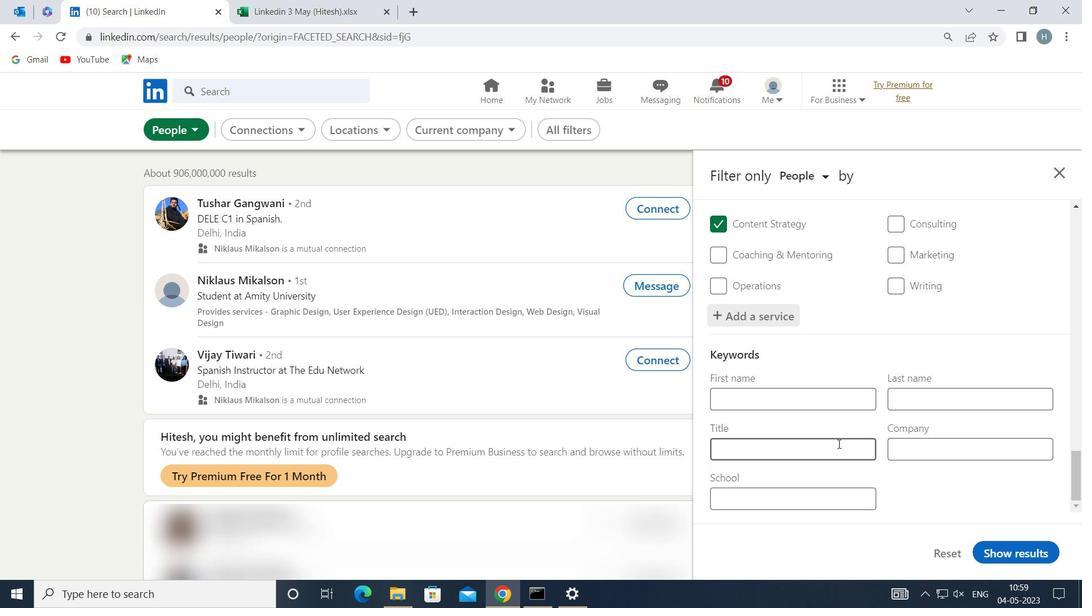 
Action: Key pressed <Key.shift>CREDIT<Key.space>
Screenshot: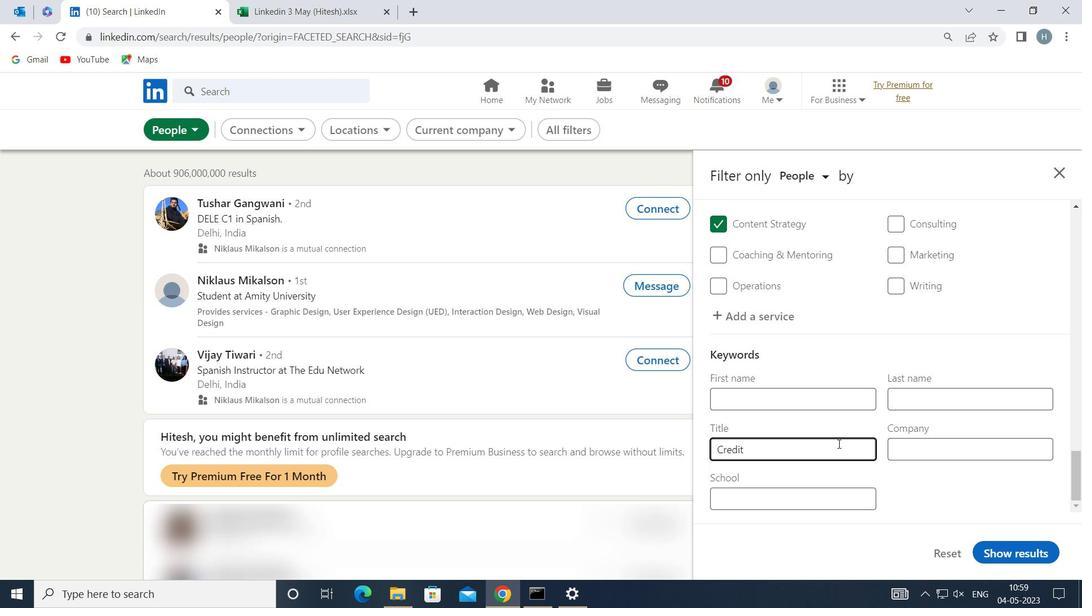 
Action: Mouse moved to (527, 252)
Screenshot: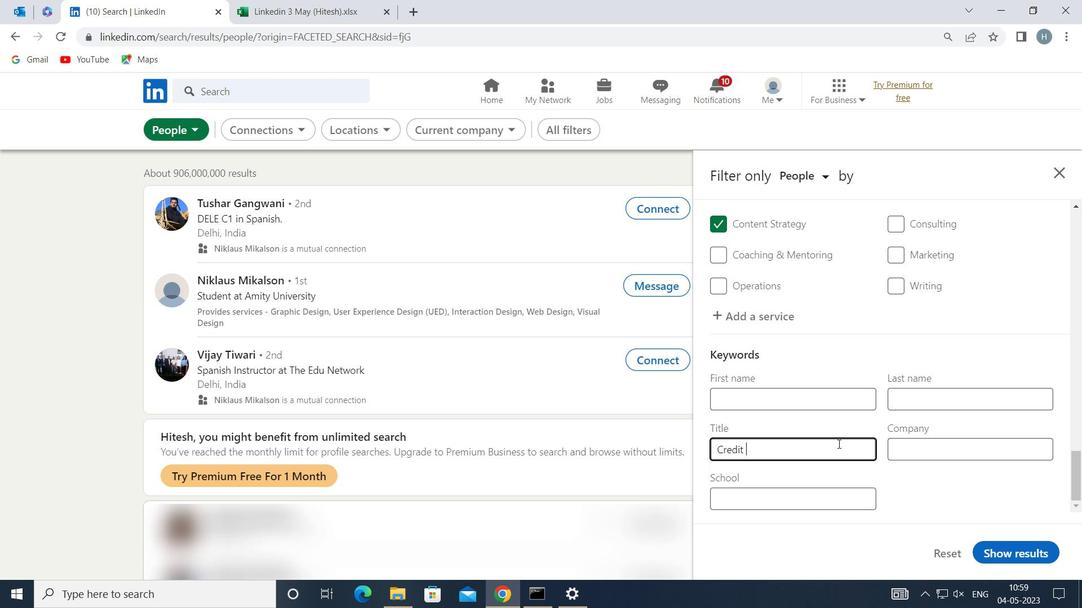 
Action: Key pressed <Key.shift>C
Screenshot: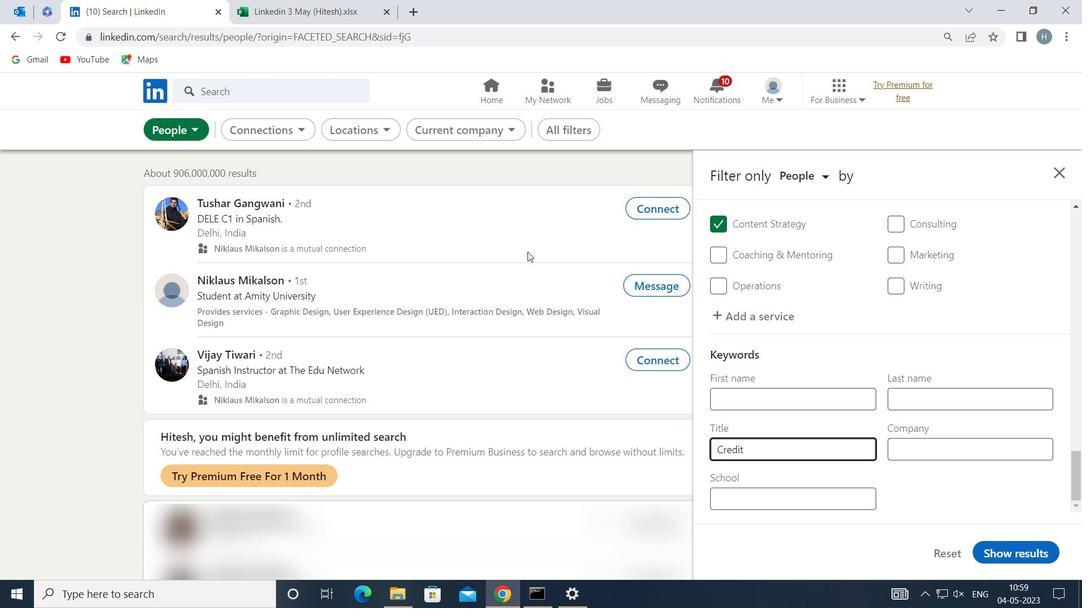 
Action: Mouse moved to (545, 244)
Screenshot: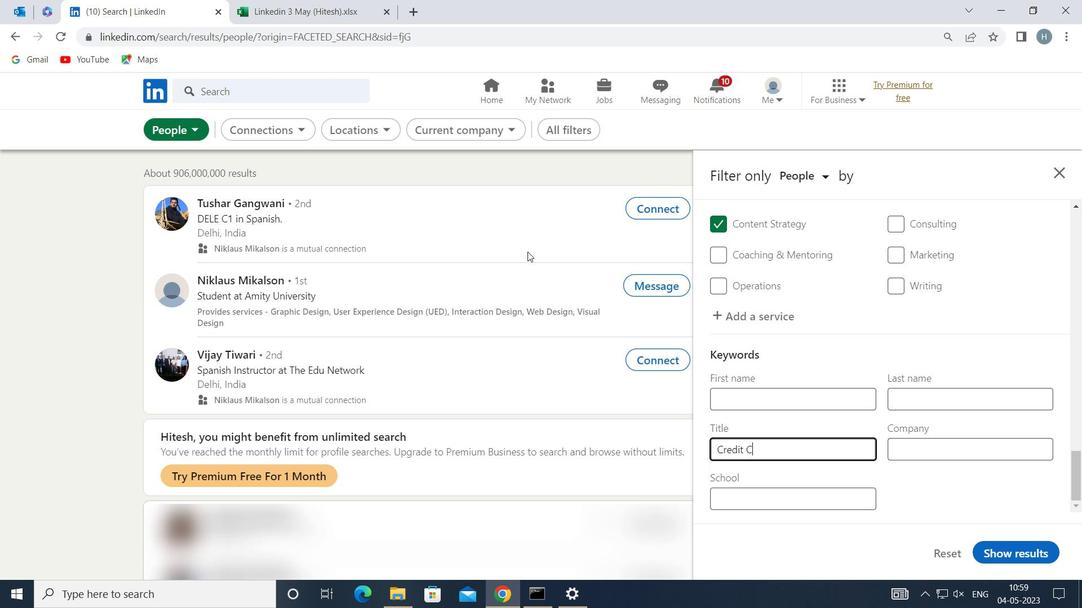 
Action: Key pressed OU
Screenshot: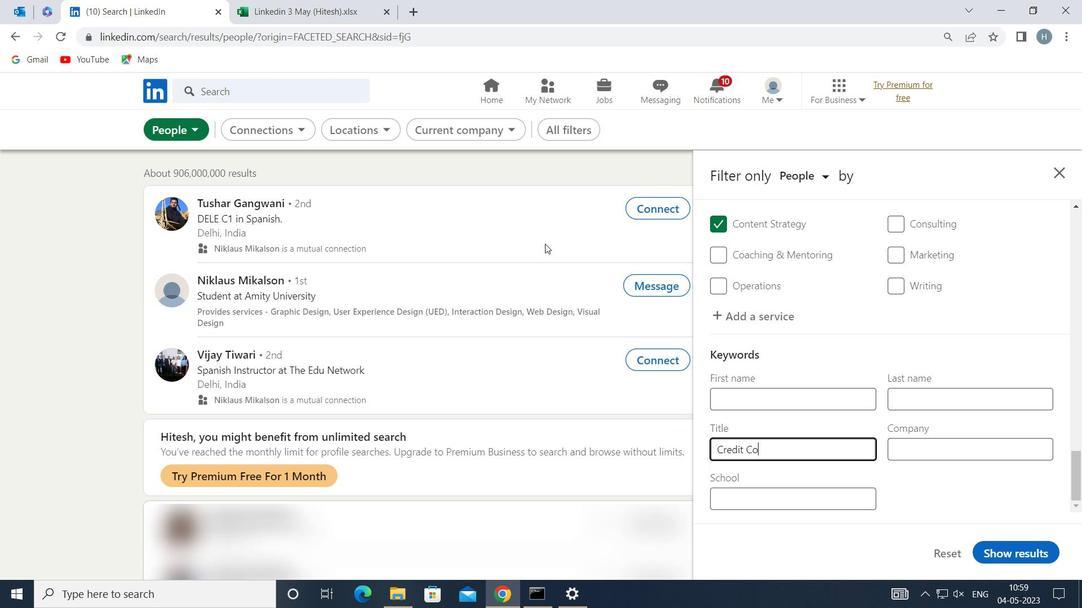 
Action: Mouse moved to (546, 244)
Screenshot: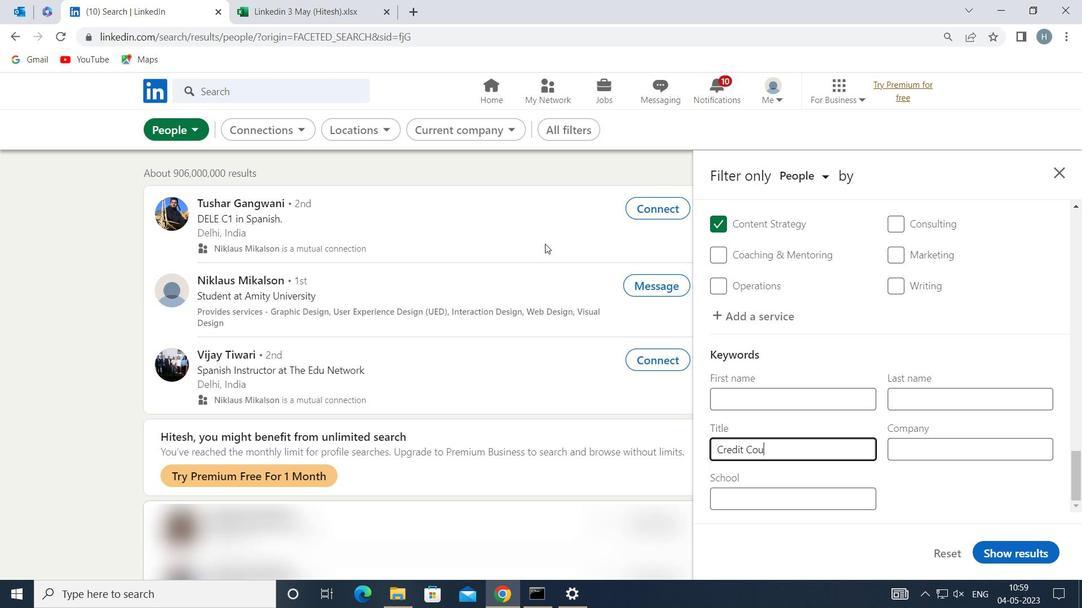 
Action: Key pressed NSELEOR
Screenshot: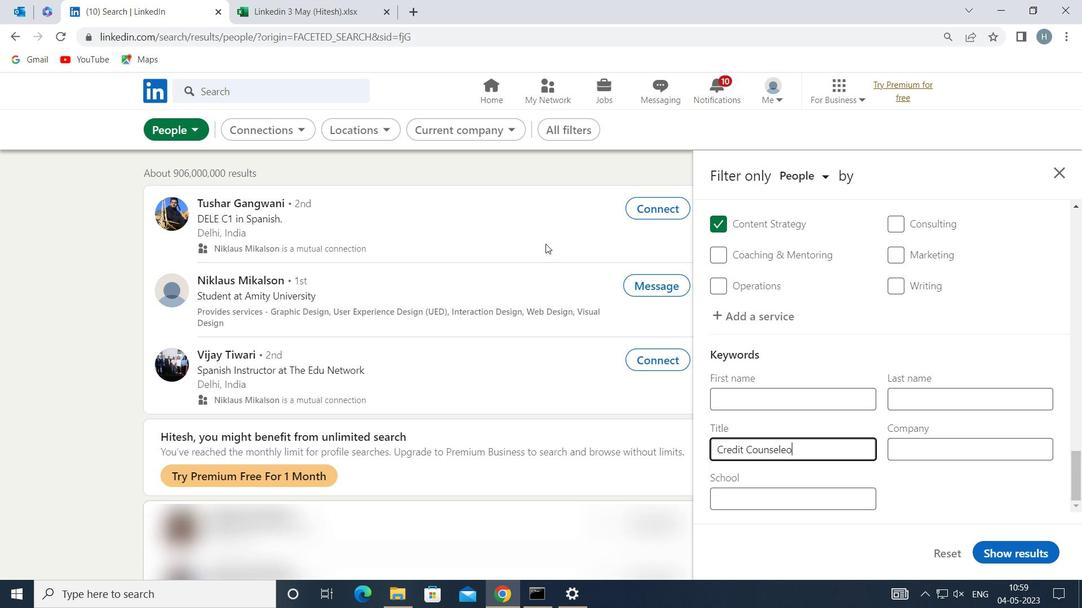
Action: Mouse moved to (942, 476)
Screenshot: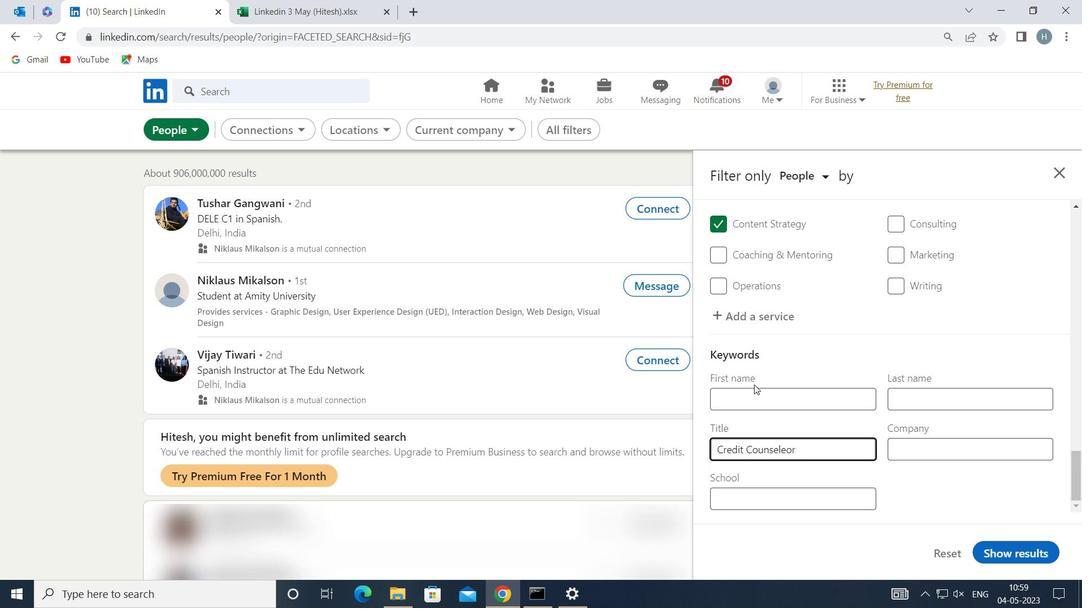 
Action: Key pressed <Key.backspace><Key.backspace><Key.backspace>OR
Screenshot: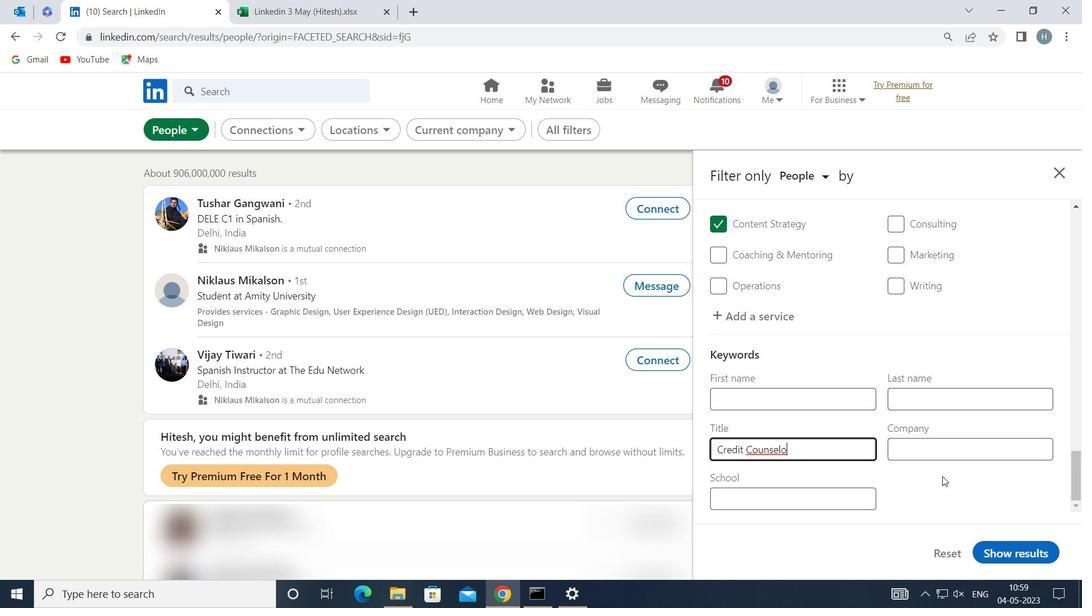 
Action: Mouse moved to (1013, 547)
Screenshot: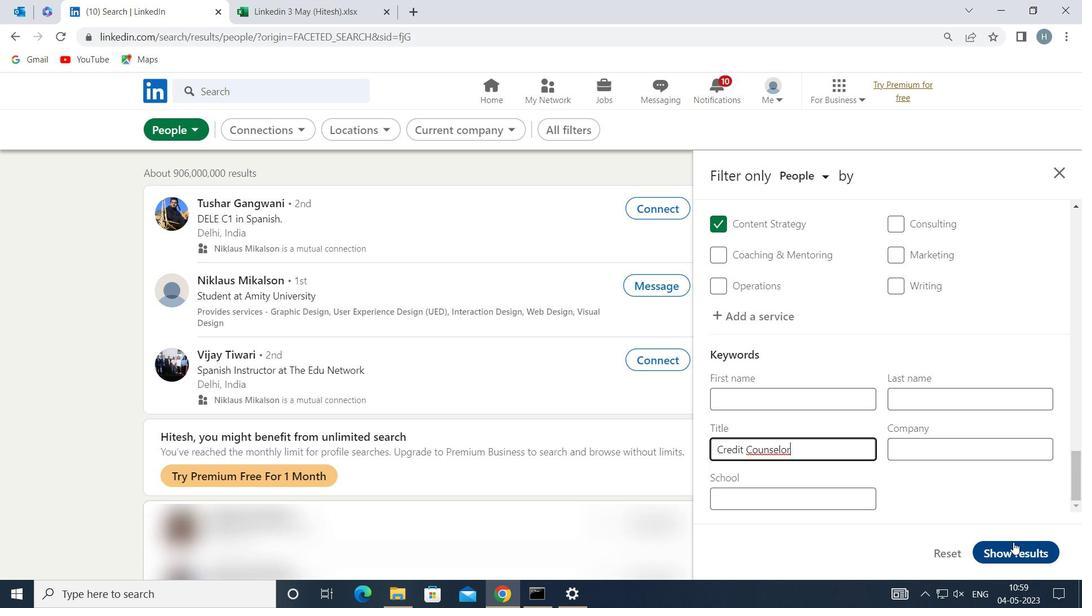 
Action: Mouse pressed left at (1013, 547)
Screenshot: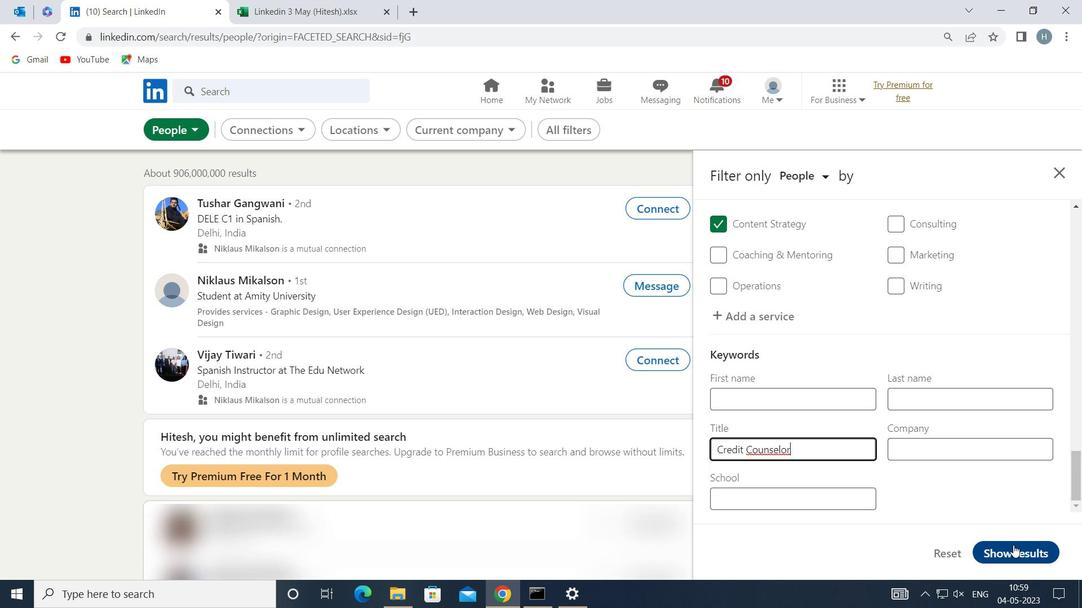 
Action: Mouse moved to (909, 468)
Screenshot: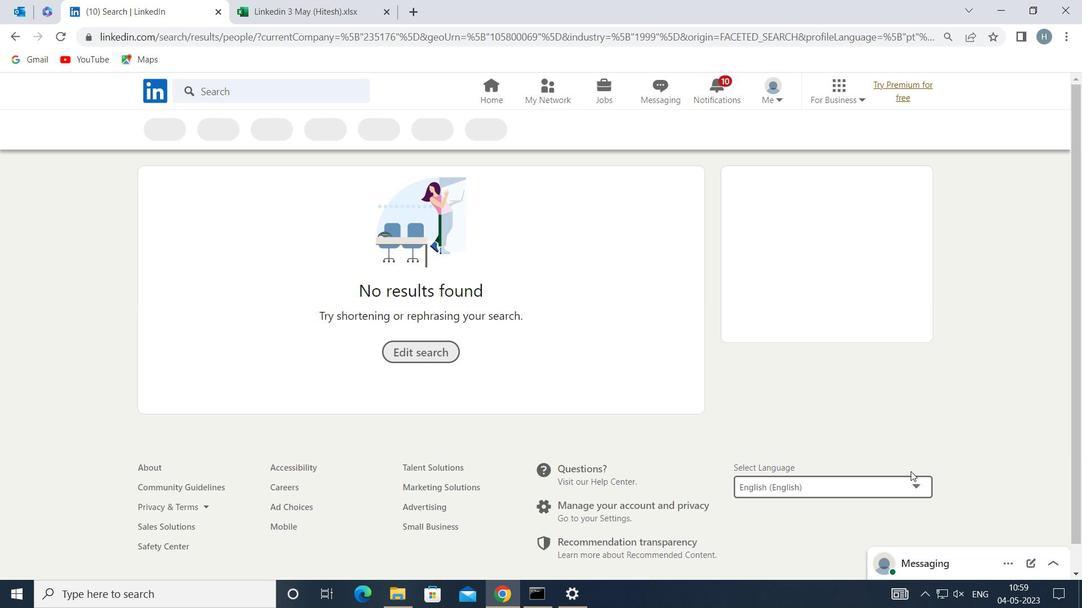 
